 Task: Search one way flight ticket for 1 adult, 6 children, 1 infant in seat and 1 infant on lap in business from Grand Junction: Grand Junction Regional Airport (walker Field) to Jacksonville: Albert J. Ellis Airport on 5-3-2023. Choice of flights is JetBlue. Number of bags: 8 checked bags. Price is upto 95000. Outbound departure time preference is 22:15.
Action: Mouse moved to (388, 163)
Screenshot: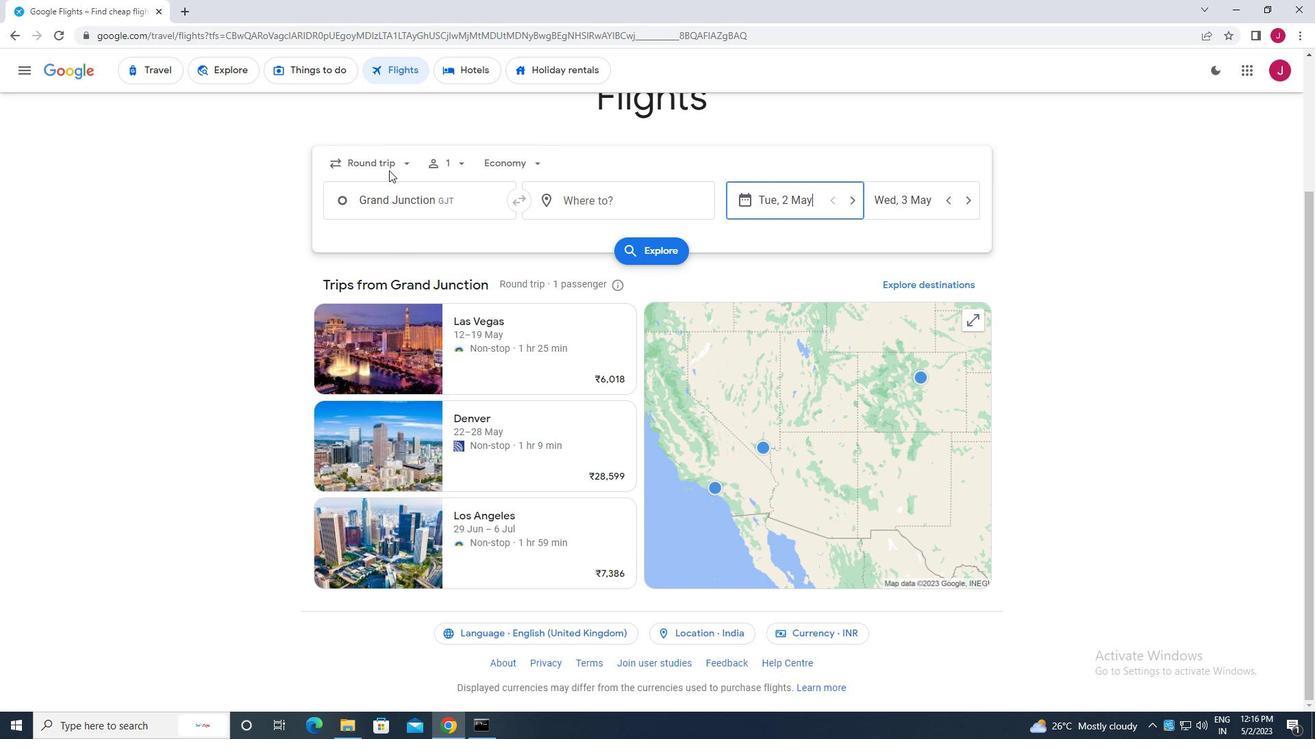 
Action: Mouse pressed left at (388, 163)
Screenshot: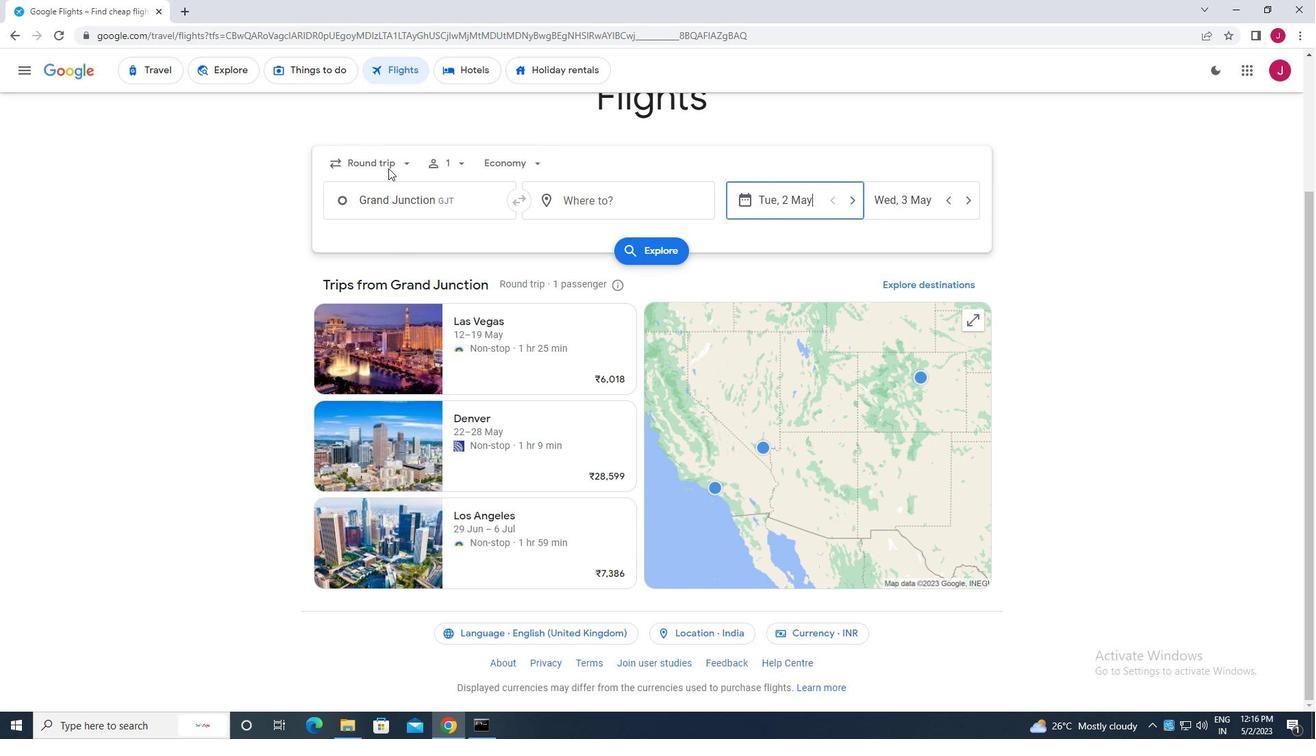 
Action: Mouse moved to (387, 224)
Screenshot: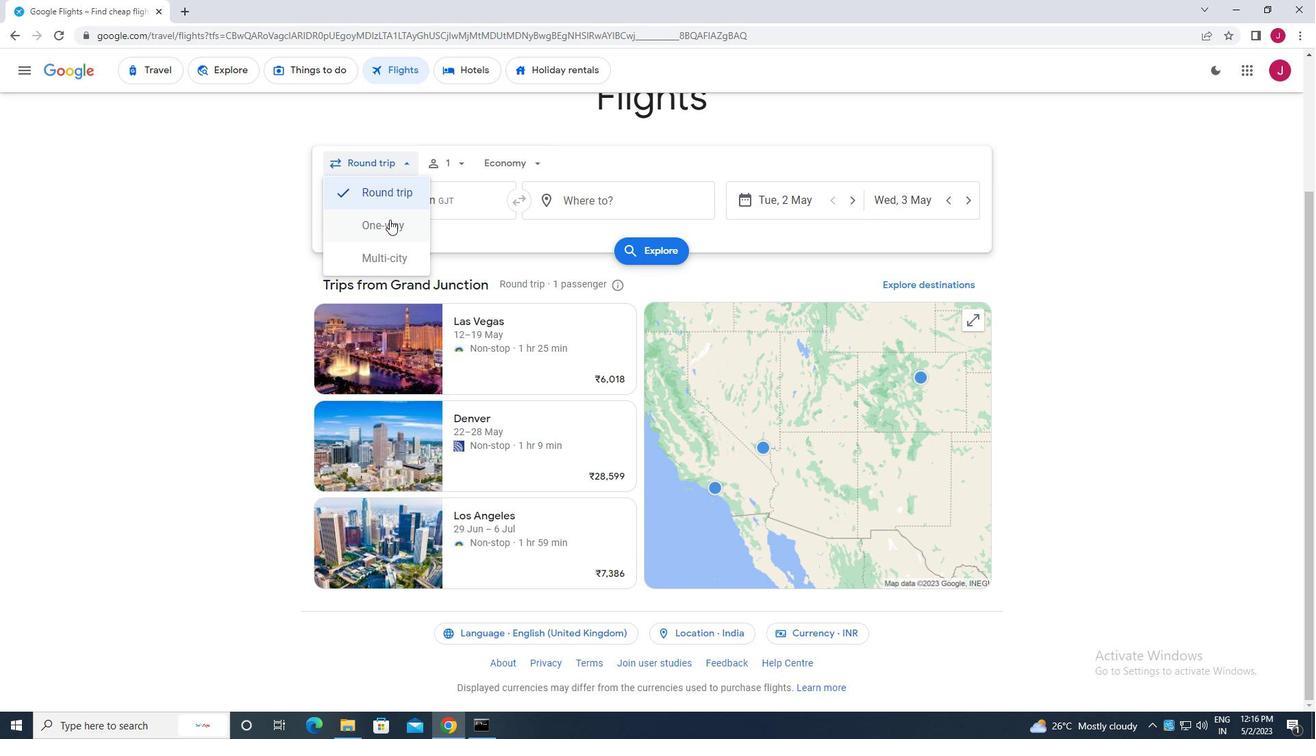 
Action: Mouse pressed left at (387, 224)
Screenshot: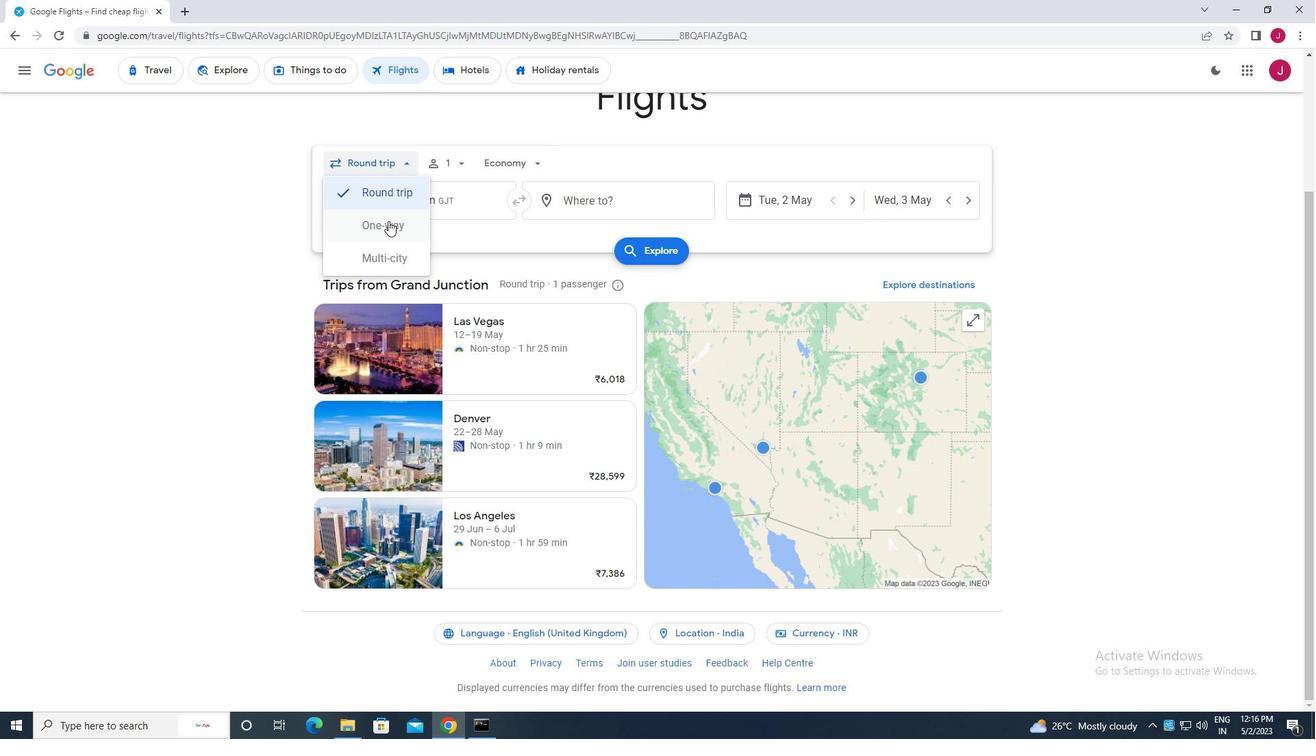 
Action: Mouse moved to (453, 167)
Screenshot: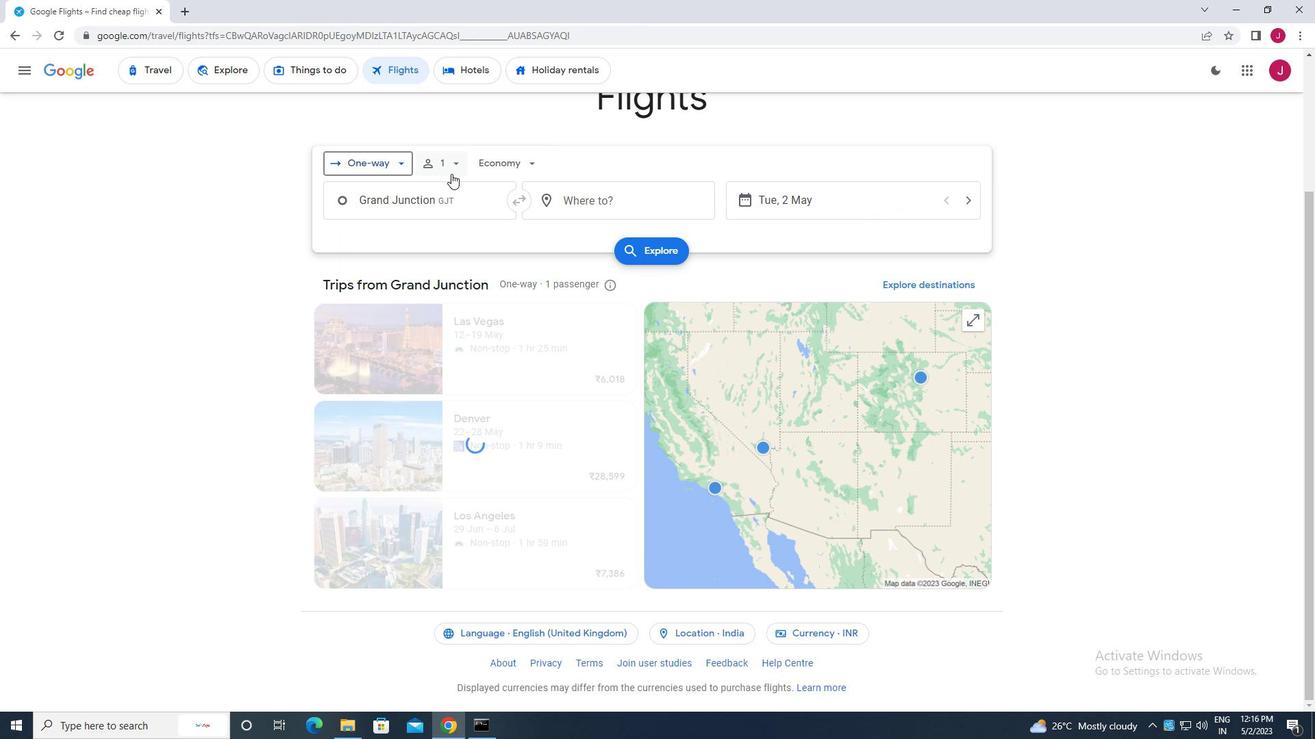 
Action: Mouse pressed left at (453, 167)
Screenshot: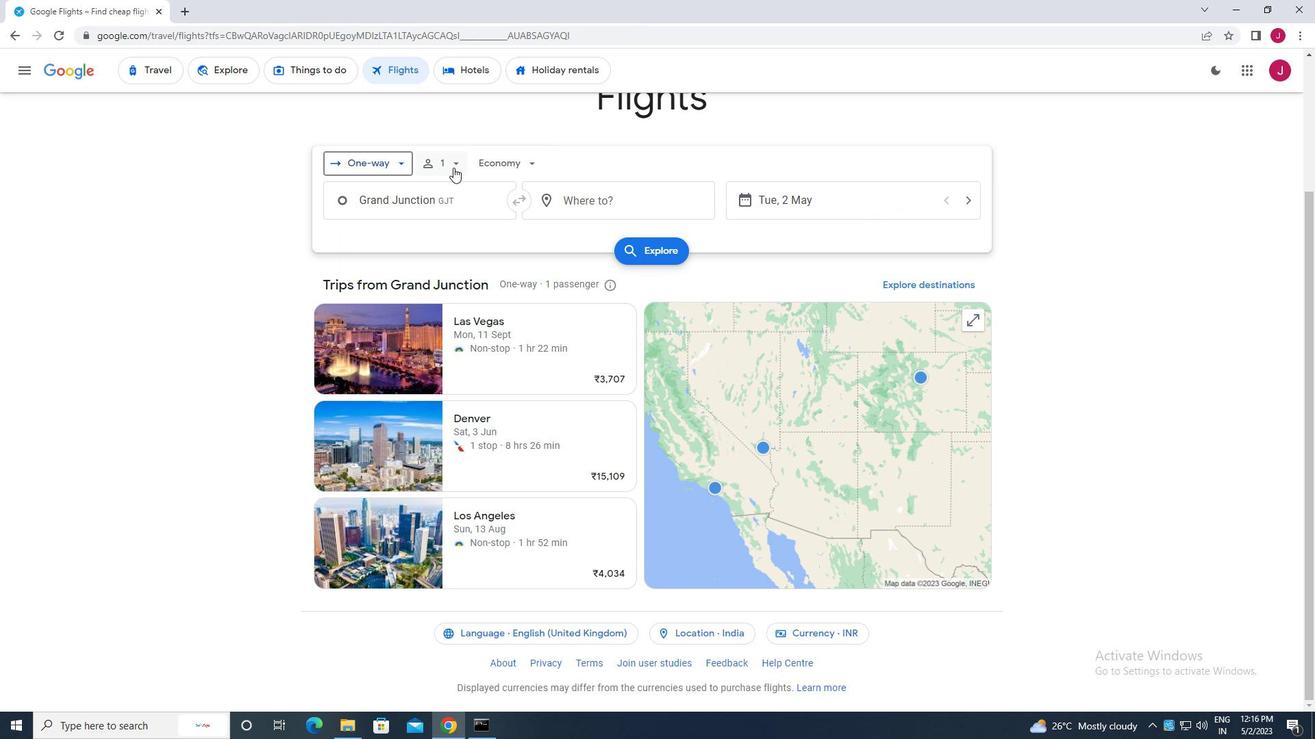 
Action: Mouse moved to (560, 237)
Screenshot: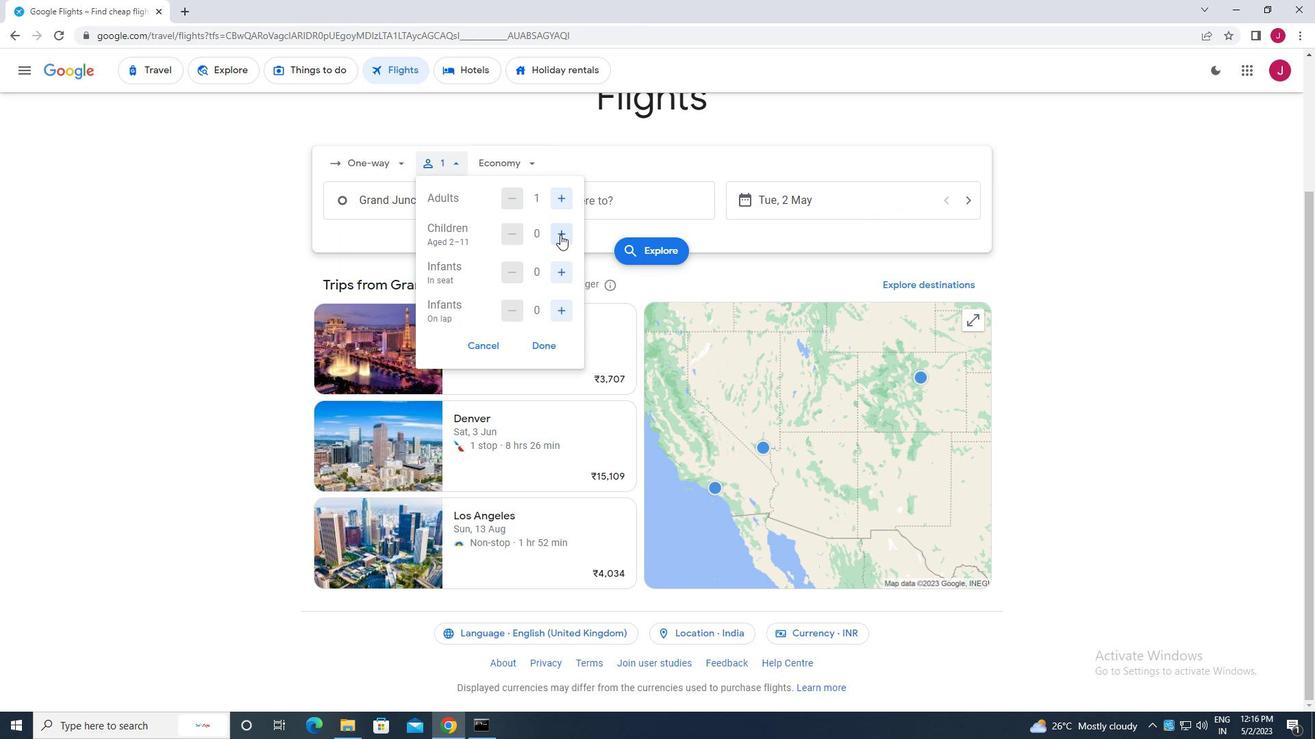 
Action: Mouse pressed left at (560, 237)
Screenshot: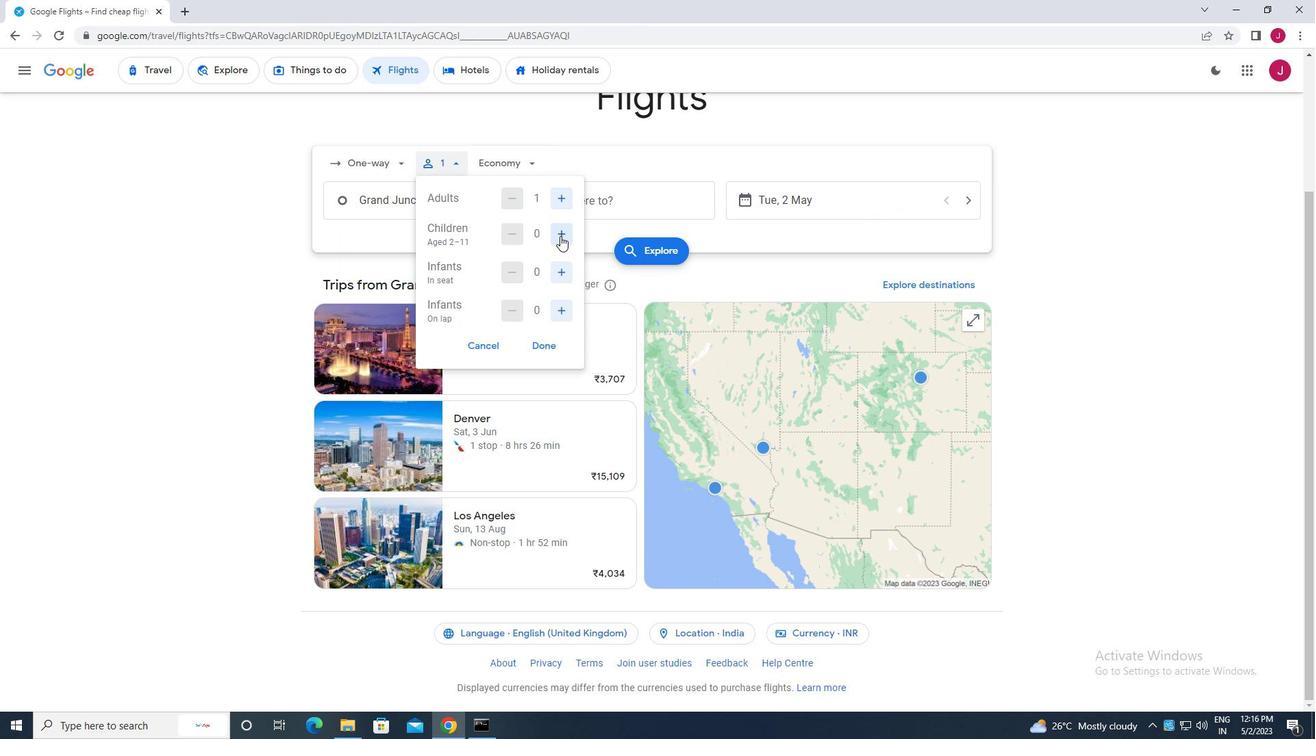 
Action: Mouse pressed left at (560, 237)
Screenshot: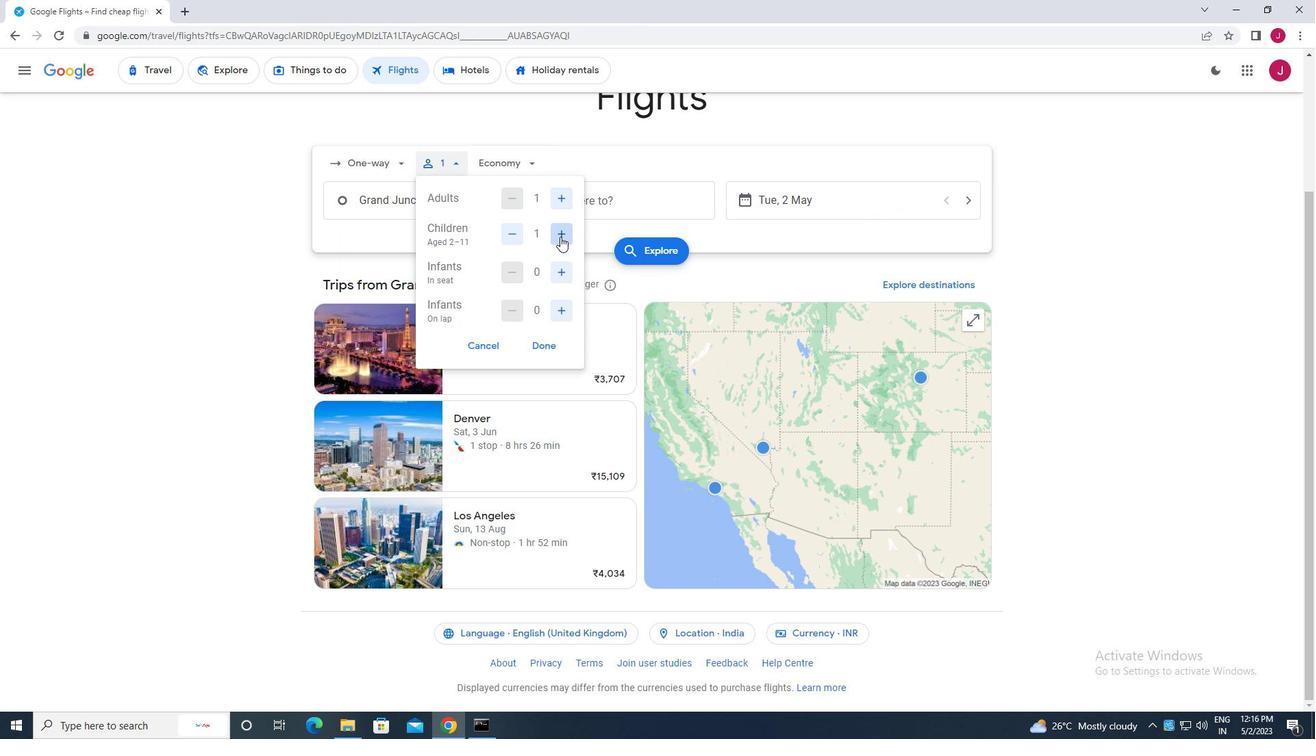 
Action: Mouse pressed left at (560, 237)
Screenshot: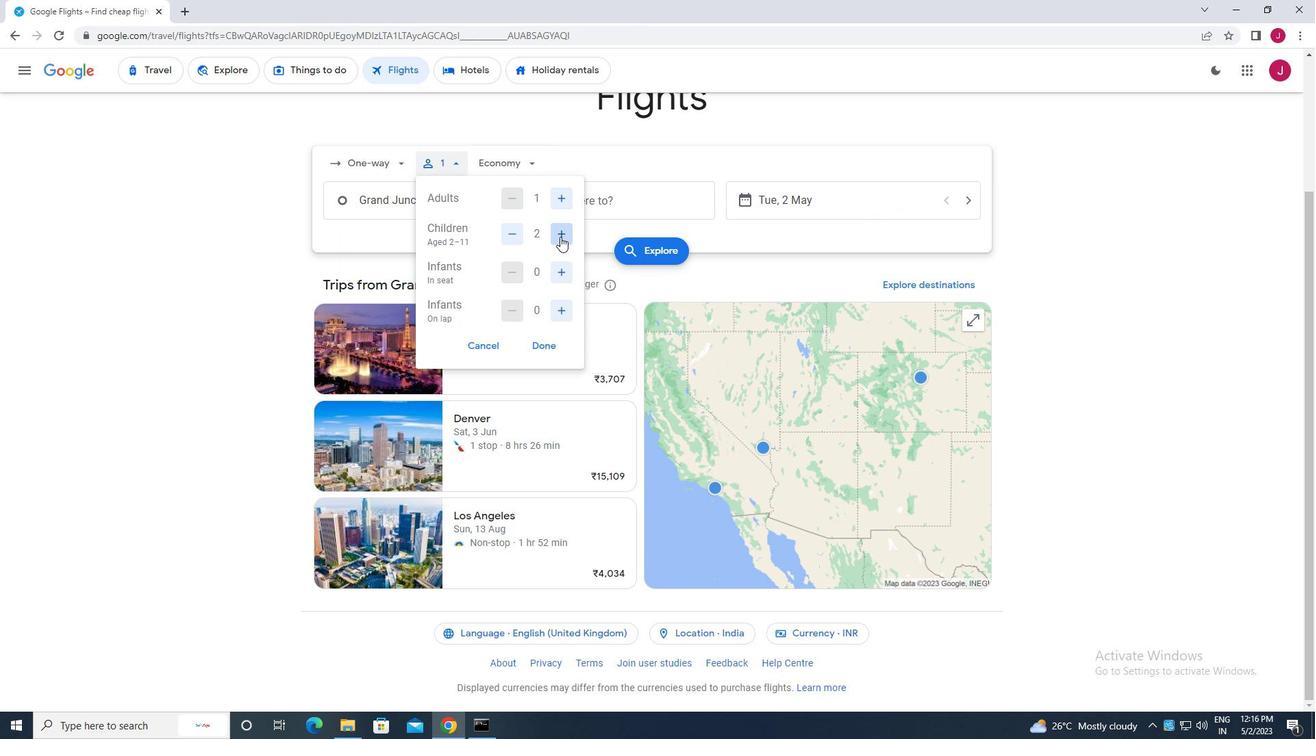 
Action: Mouse pressed left at (560, 237)
Screenshot: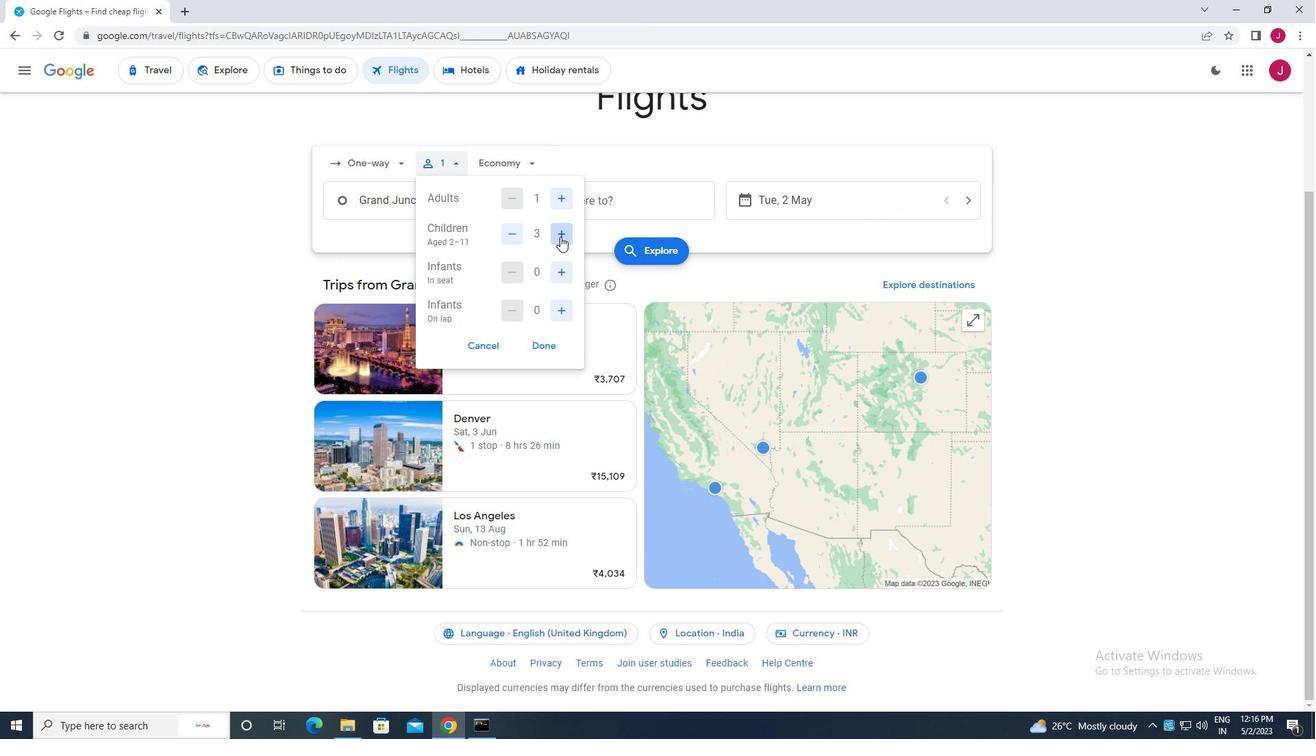 
Action: Mouse pressed left at (560, 237)
Screenshot: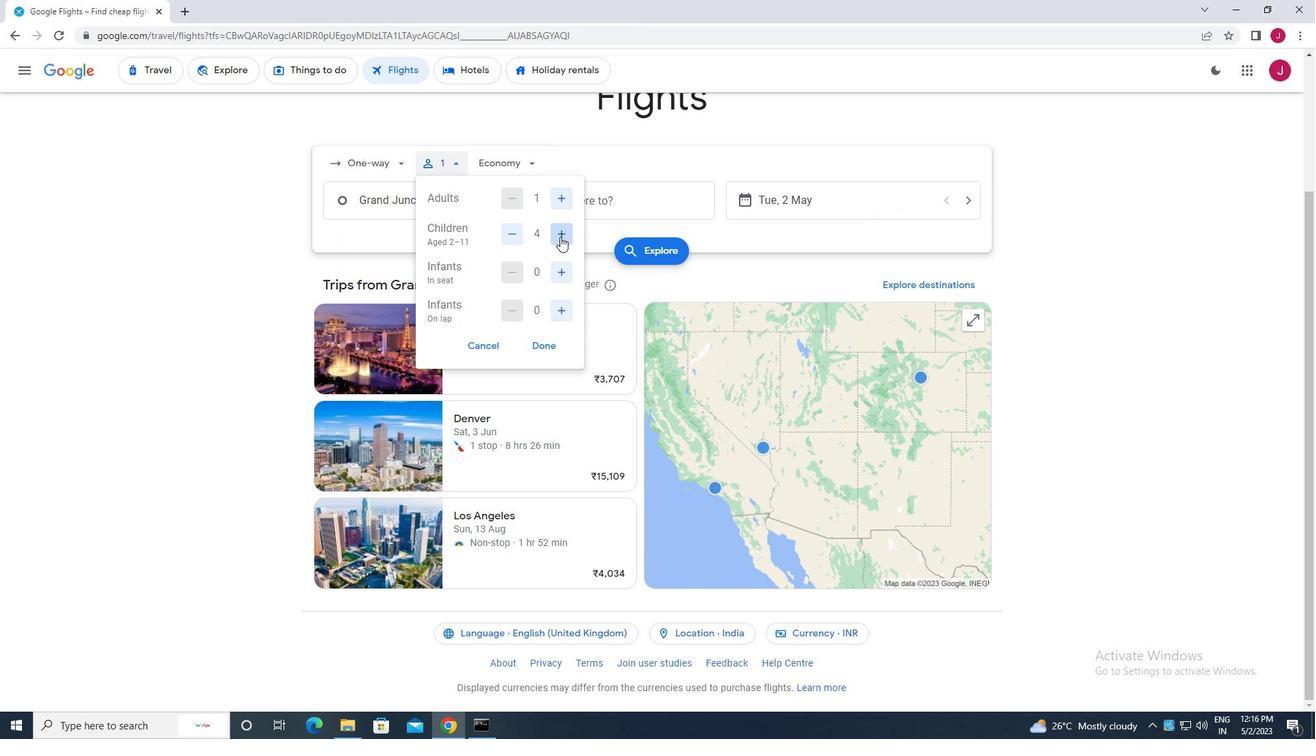 
Action: Mouse pressed left at (560, 237)
Screenshot: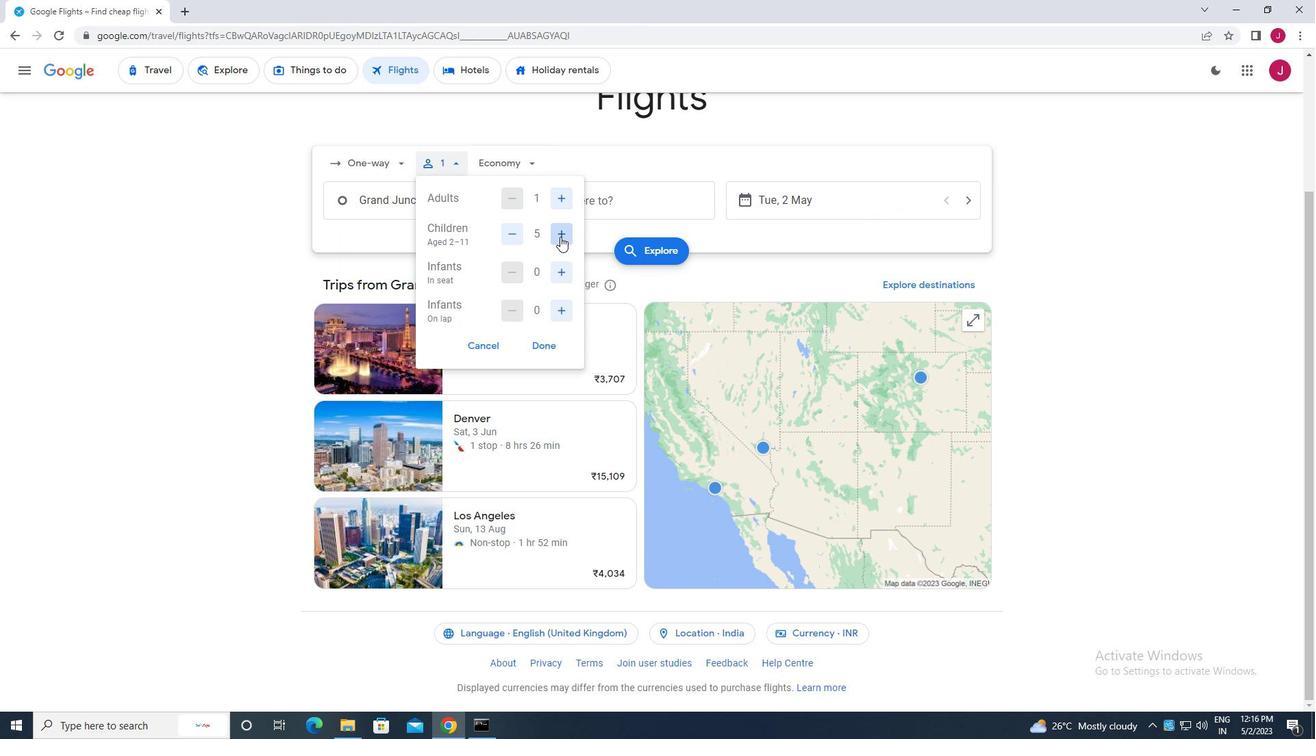 
Action: Mouse moved to (558, 276)
Screenshot: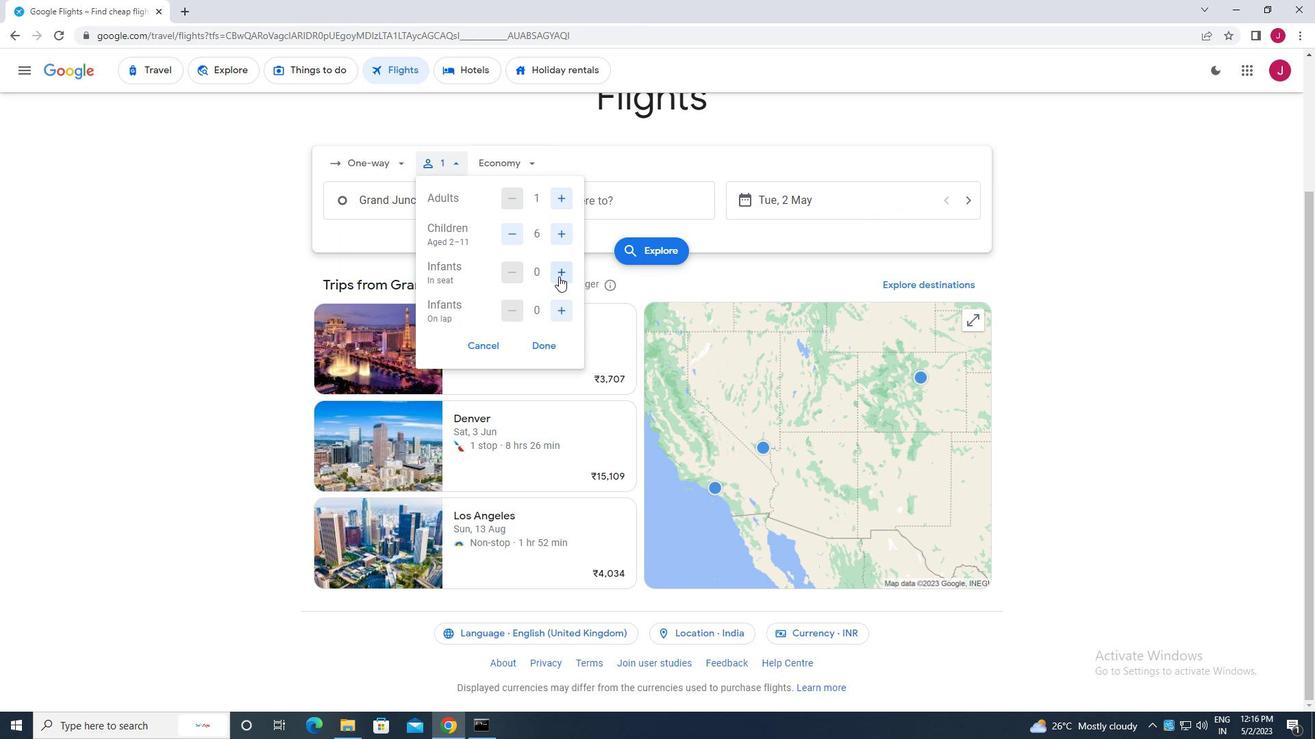 
Action: Mouse pressed left at (558, 276)
Screenshot: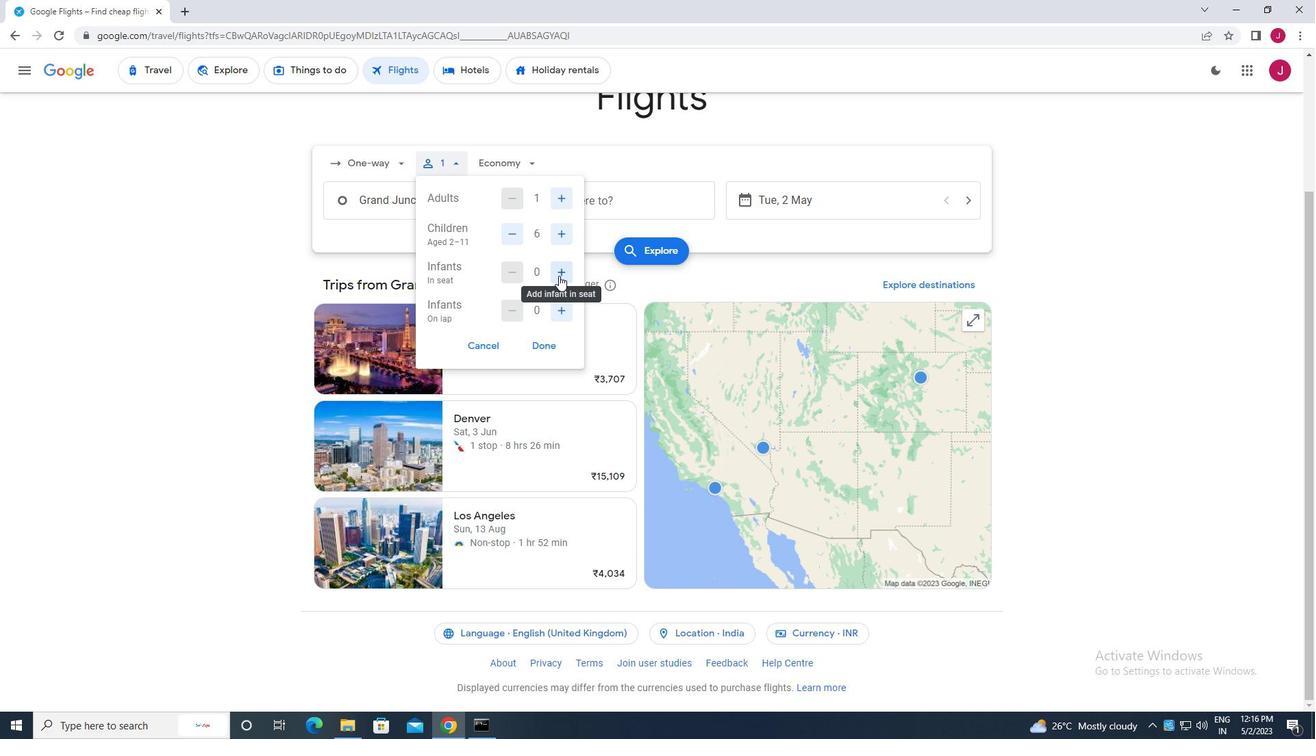 
Action: Mouse moved to (558, 308)
Screenshot: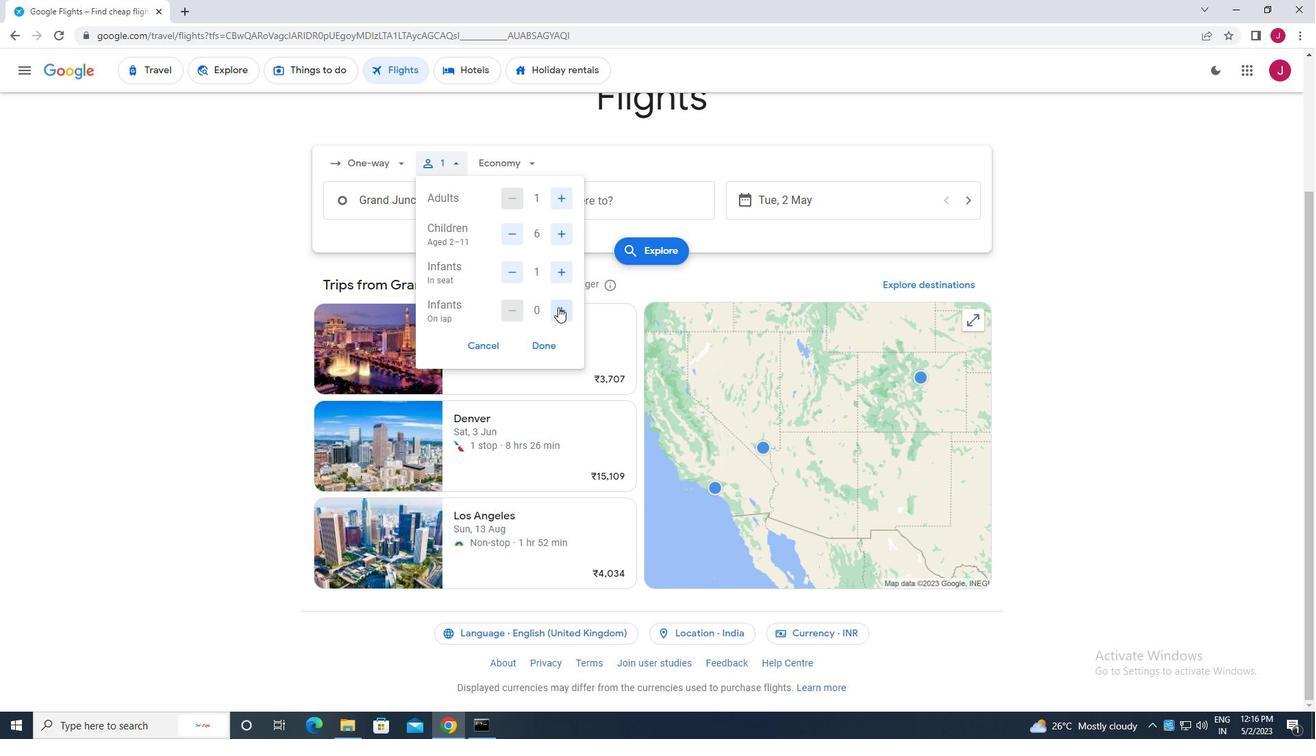 
Action: Mouse pressed left at (558, 308)
Screenshot: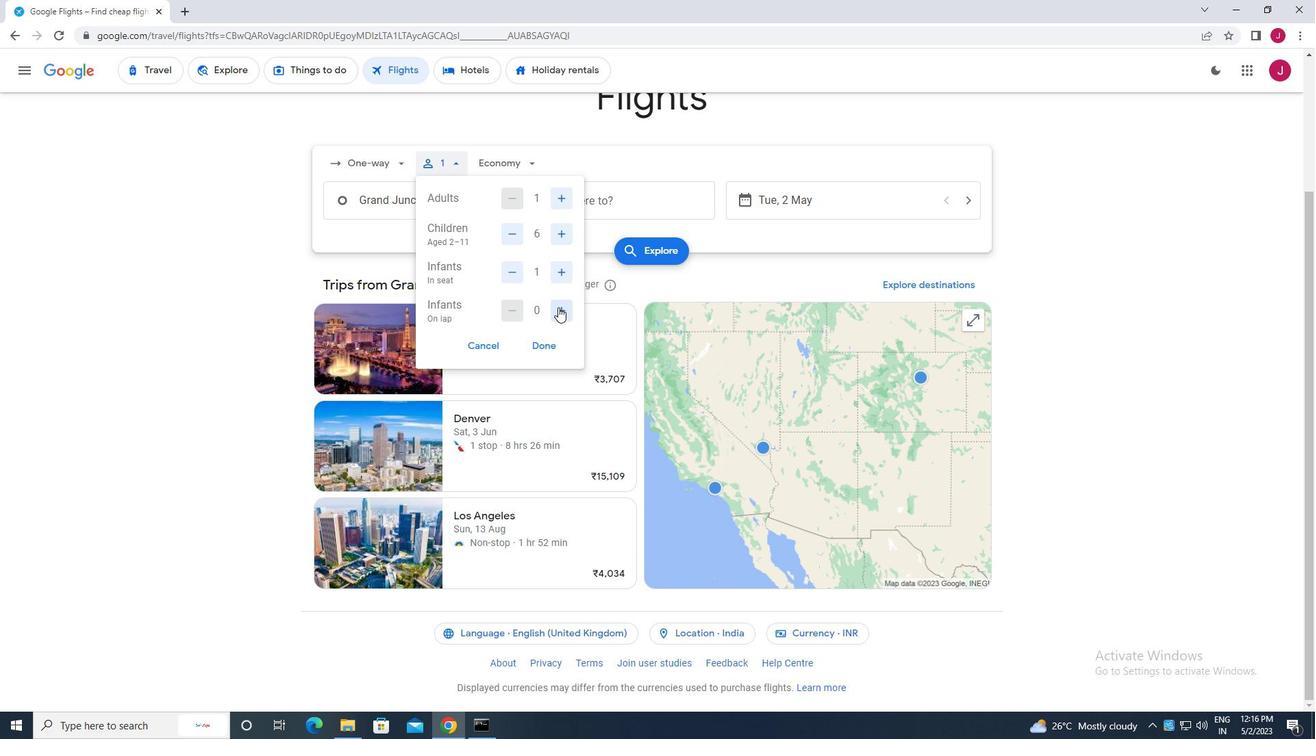 
Action: Mouse moved to (545, 346)
Screenshot: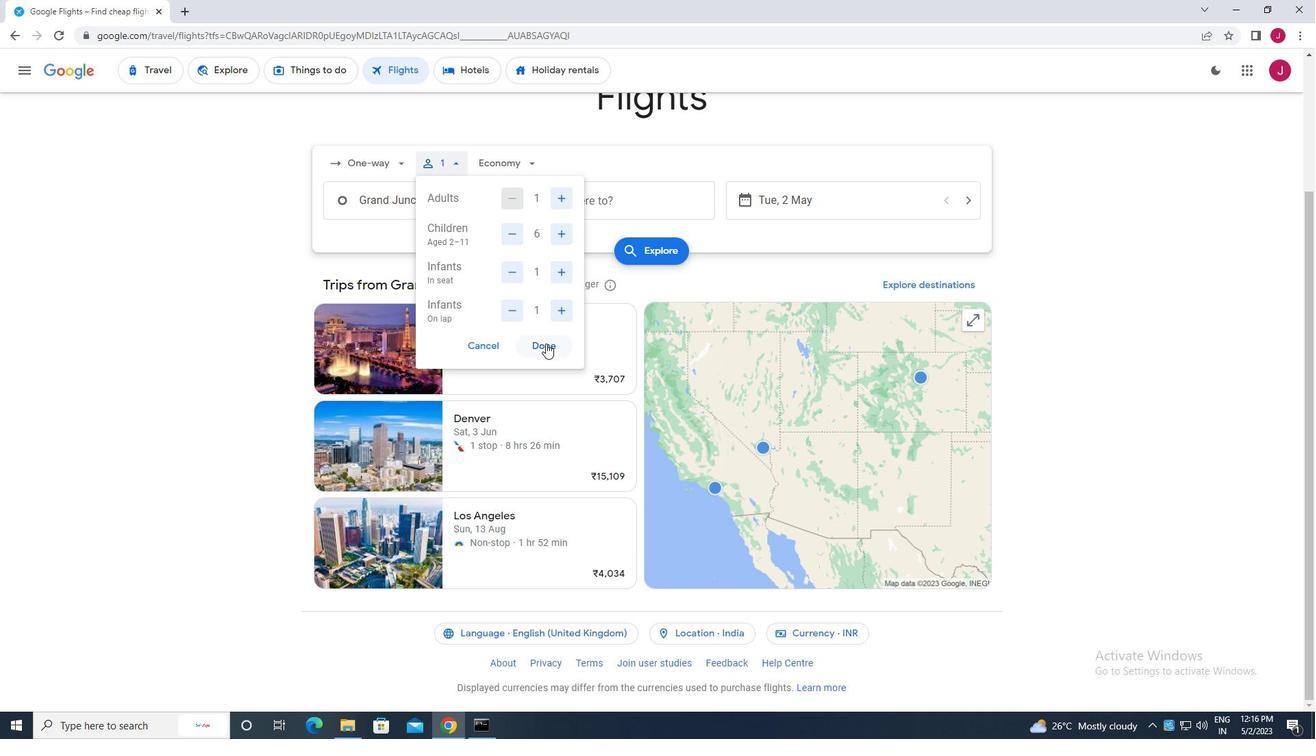 
Action: Mouse pressed left at (545, 346)
Screenshot: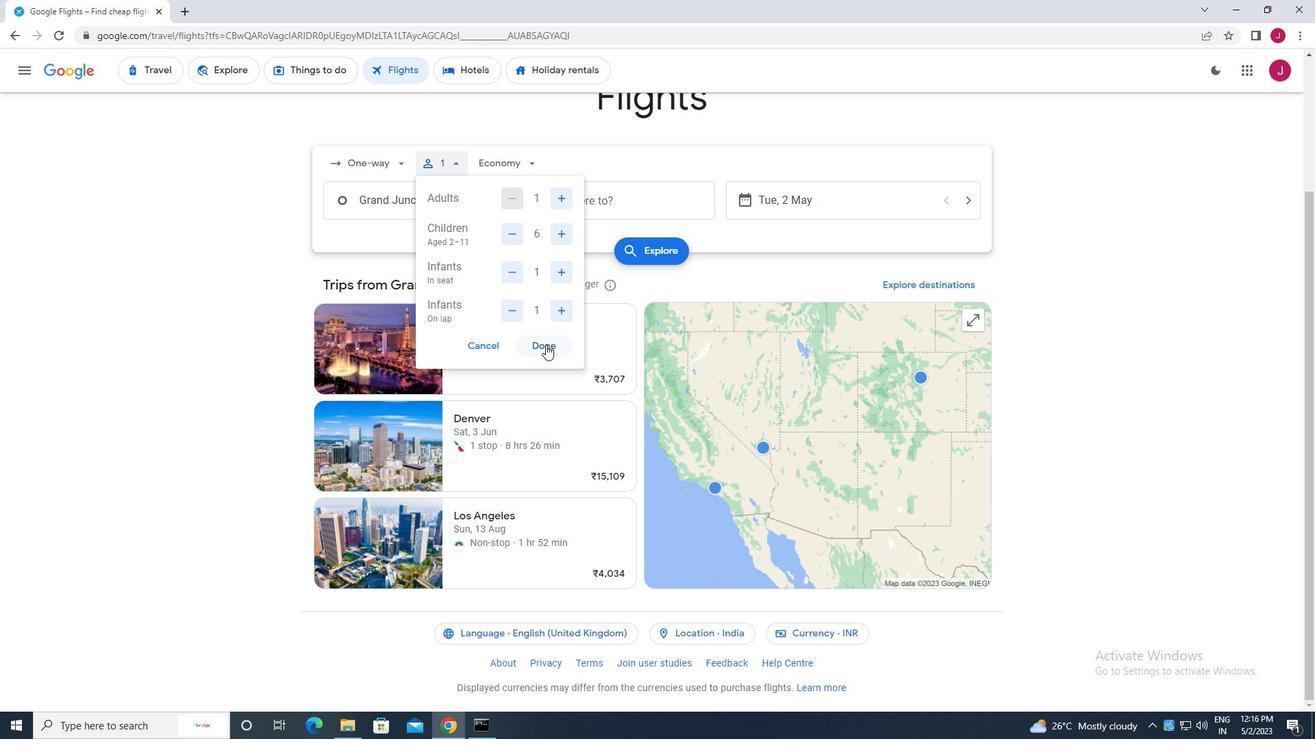 
Action: Mouse moved to (499, 166)
Screenshot: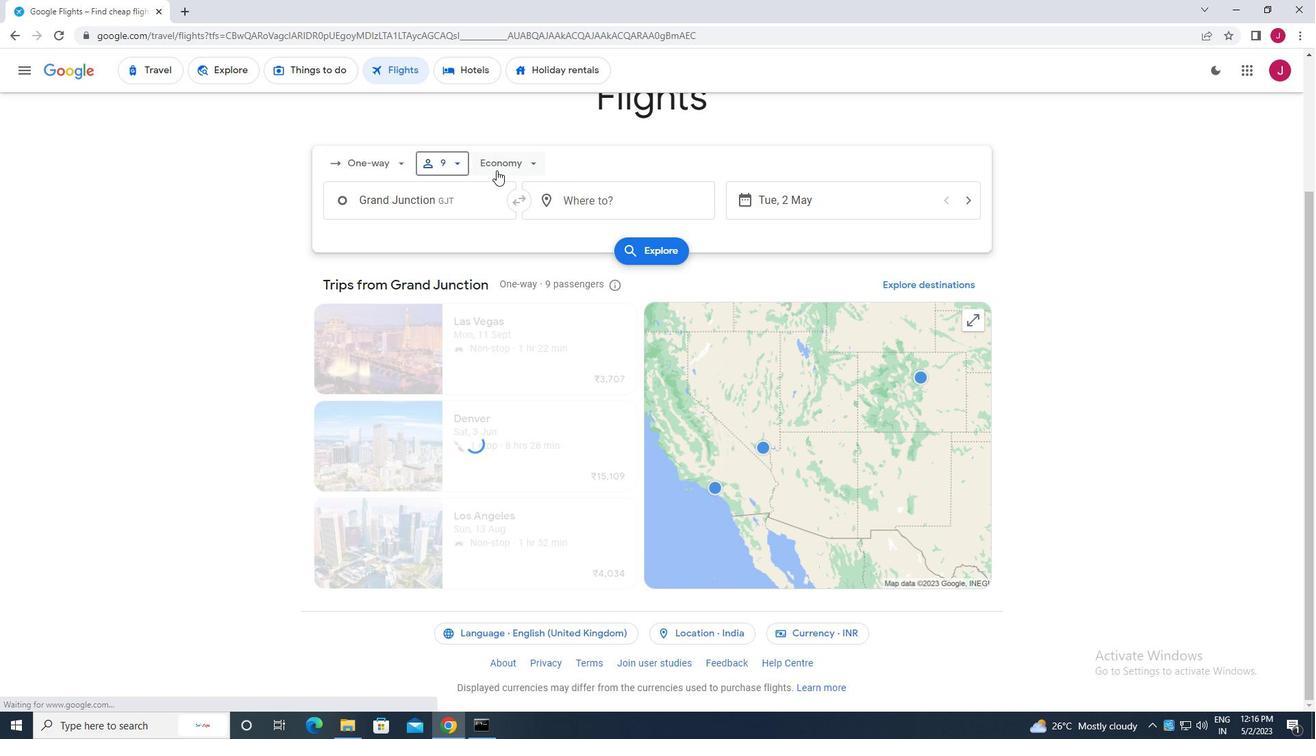 
Action: Mouse pressed left at (499, 166)
Screenshot: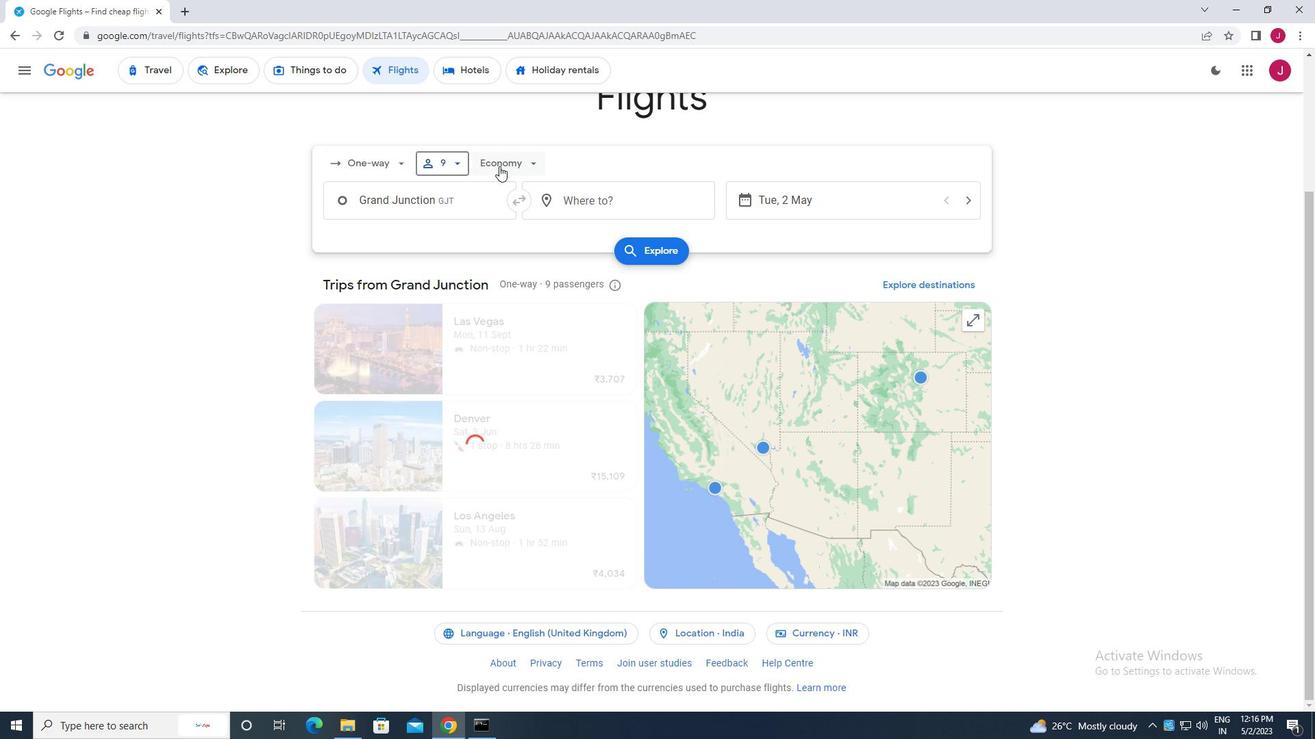 
Action: Mouse moved to (521, 257)
Screenshot: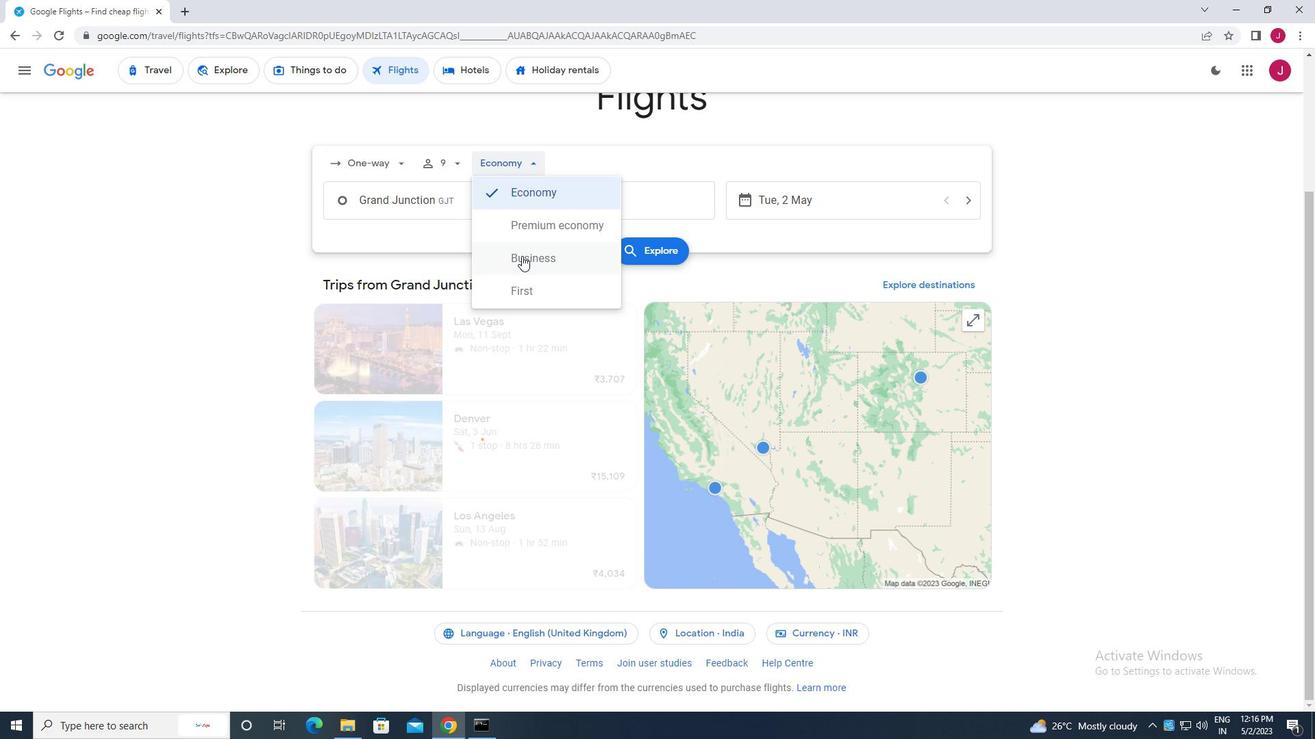 
Action: Mouse pressed left at (521, 257)
Screenshot: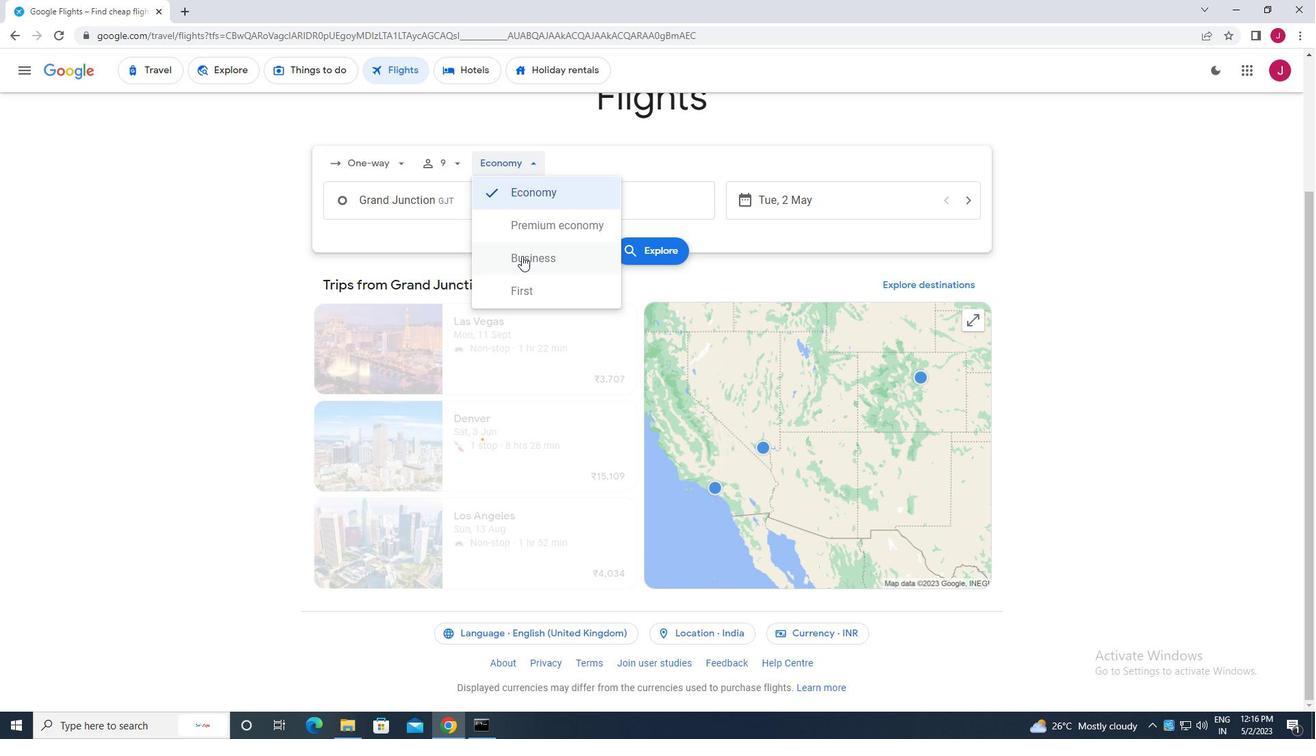 
Action: Mouse moved to (474, 197)
Screenshot: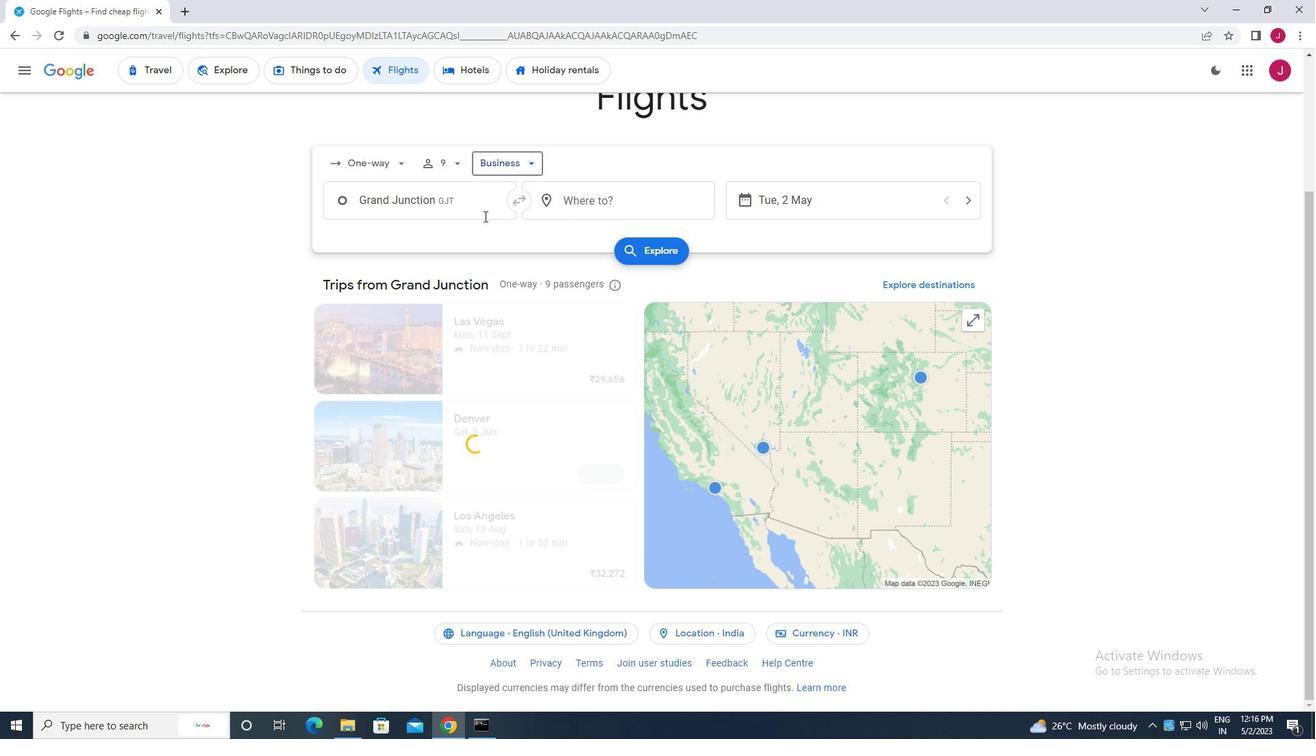 
Action: Mouse pressed left at (474, 197)
Screenshot: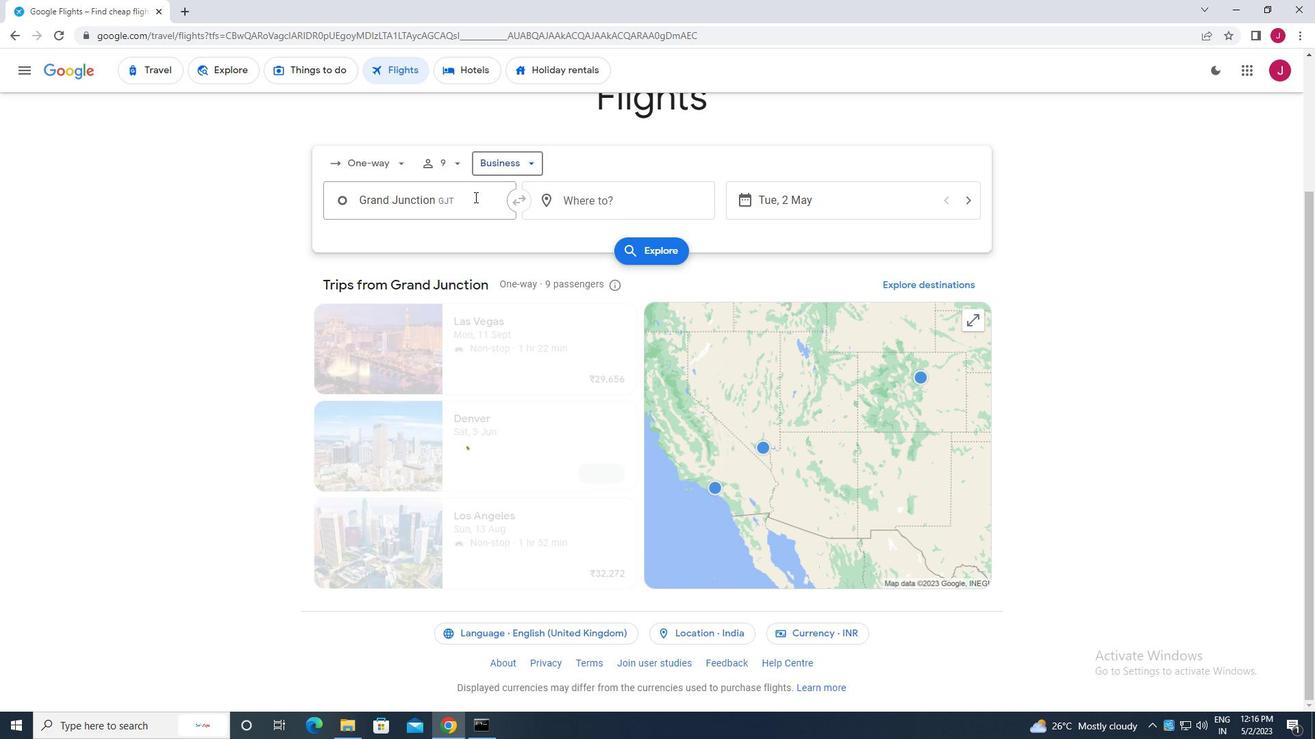 
Action: Mouse moved to (472, 197)
Screenshot: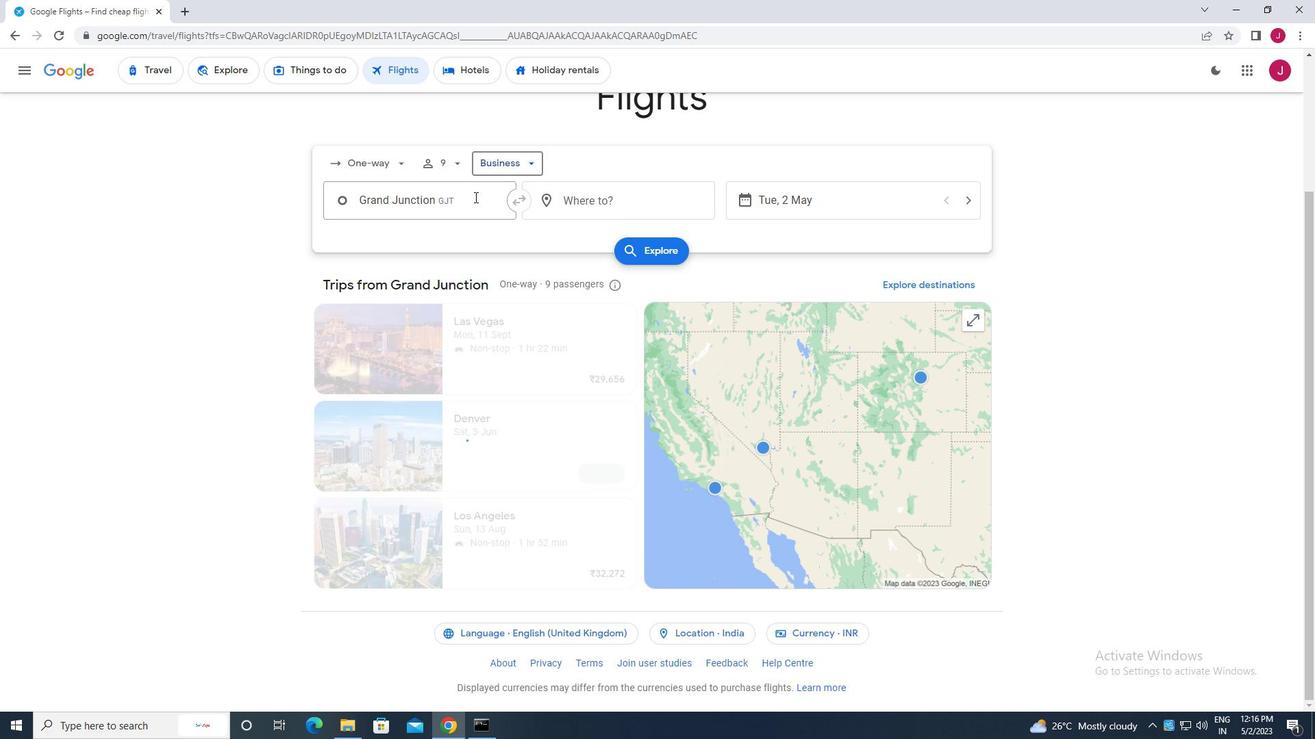 
Action: Key pressed grand
Screenshot: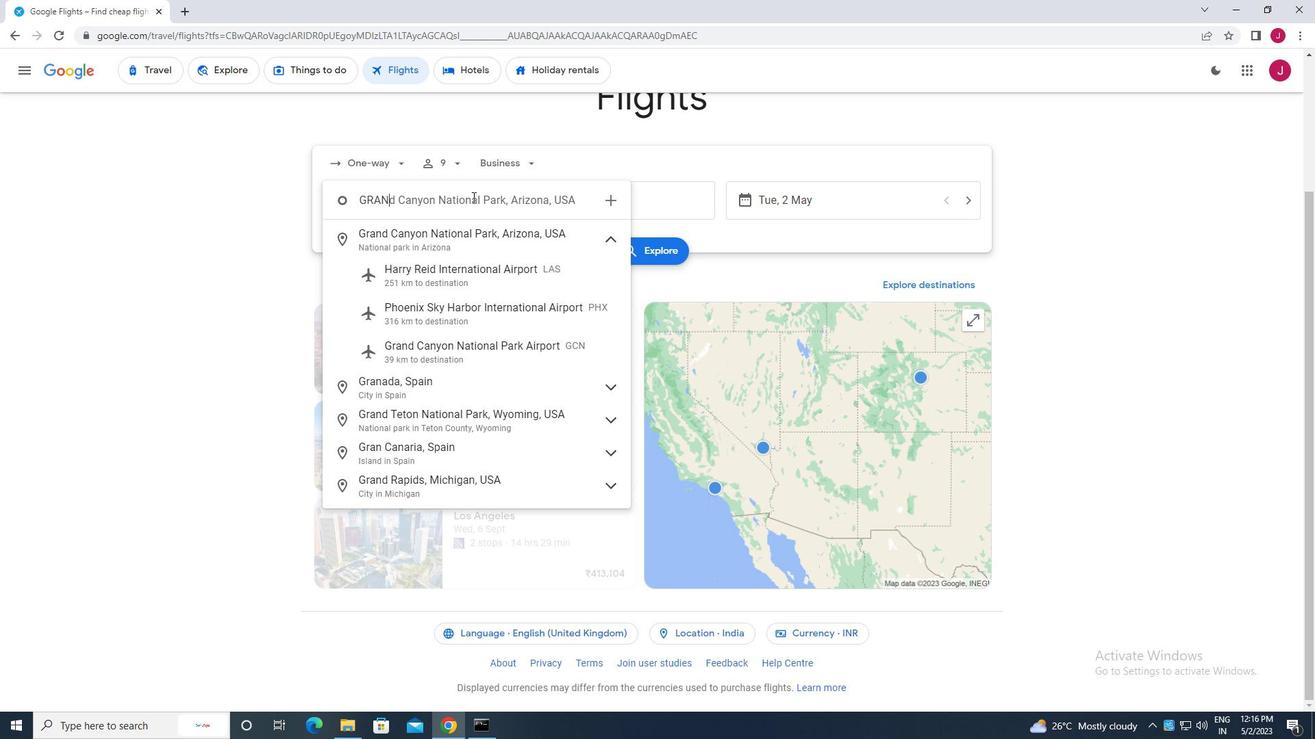 
Action: Mouse moved to (463, 199)
Screenshot: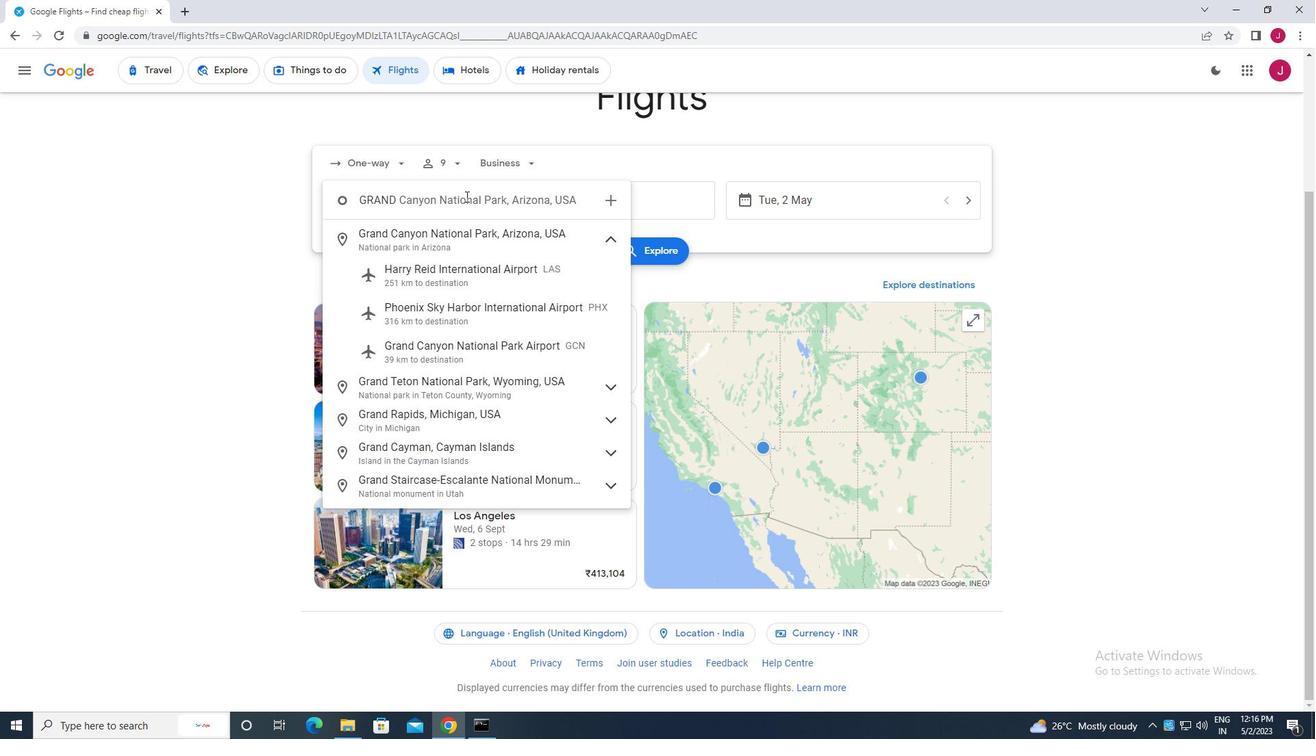 
Action: Key pressed <Key.space>j
Screenshot: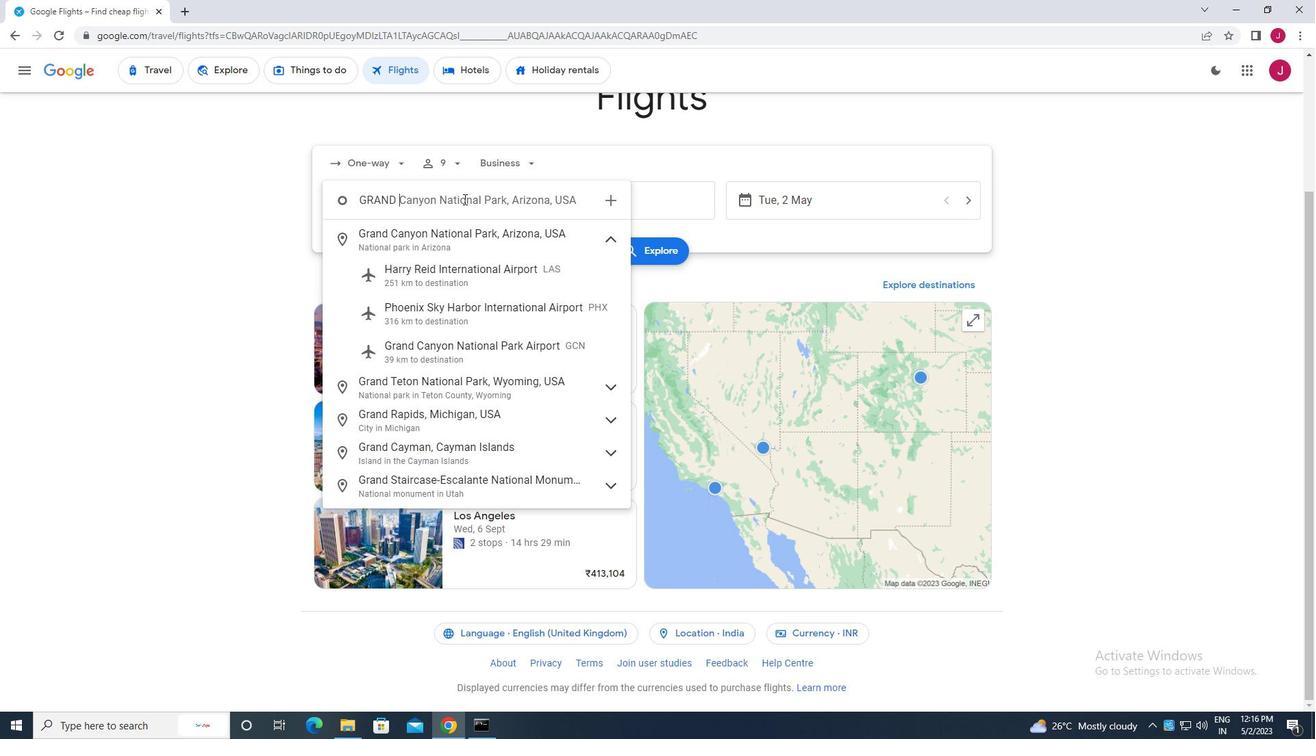 
Action: Mouse moved to (515, 269)
Screenshot: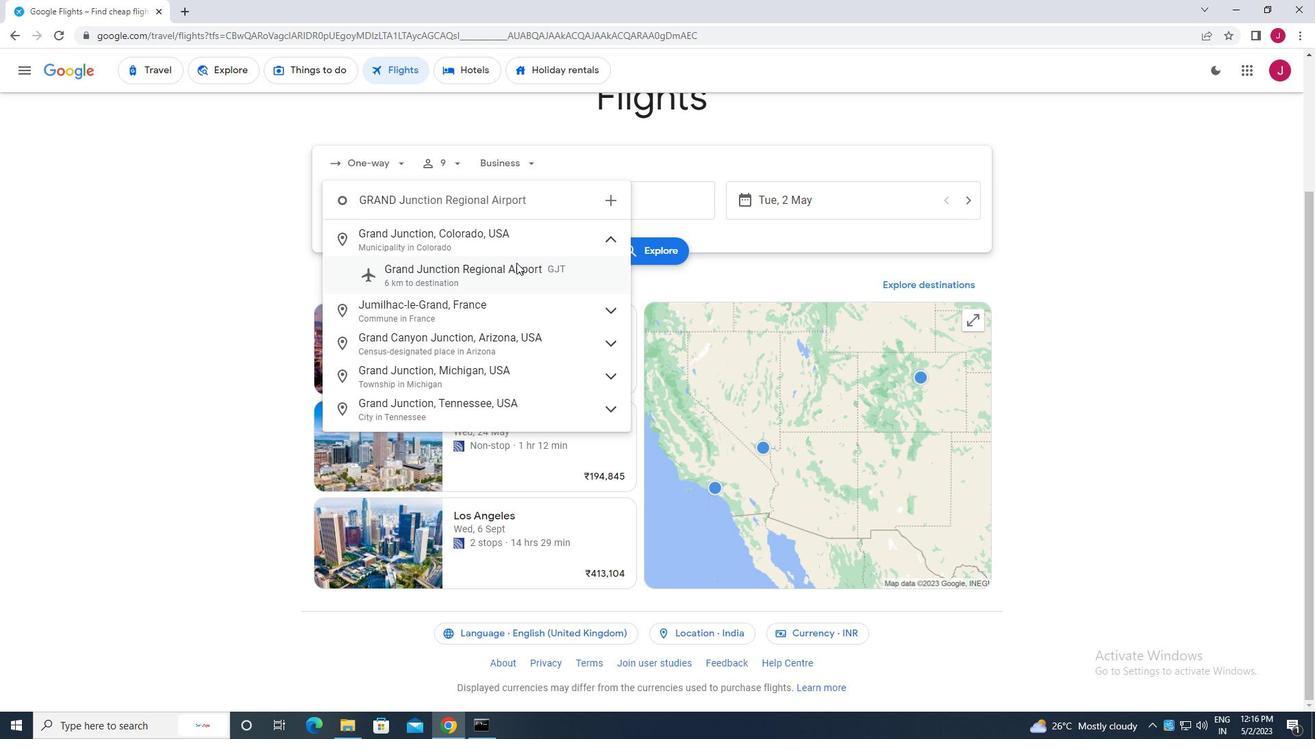 
Action: Mouse pressed left at (515, 269)
Screenshot: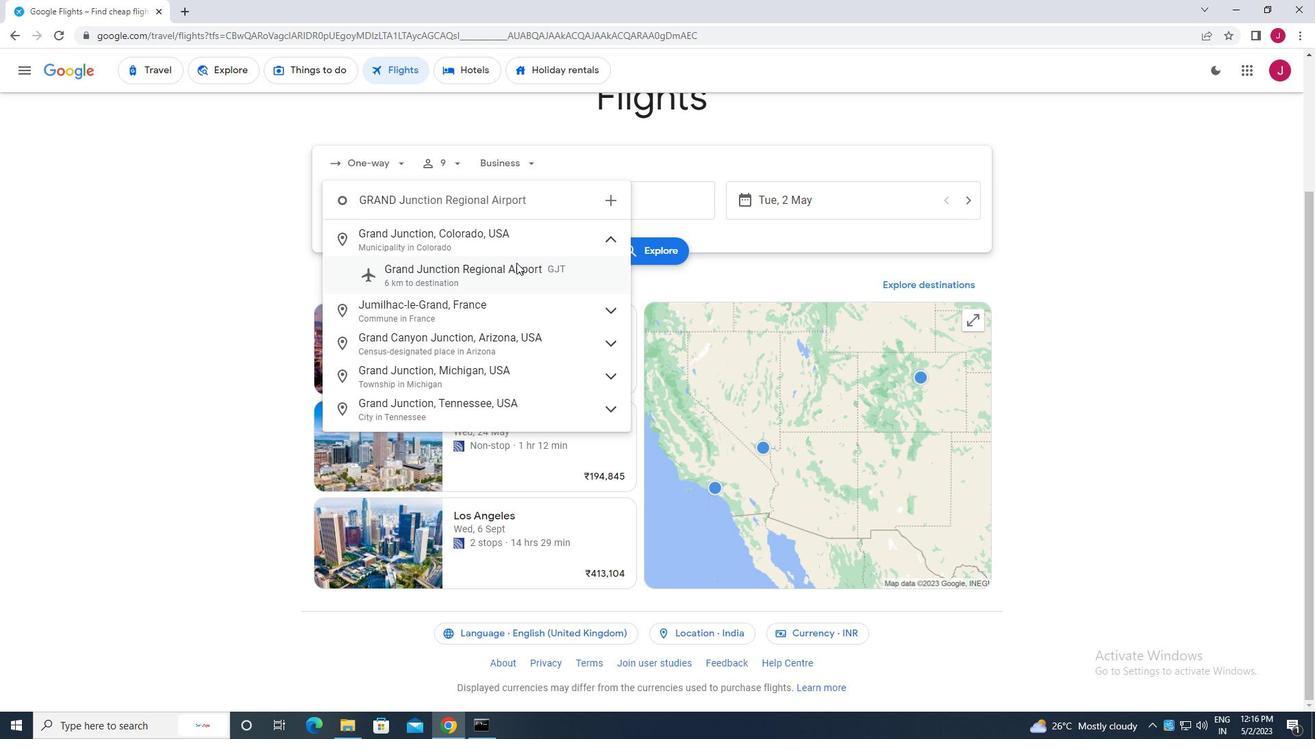 
Action: Mouse moved to (606, 206)
Screenshot: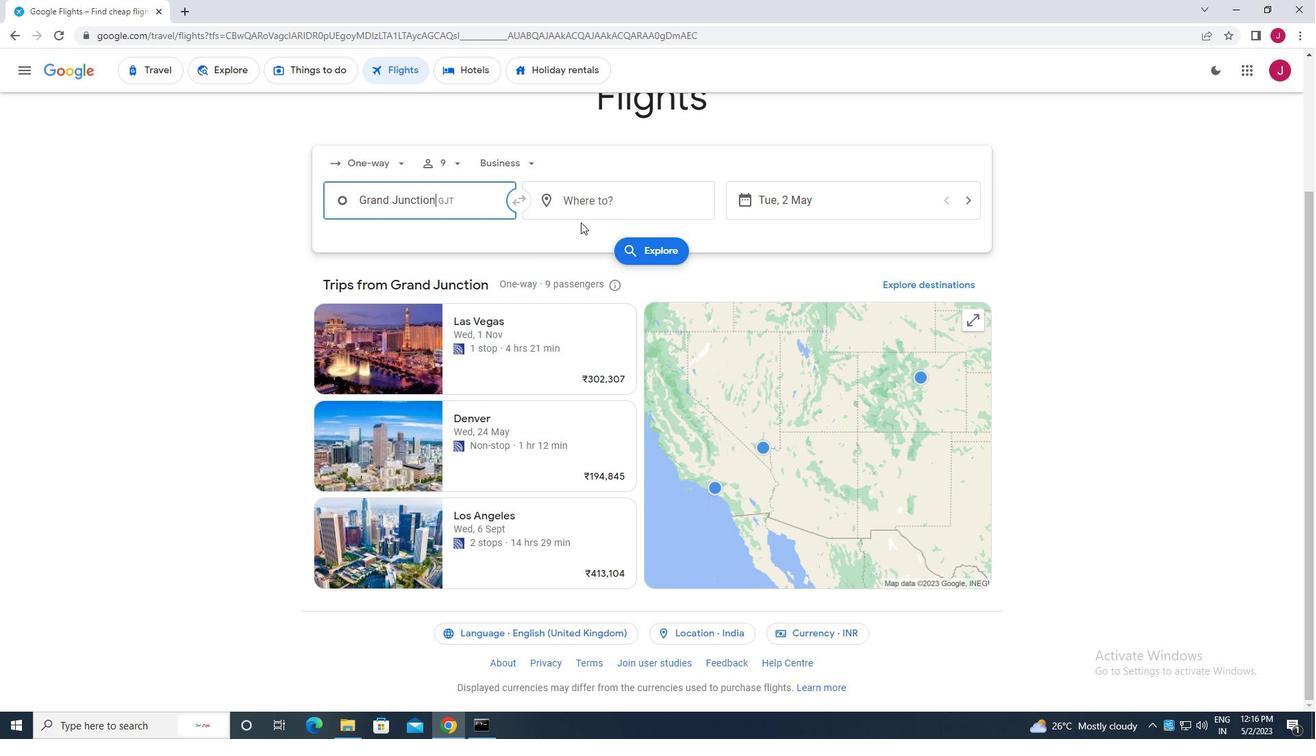 
Action: Mouse pressed left at (606, 206)
Screenshot: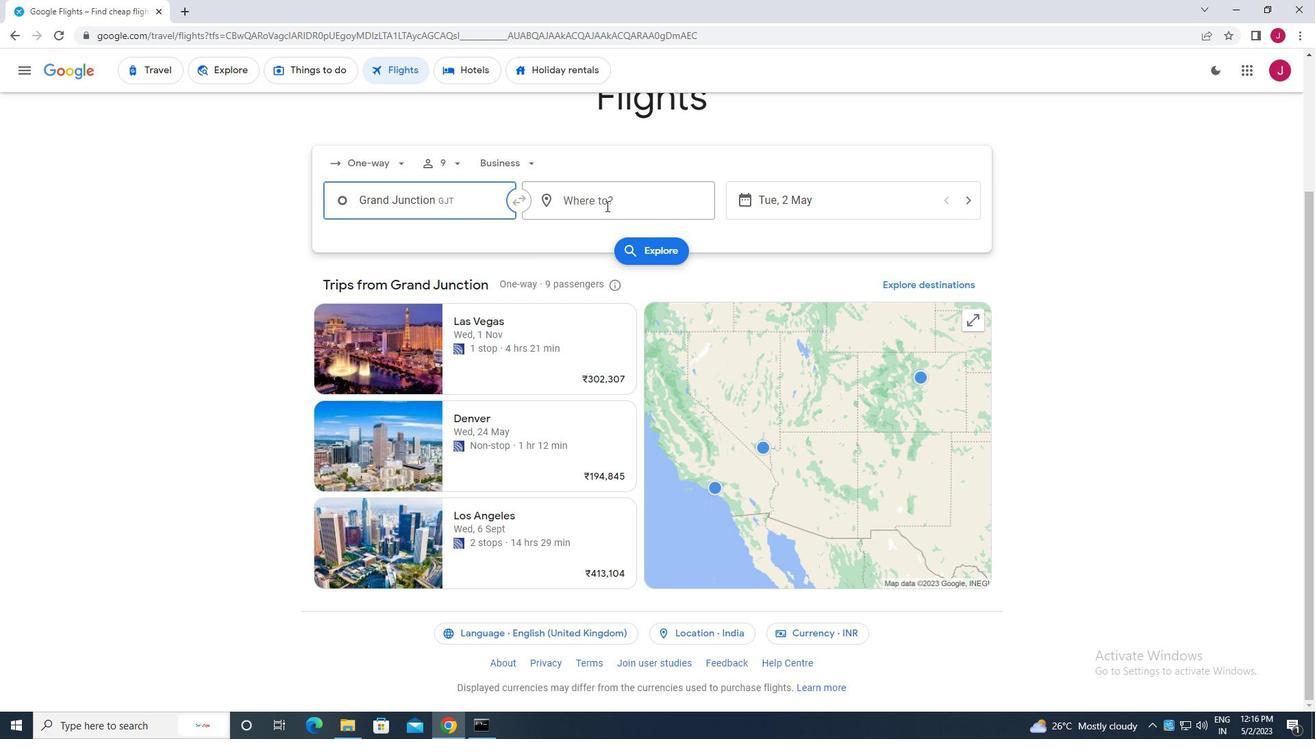 
Action: Mouse moved to (606, 205)
Screenshot: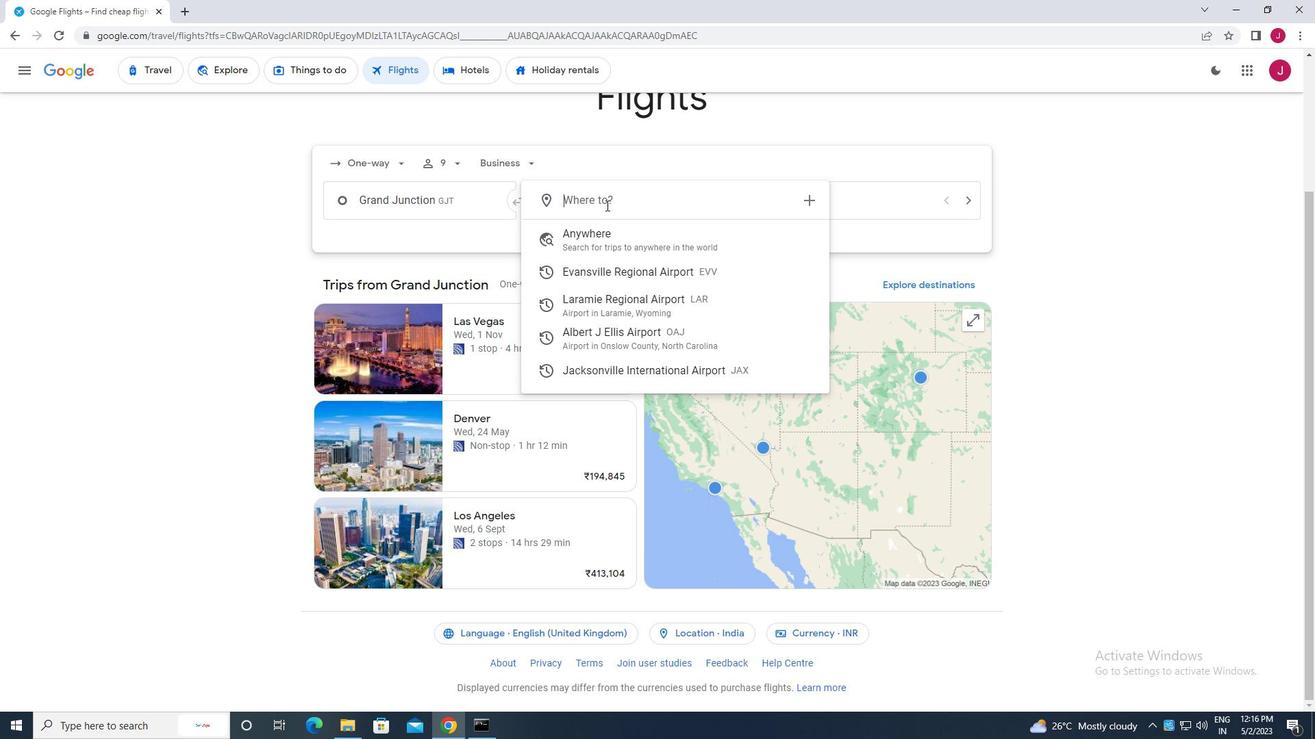 
Action: Key pressed albert<Key.space>j
Screenshot: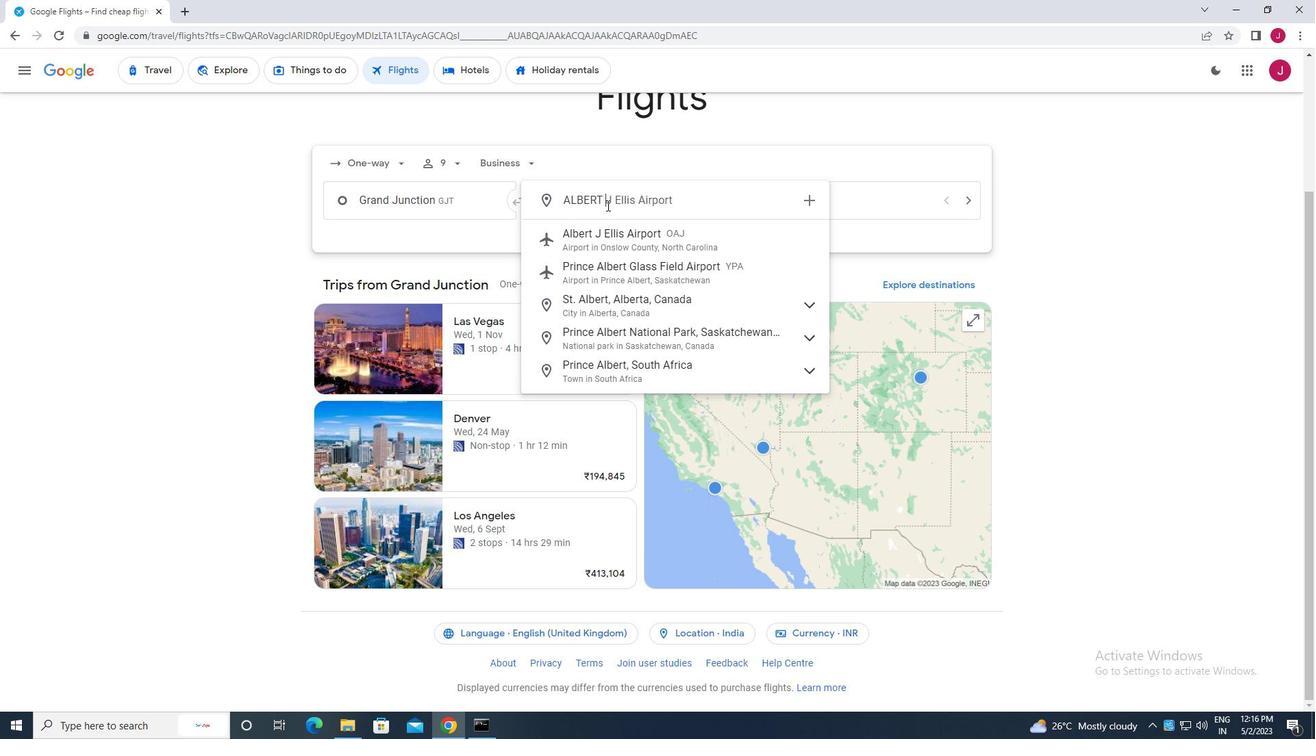 
Action: Mouse moved to (608, 237)
Screenshot: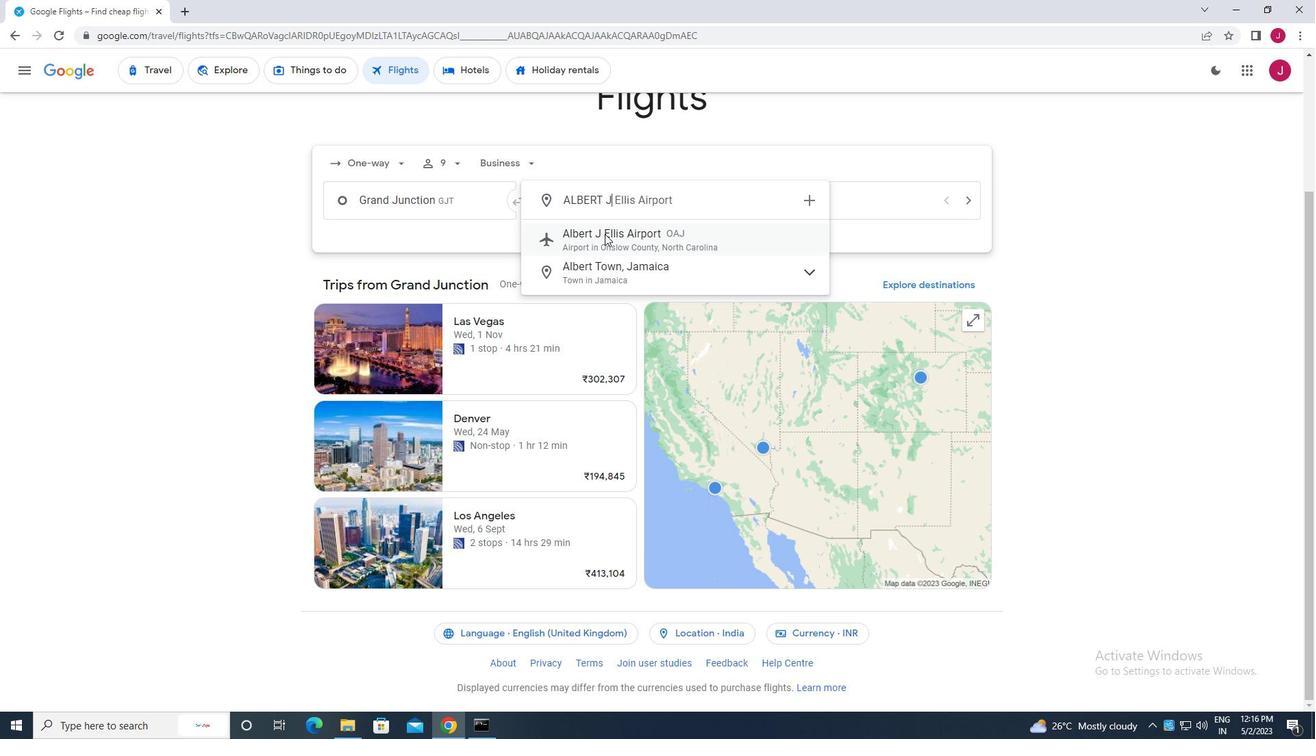 
Action: Mouse pressed left at (608, 237)
Screenshot: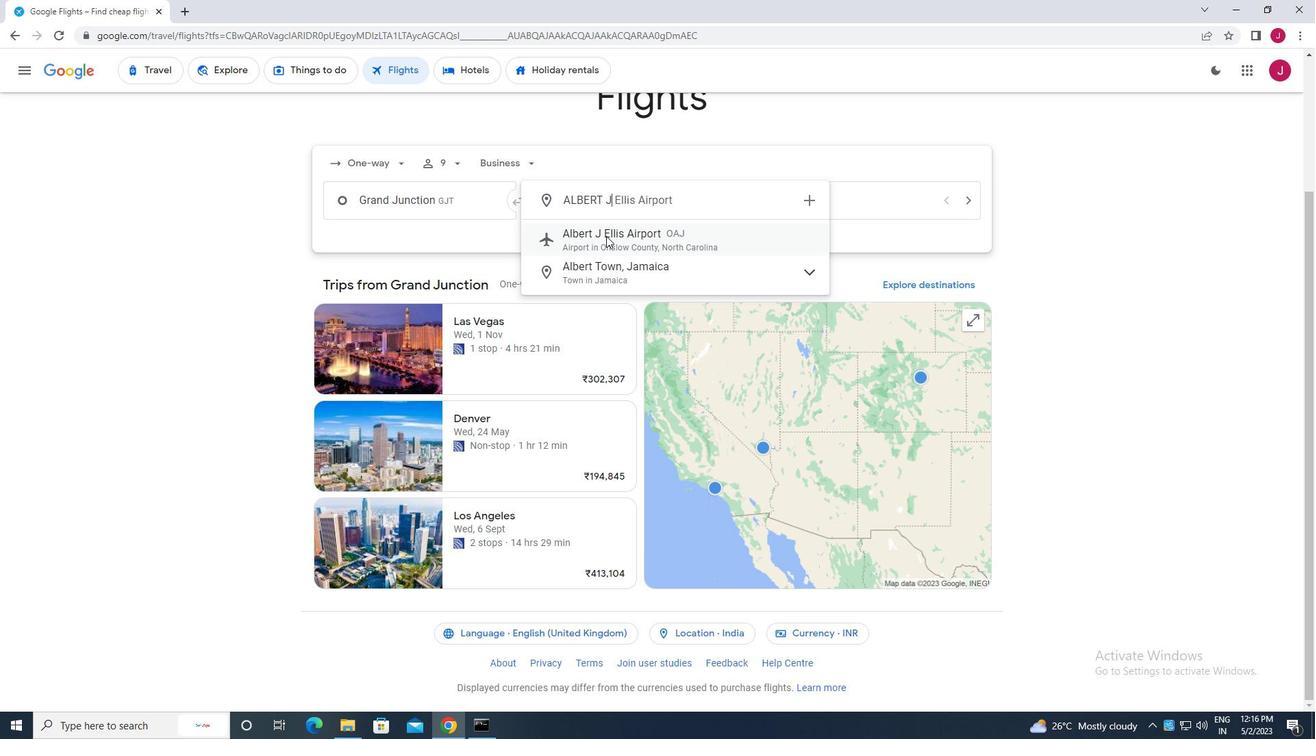 
Action: Mouse moved to (807, 203)
Screenshot: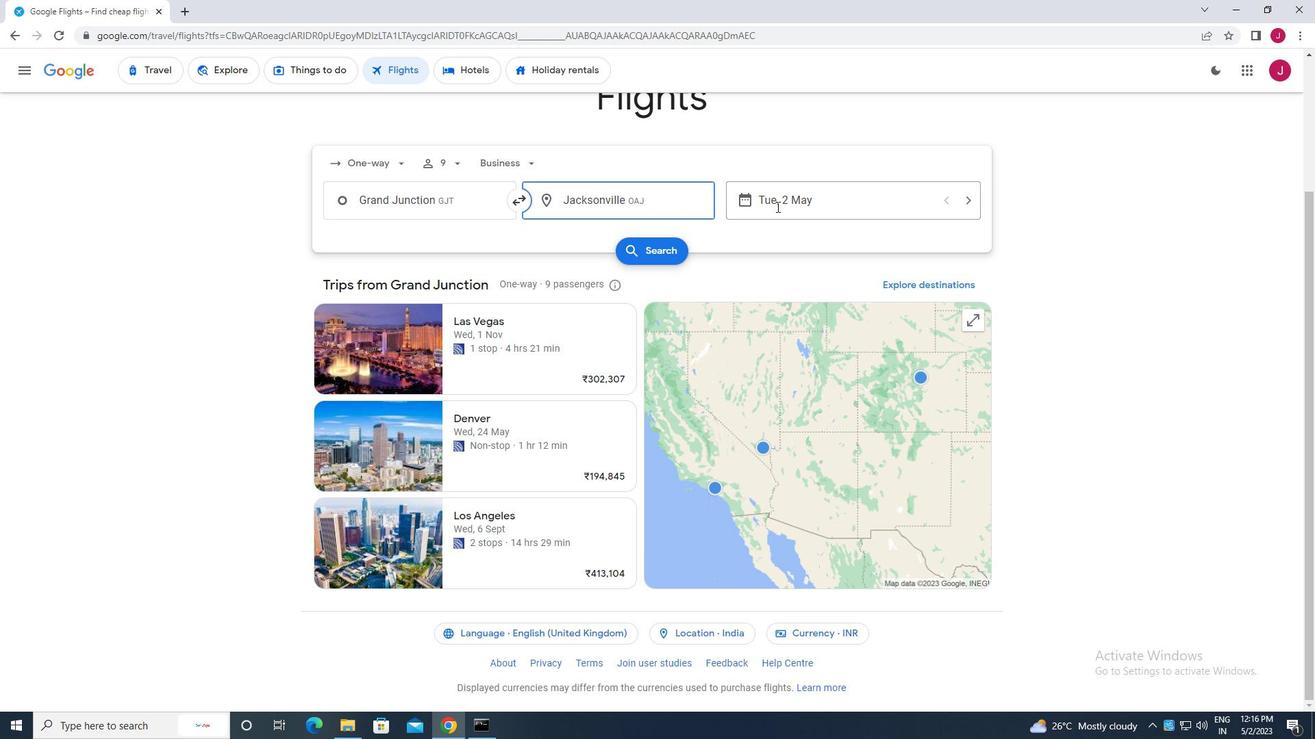 
Action: Mouse pressed left at (807, 203)
Screenshot: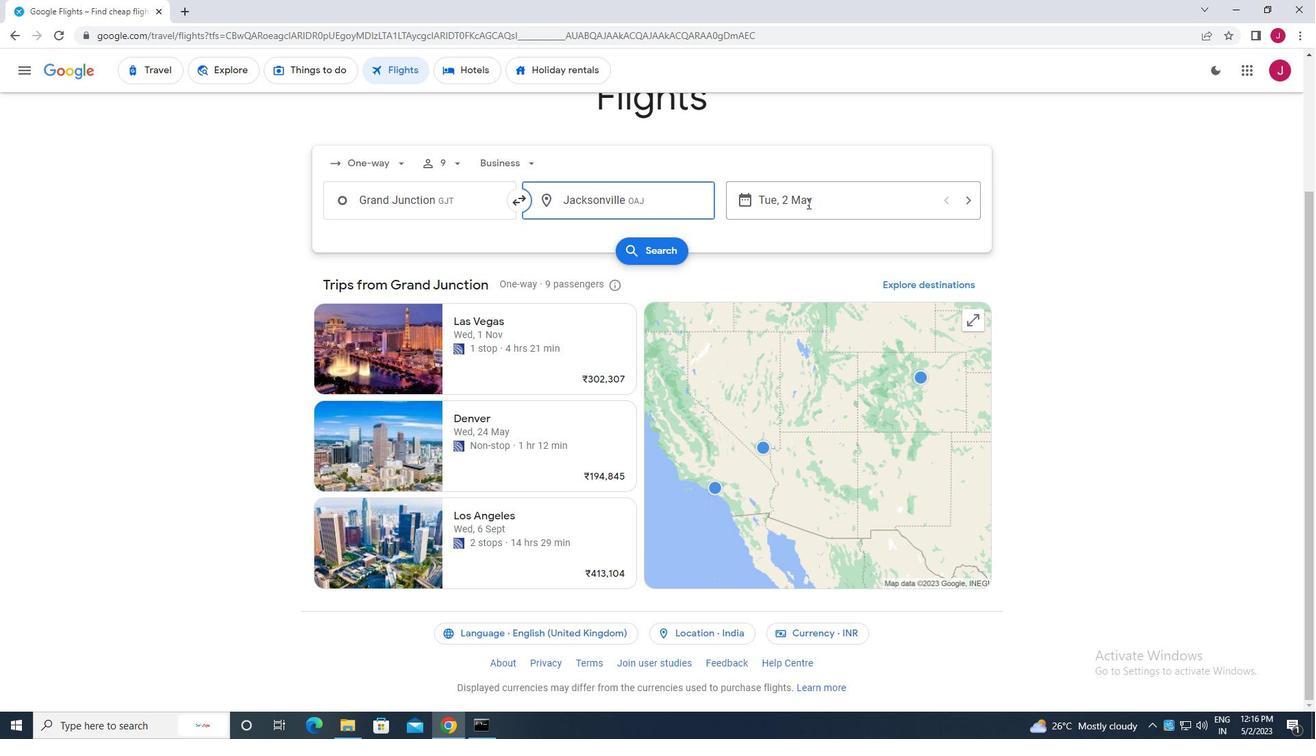 
Action: Mouse moved to (594, 306)
Screenshot: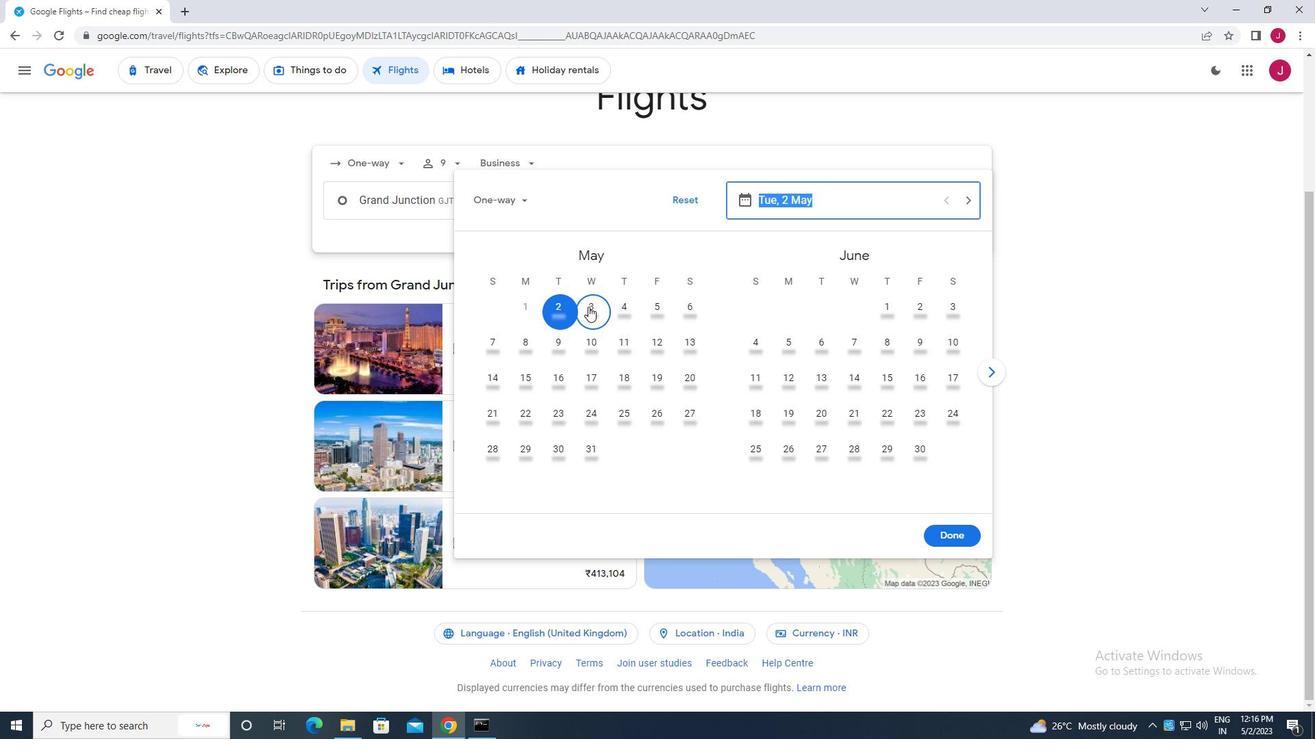 
Action: Mouse pressed left at (594, 306)
Screenshot: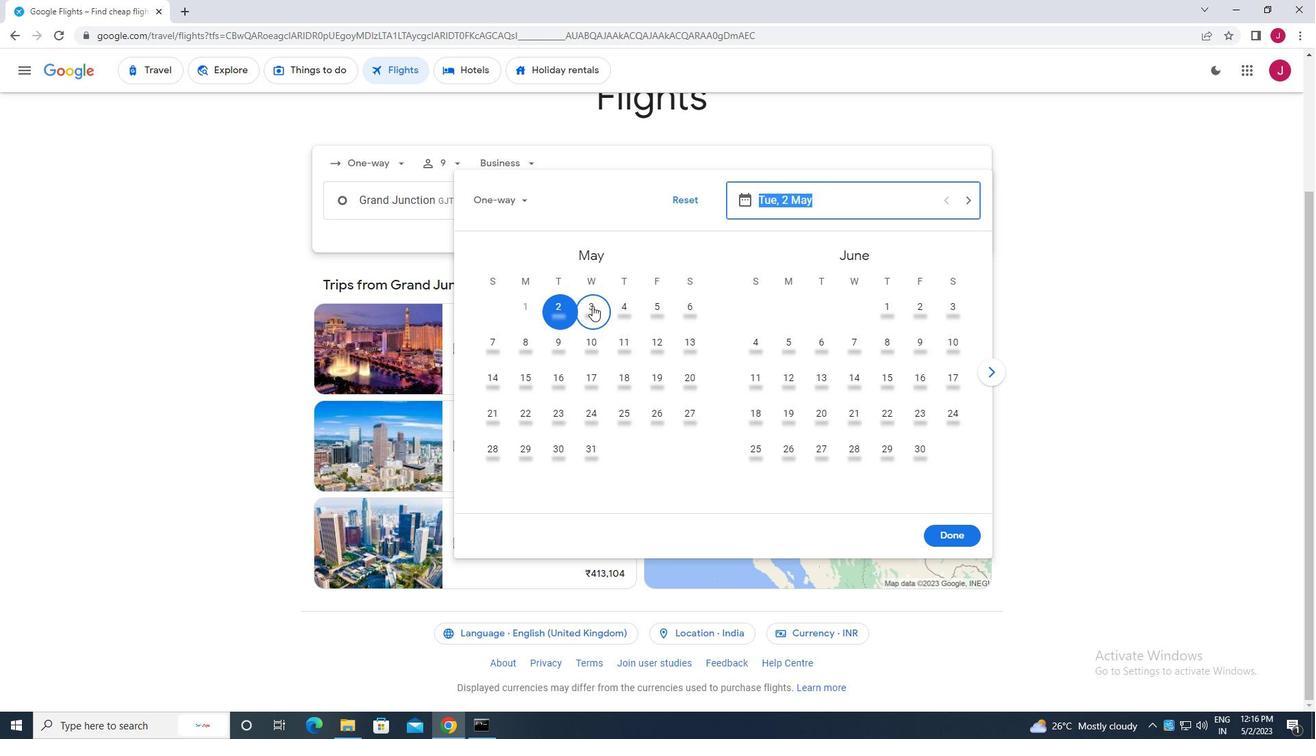
Action: Mouse moved to (949, 536)
Screenshot: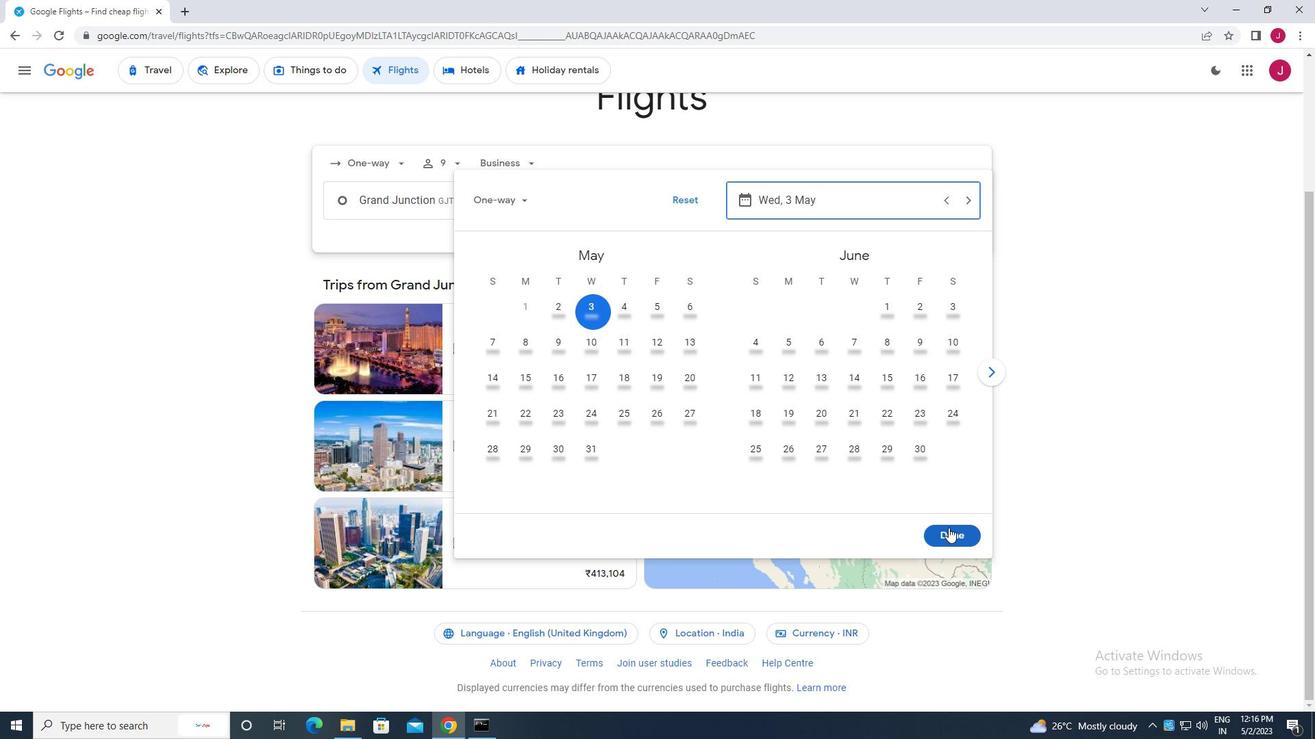 
Action: Mouse pressed left at (949, 536)
Screenshot: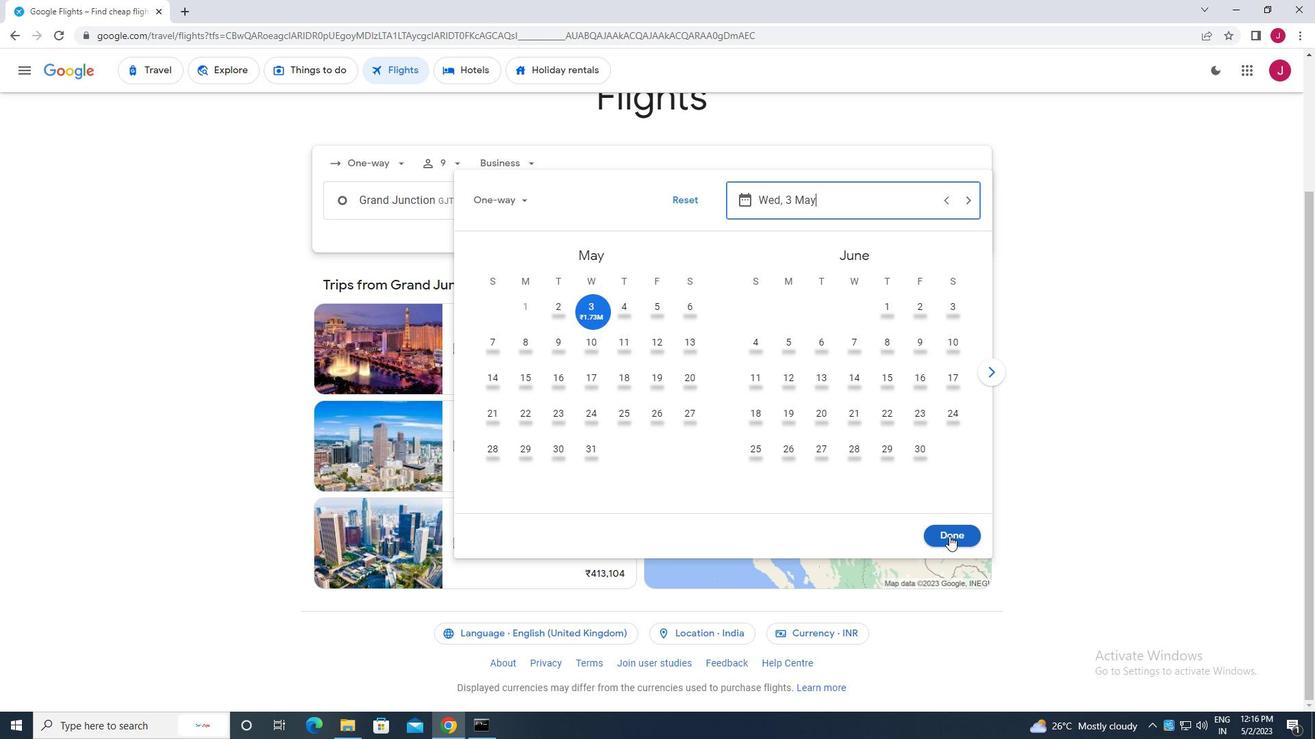 
Action: Mouse moved to (672, 255)
Screenshot: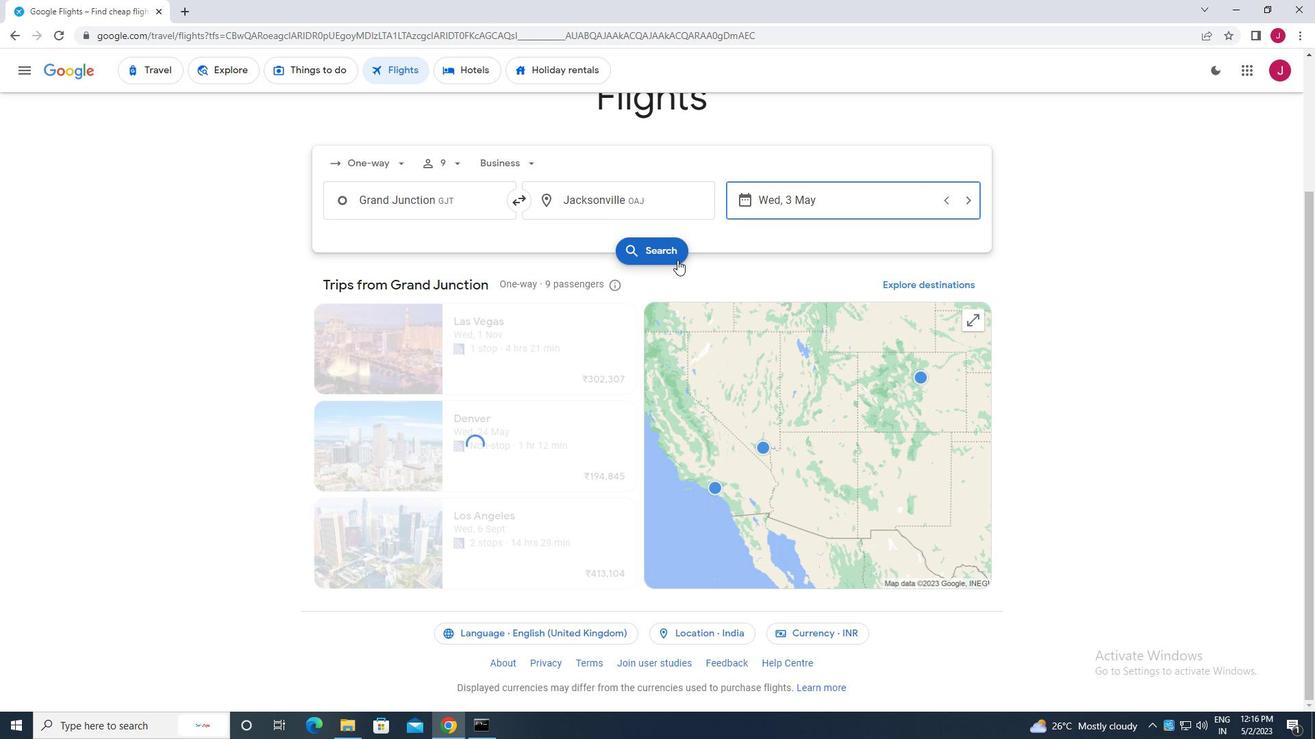 
Action: Mouse pressed left at (672, 255)
Screenshot: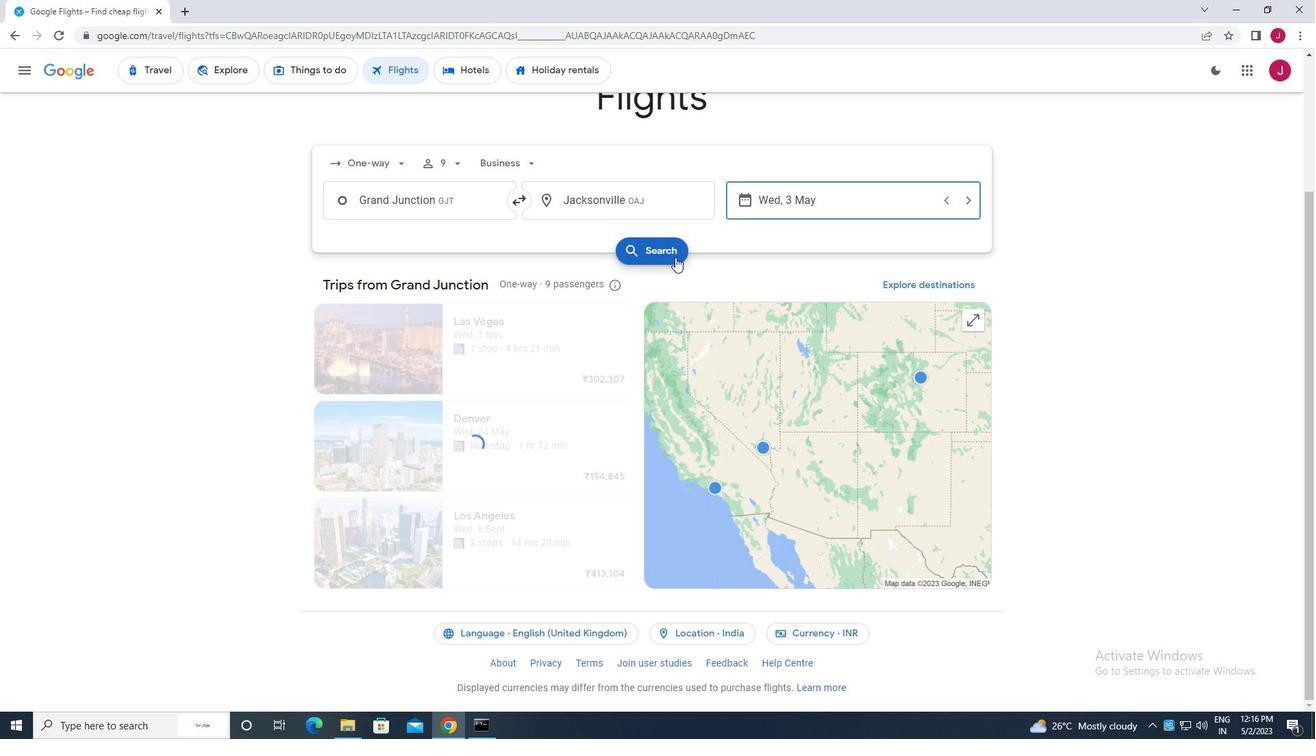 
Action: Mouse moved to (361, 197)
Screenshot: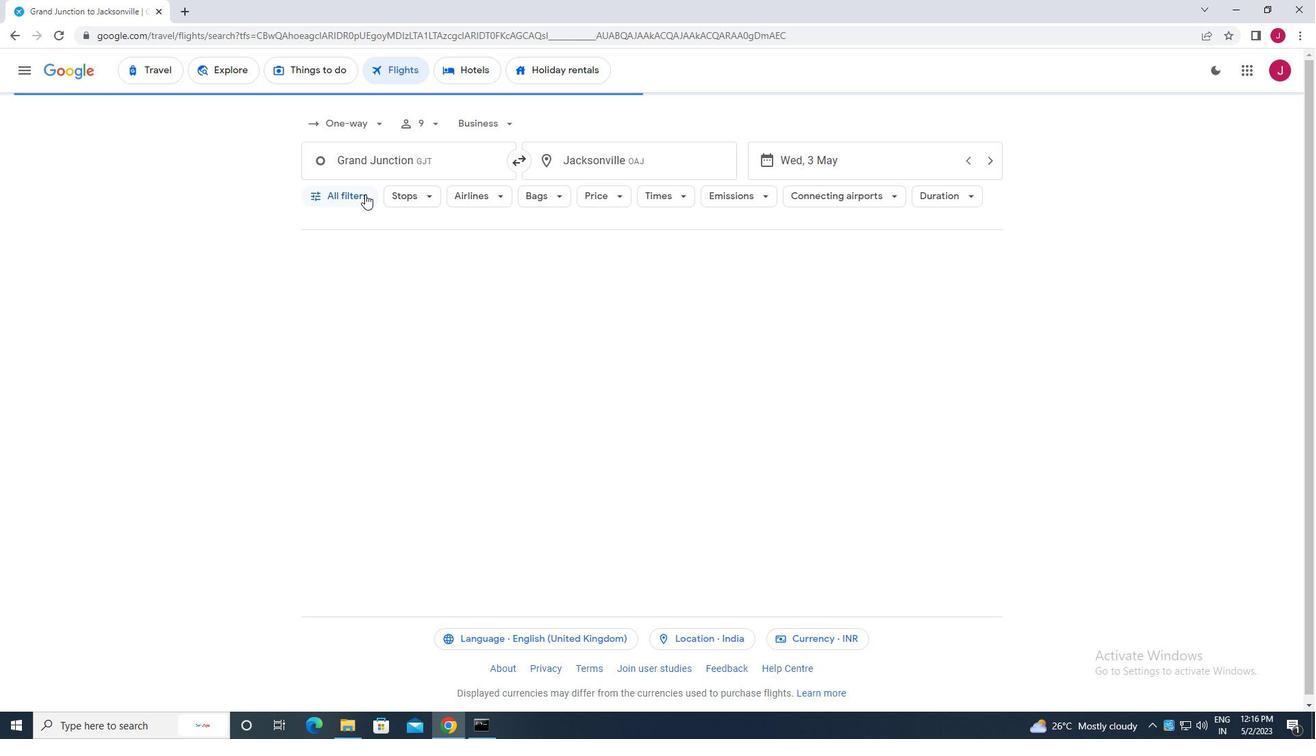 
Action: Mouse pressed left at (361, 197)
Screenshot: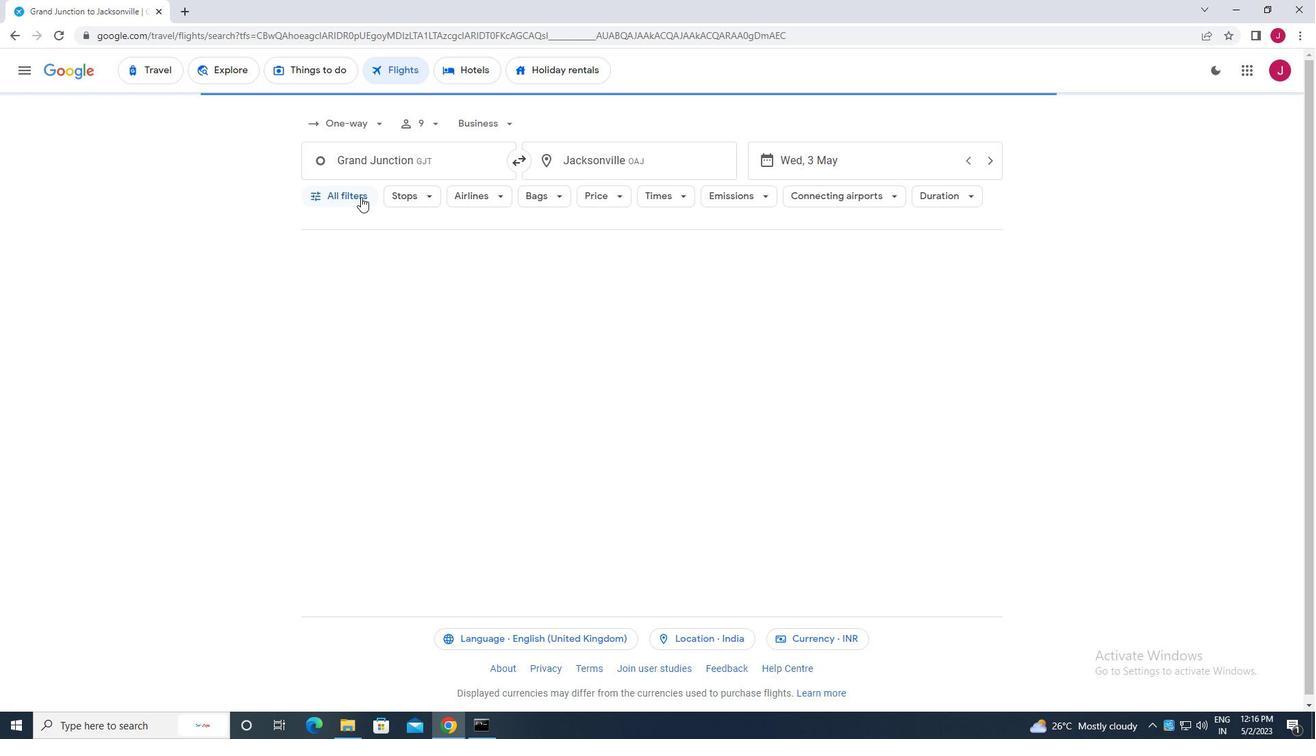 
Action: Mouse moved to (424, 359)
Screenshot: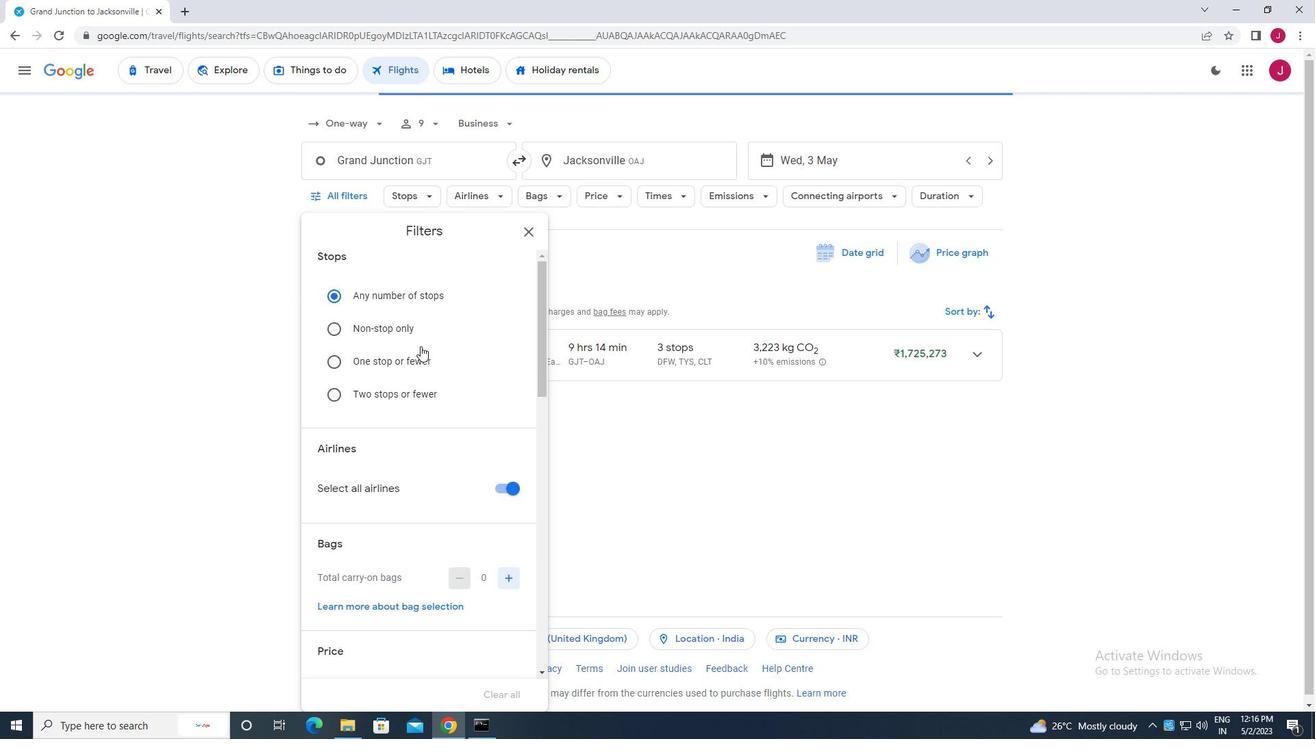 
Action: Mouse scrolled (424, 358) with delta (0, 0)
Screenshot: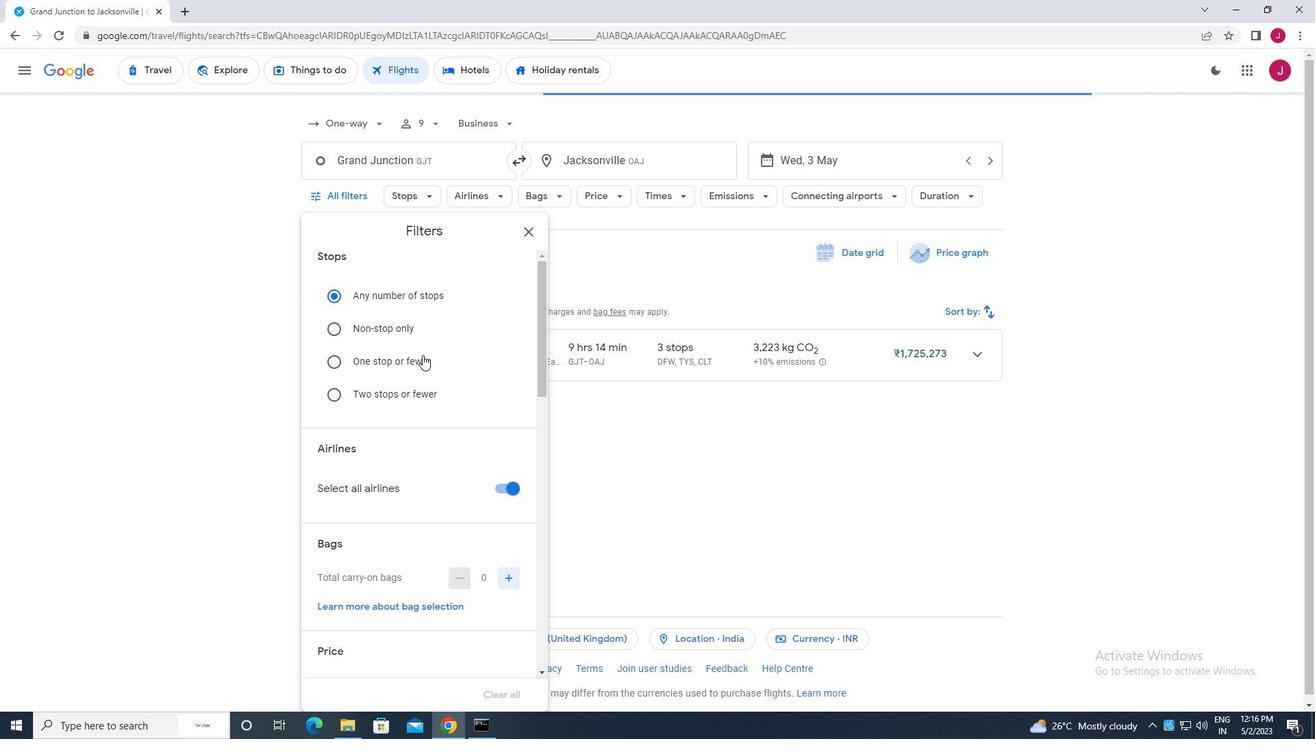 
Action: Mouse scrolled (424, 358) with delta (0, 0)
Screenshot: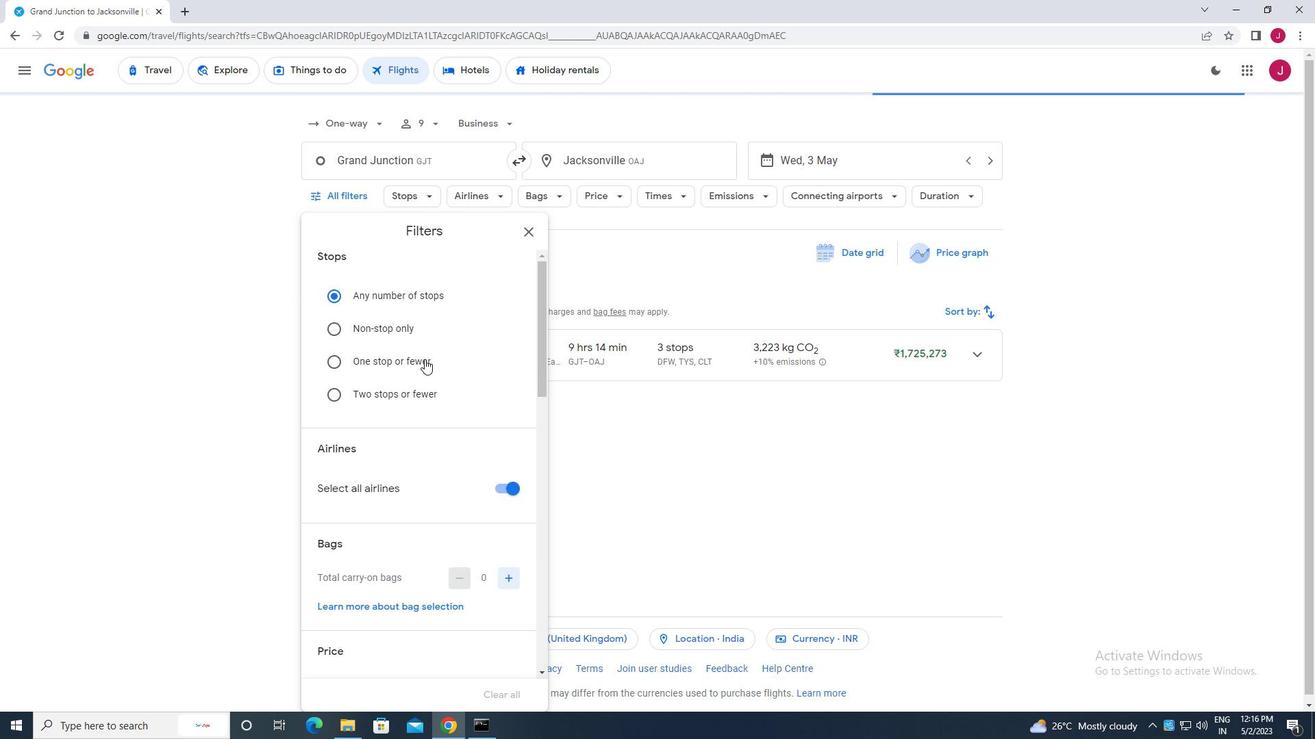 
Action: Mouse moved to (504, 347)
Screenshot: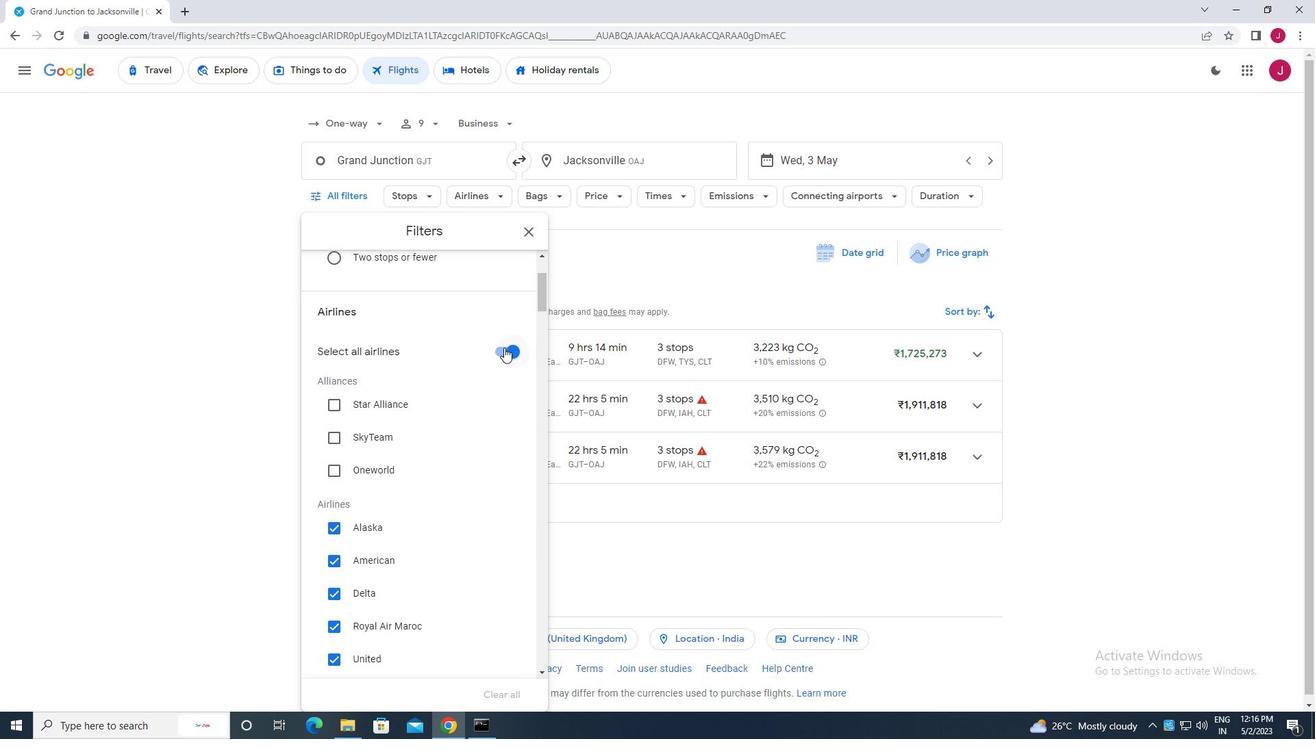 
Action: Mouse pressed left at (504, 347)
Screenshot: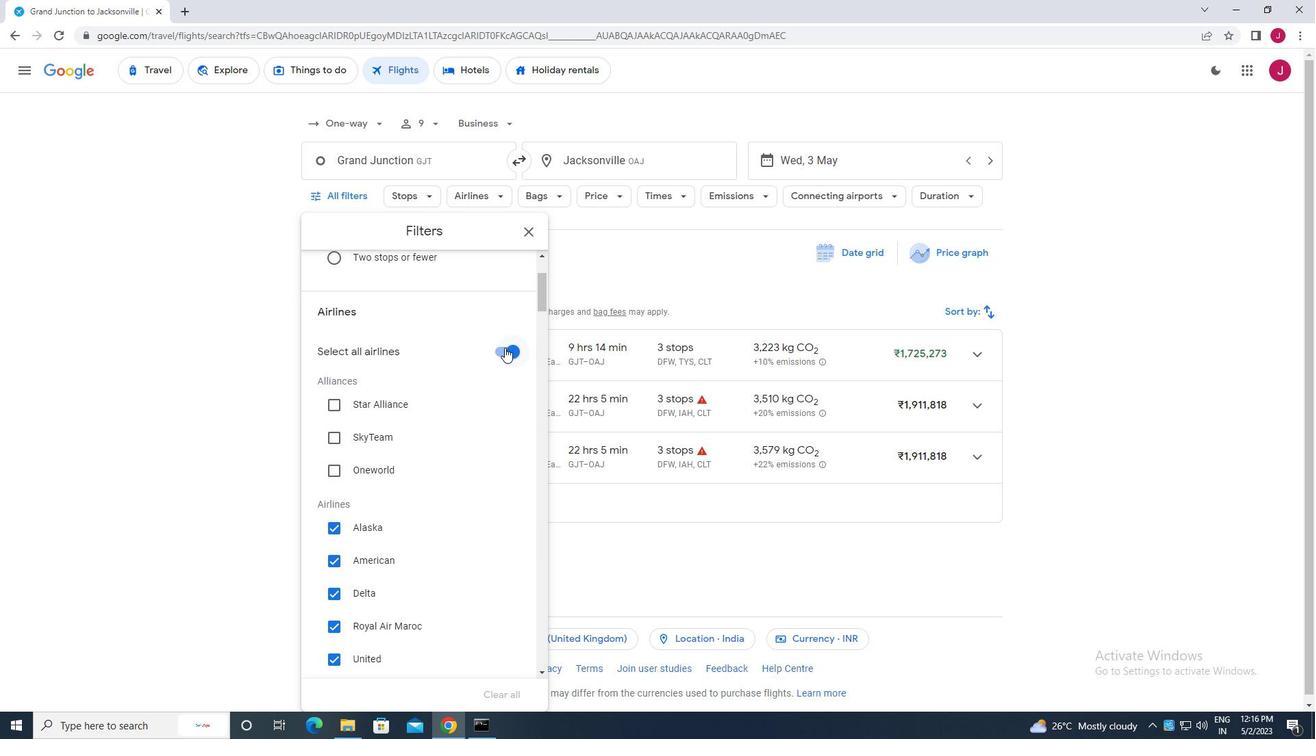 
Action: Mouse moved to (452, 365)
Screenshot: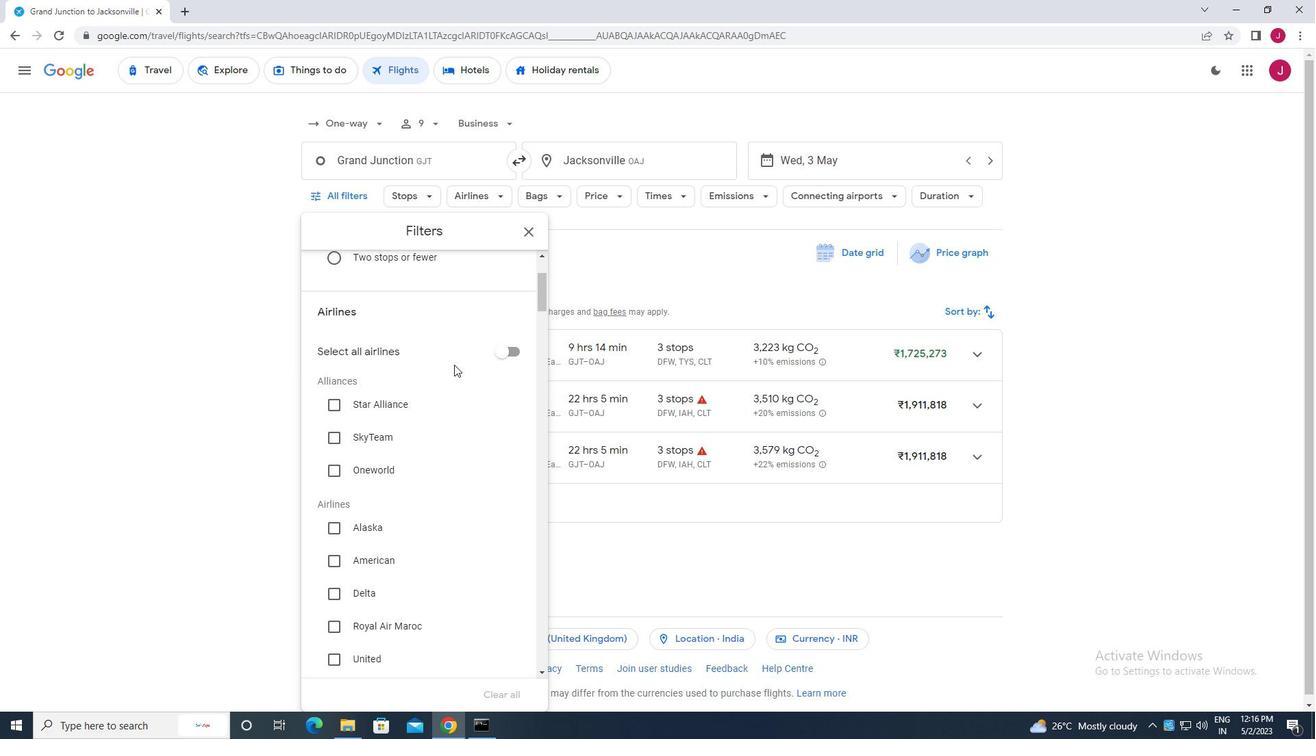 
Action: Mouse scrolled (452, 364) with delta (0, 0)
Screenshot: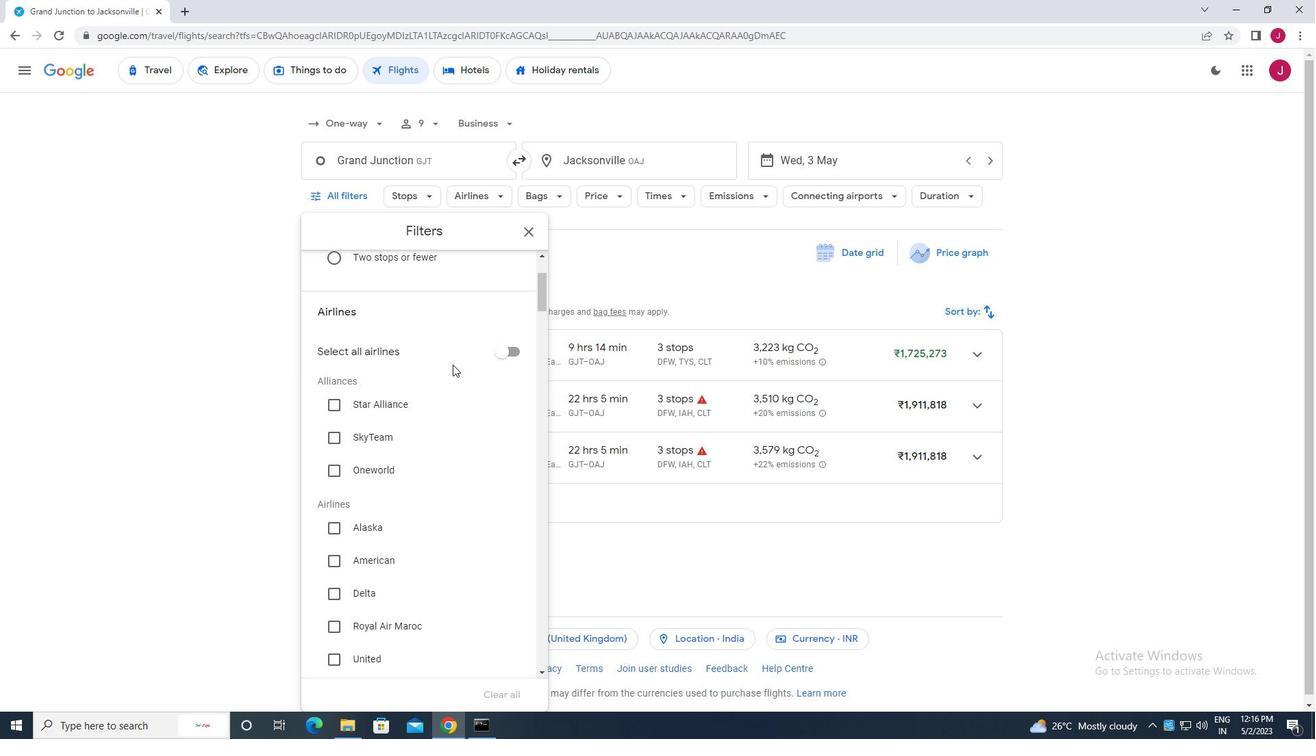 
Action: Mouse moved to (452, 365)
Screenshot: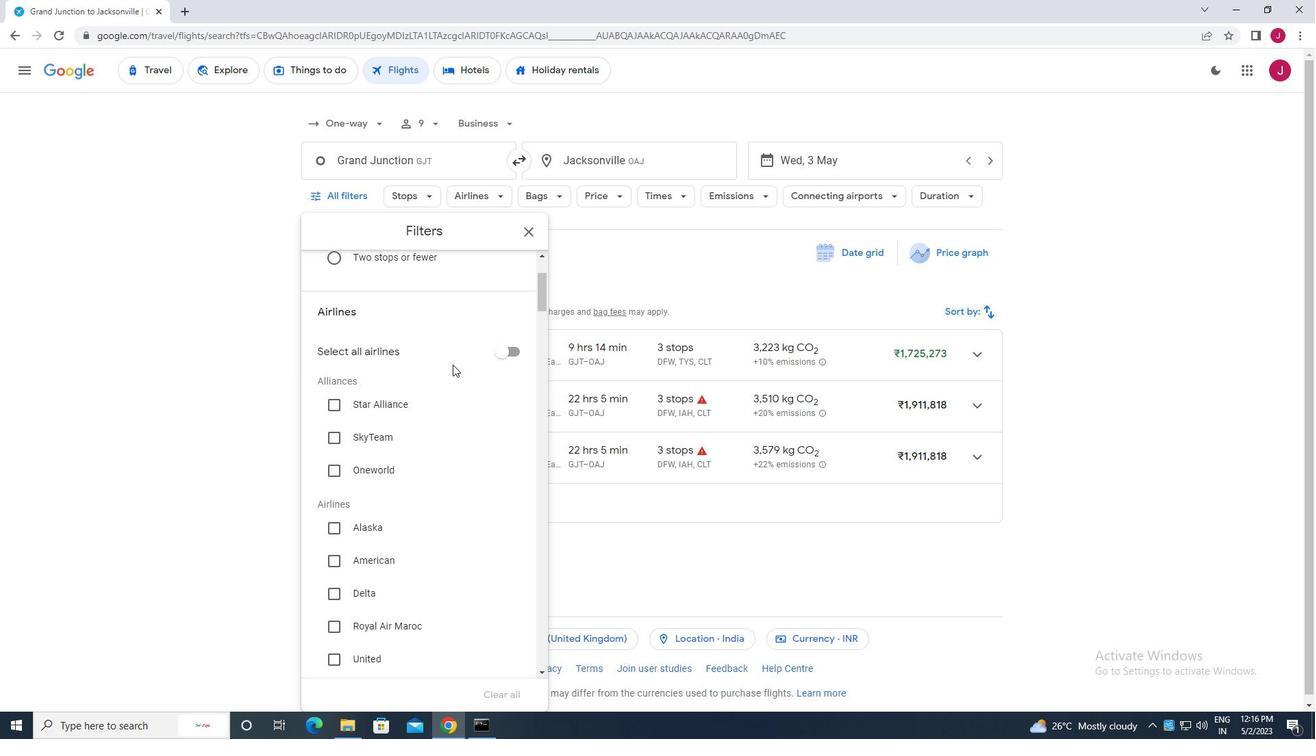 
Action: Mouse scrolled (452, 364) with delta (0, 0)
Screenshot: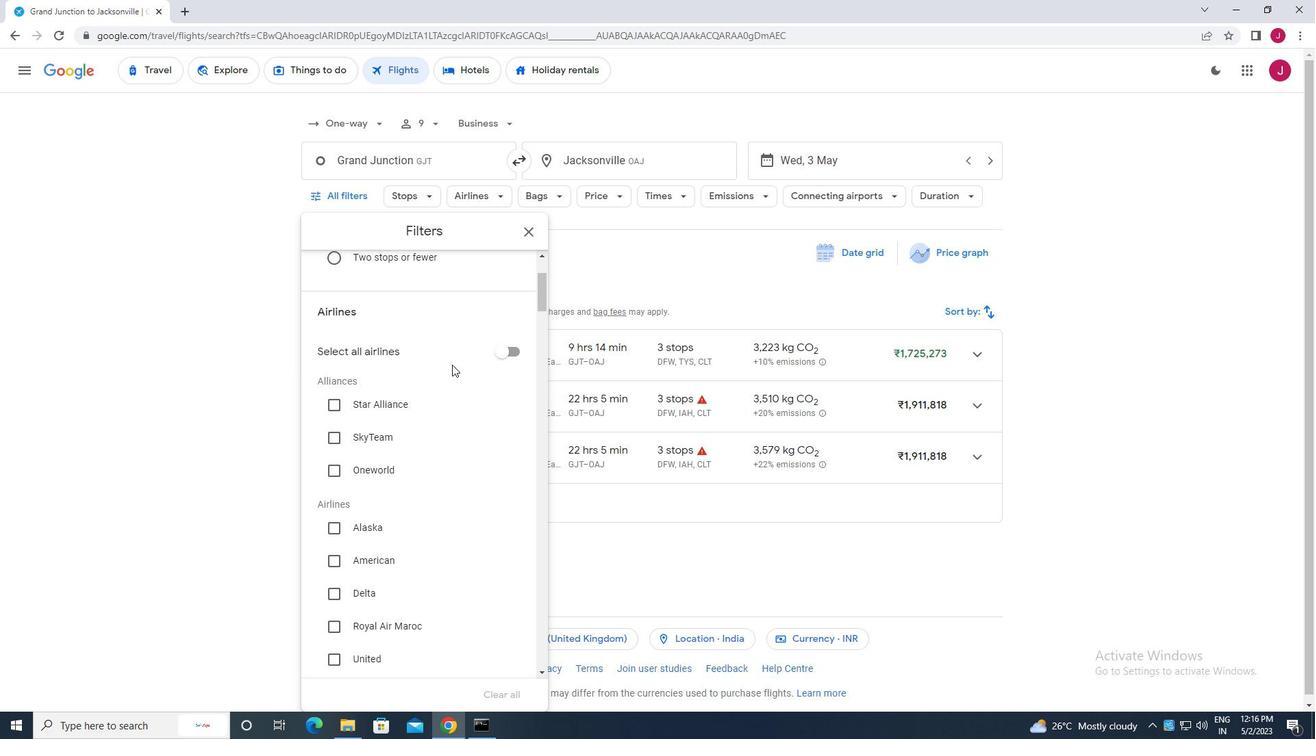
Action: Mouse moved to (363, 444)
Screenshot: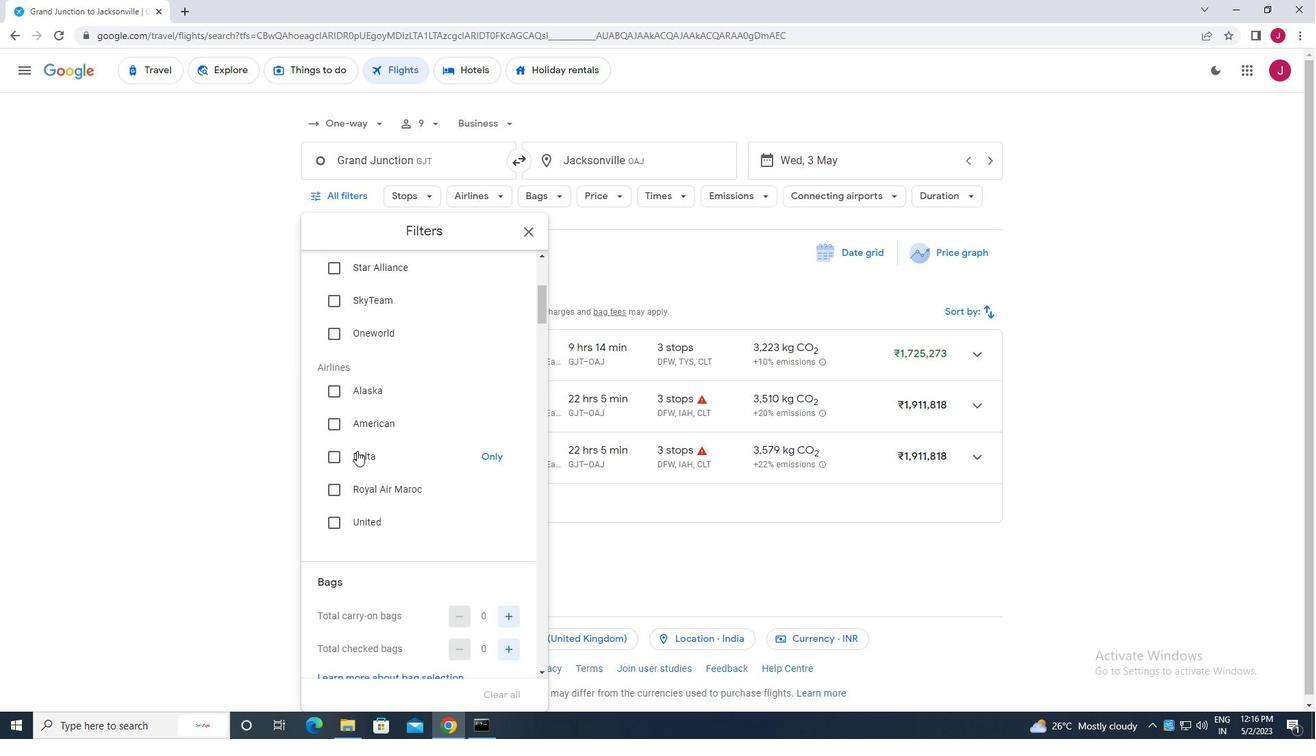 
Action: Mouse scrolled (363, 445) with delta (0, 0)
Screenshot: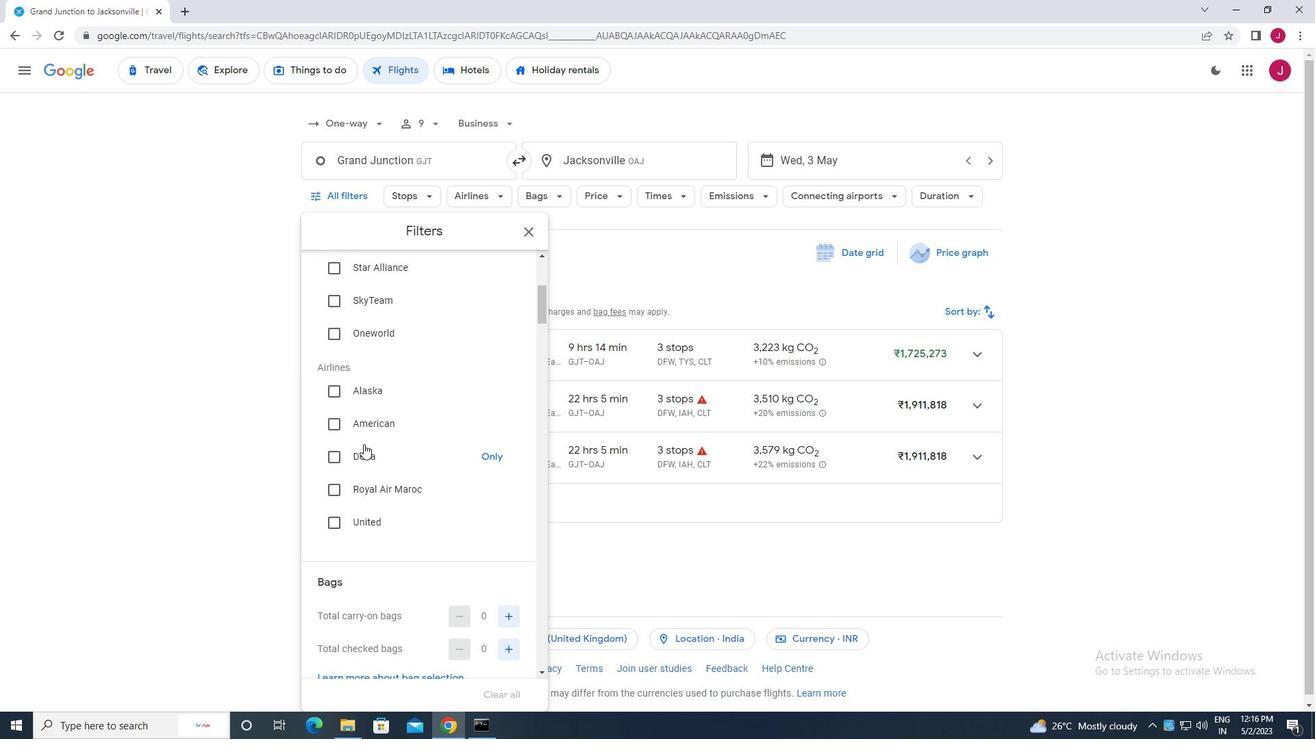 
Action: Mouse moved to (365, 447)
Screenshot: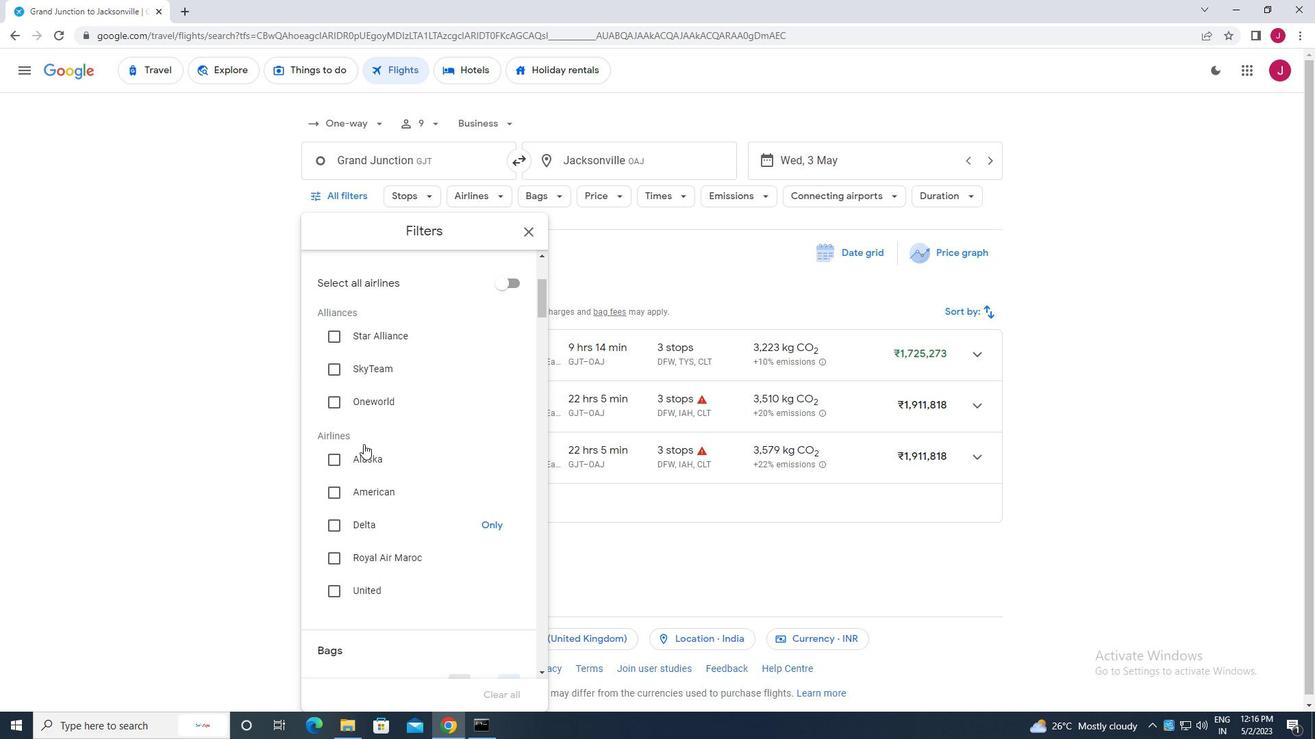 
Action: Mouse scrolled (365, 448) with delta (0, 0)
Screenshot: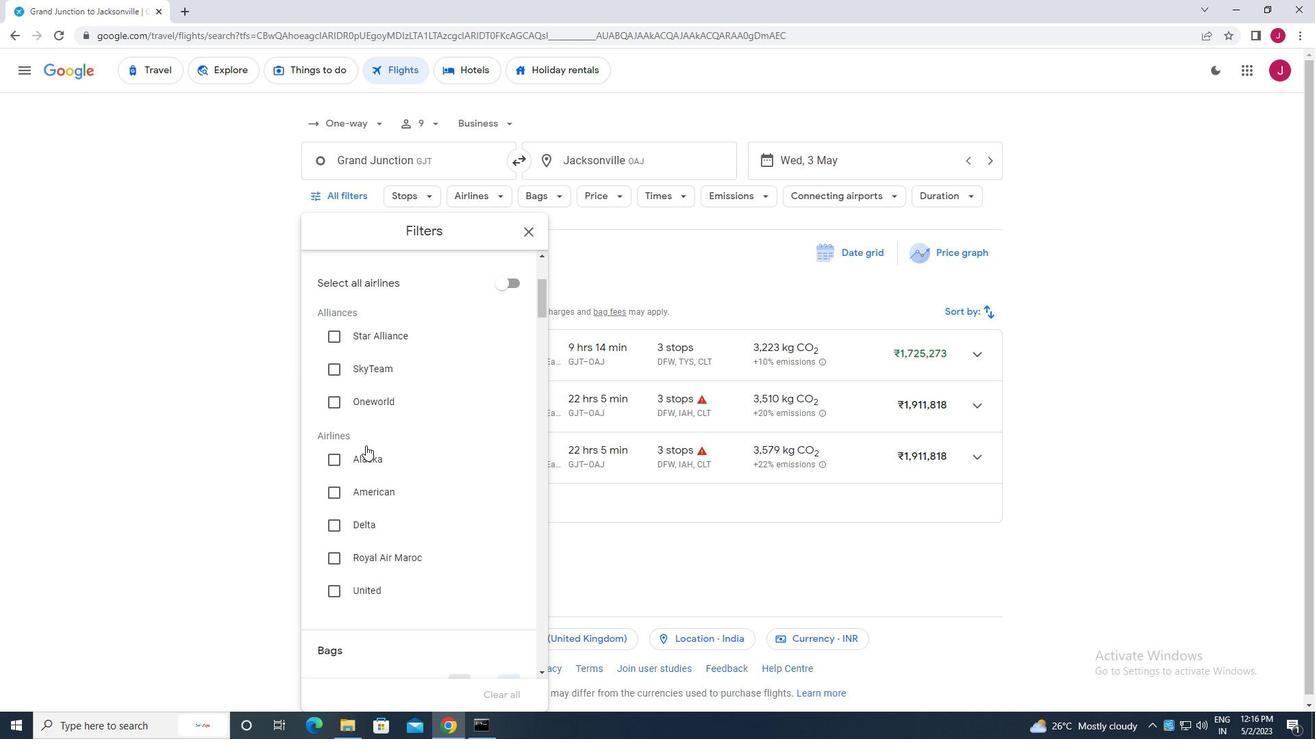 
Action: Mouse moved to (402, 400)
Screenshot: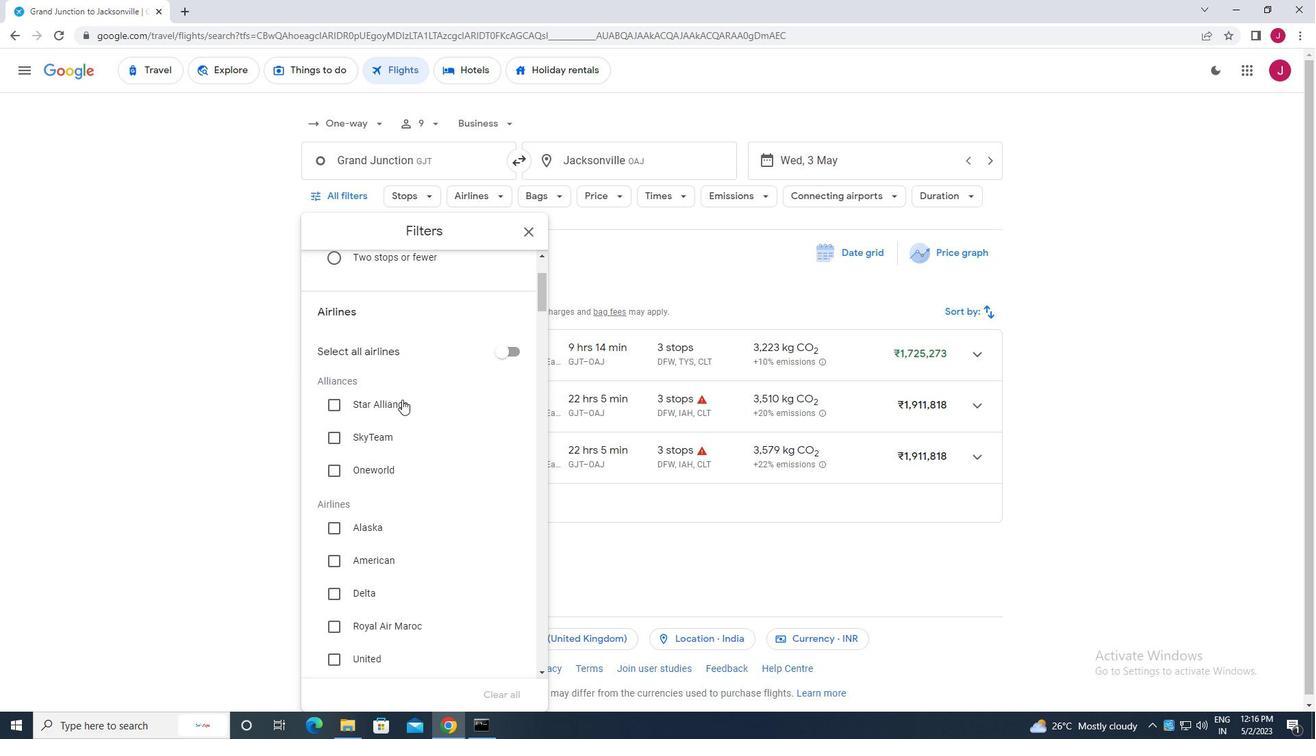 
Action: Mouse scrolled (402, 400) with delta (0, 0)
Screenshot: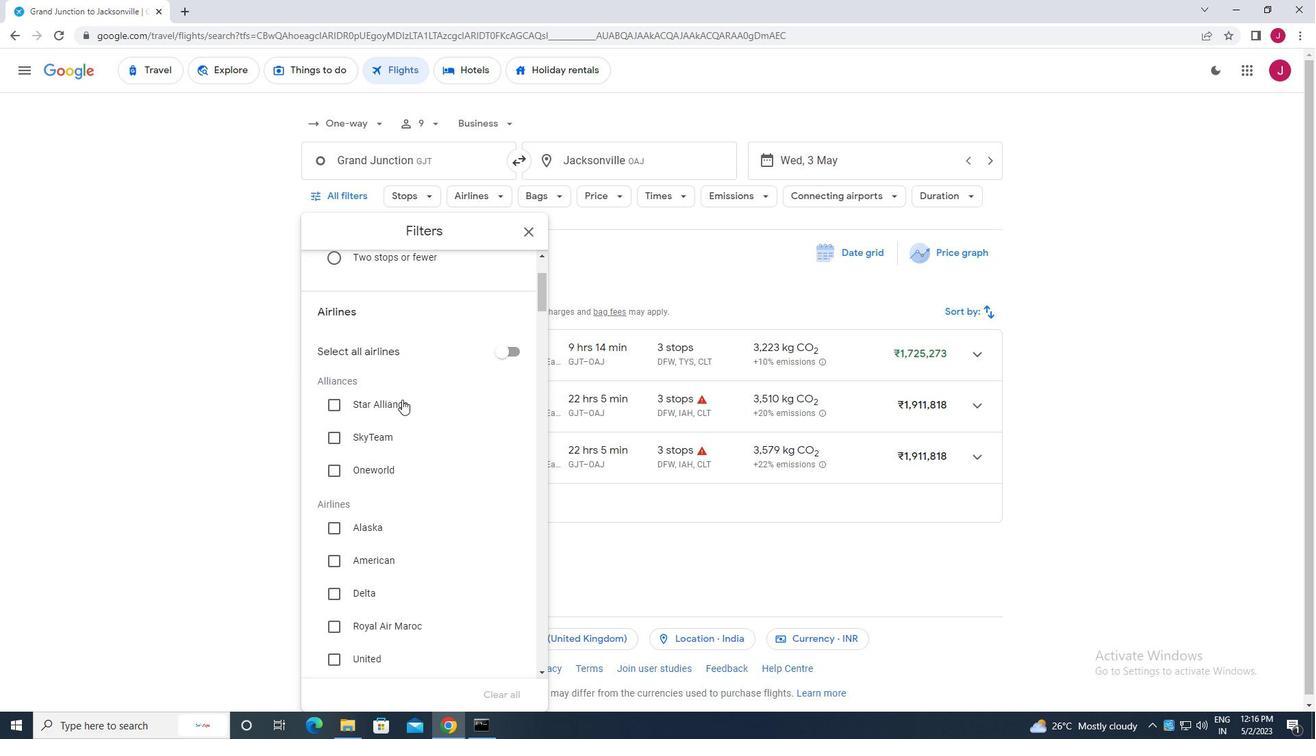 
Action: Mouse scrolled (402, 399) with delta (0, 0)
Screenshot: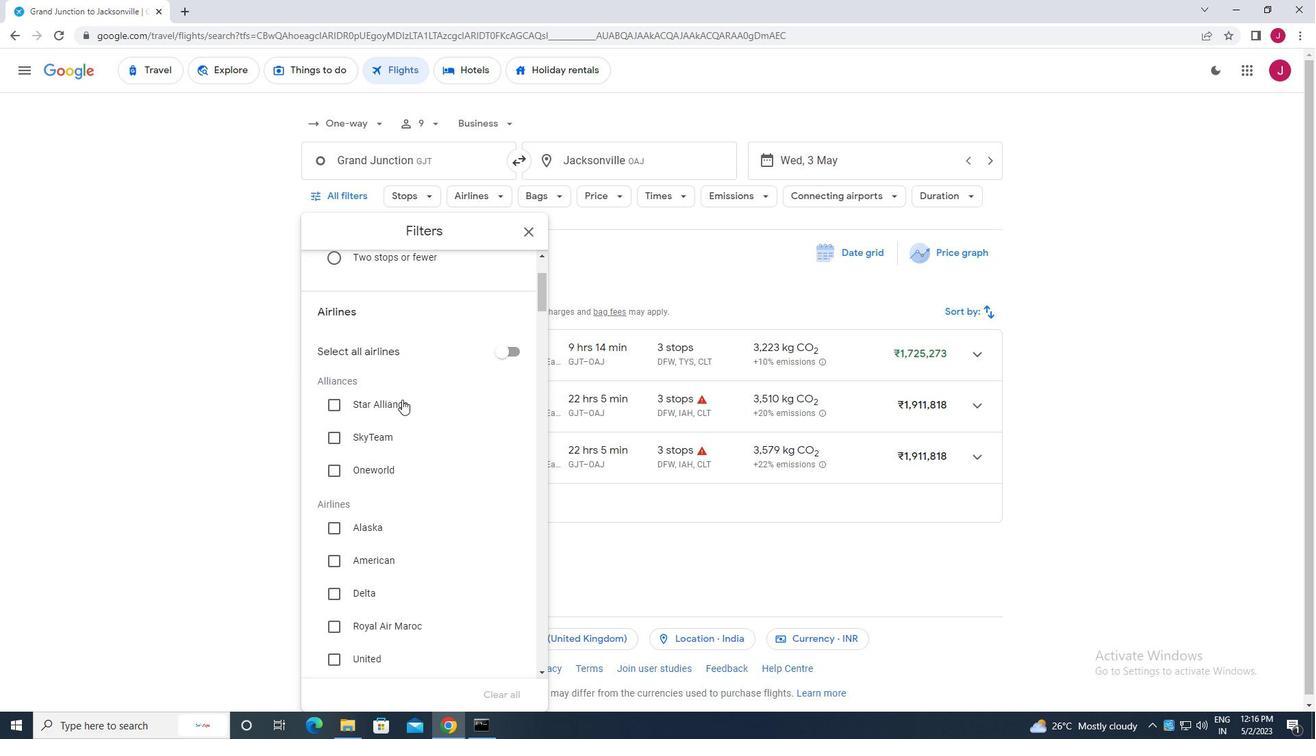 
Action: Mouse moved to (402, 400)
Screenshot: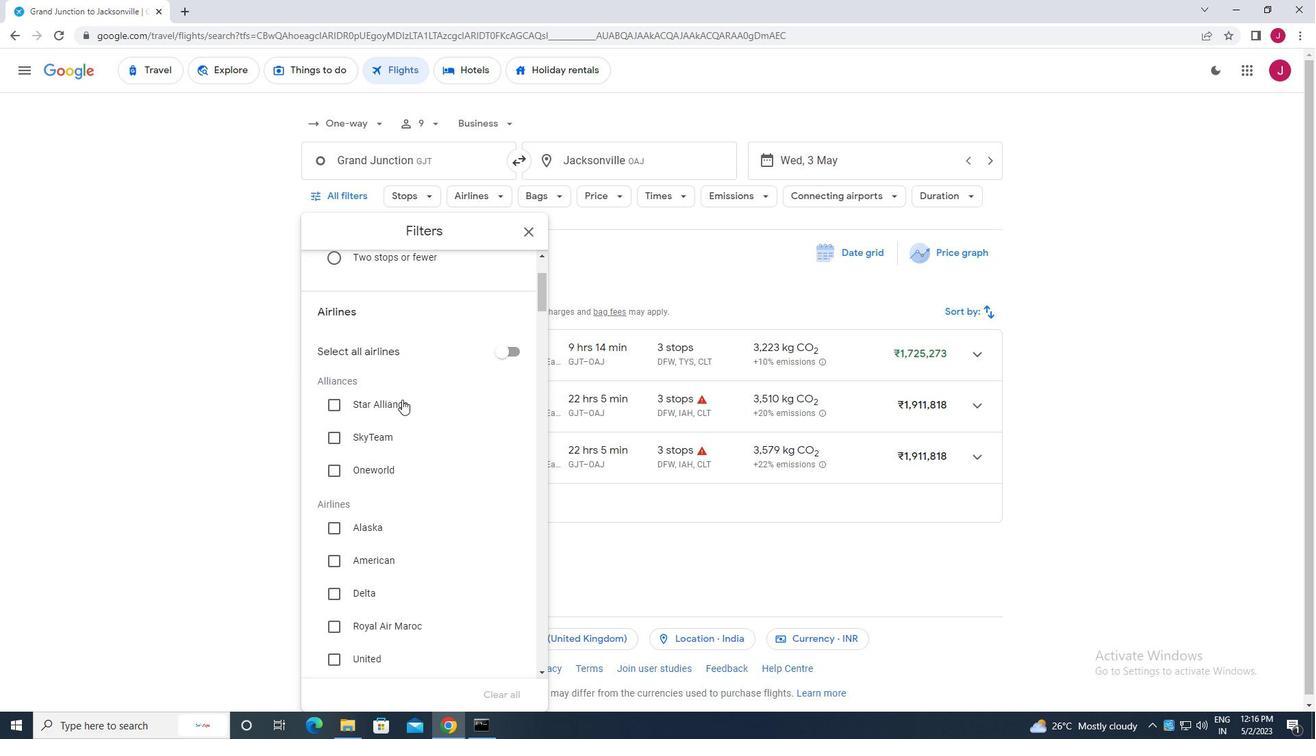 
Action: Mouse scrolled (402, 399) with delta (0, 0)
Screenshot: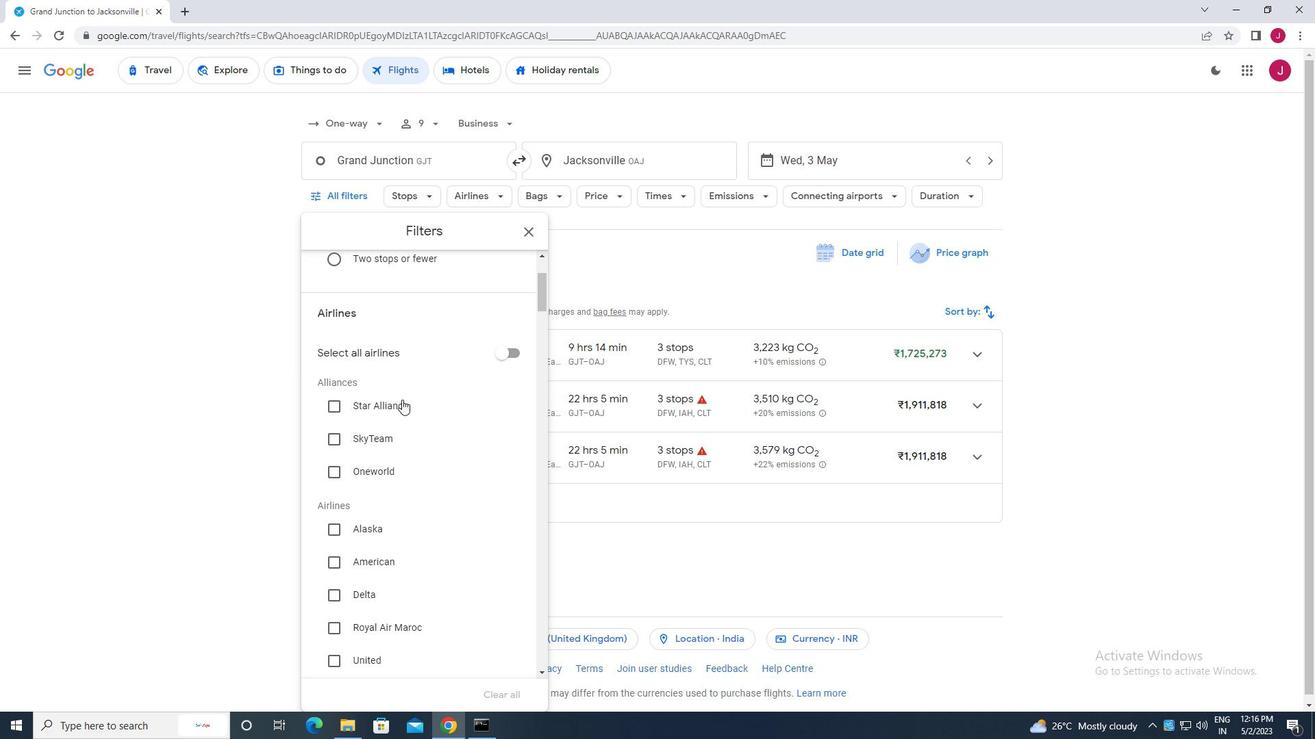 
Action: Mouse moved to (402, 403)
Screenshot: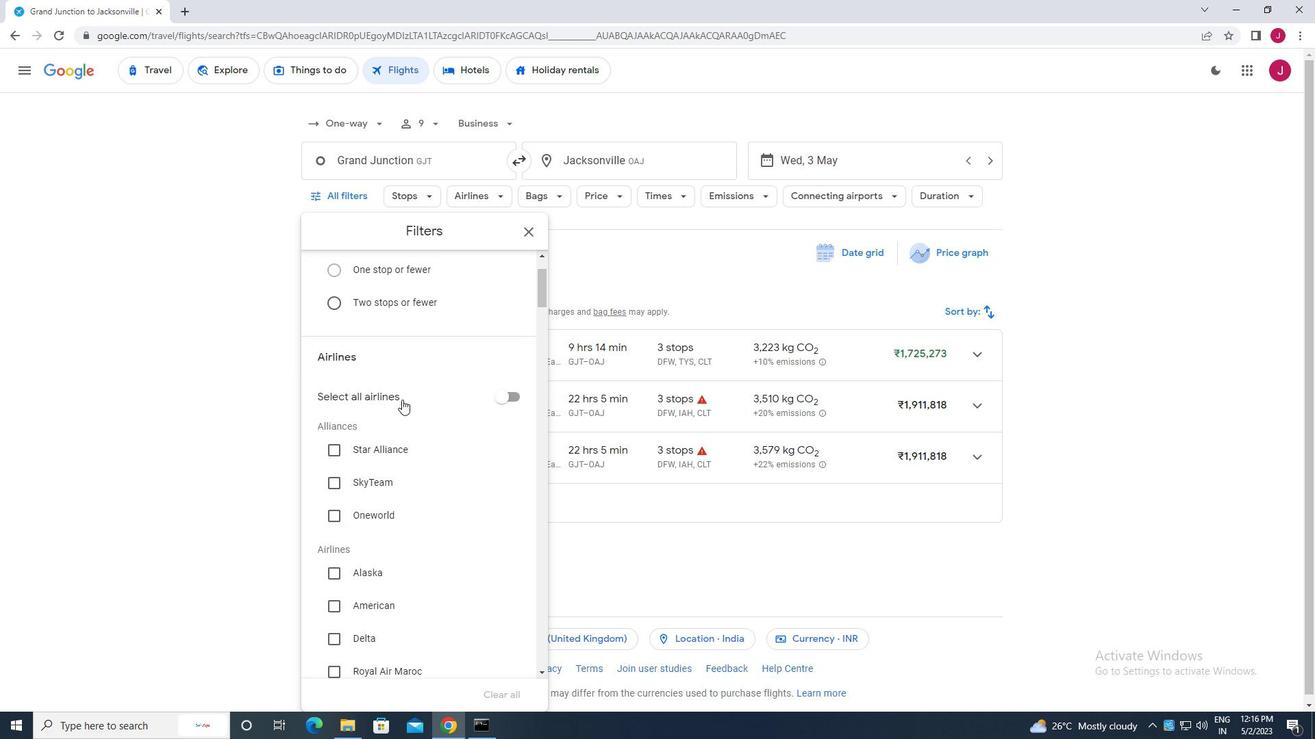 
Action: Mouse scrolled (402, 402) with delta (0, 0)
Screenshot: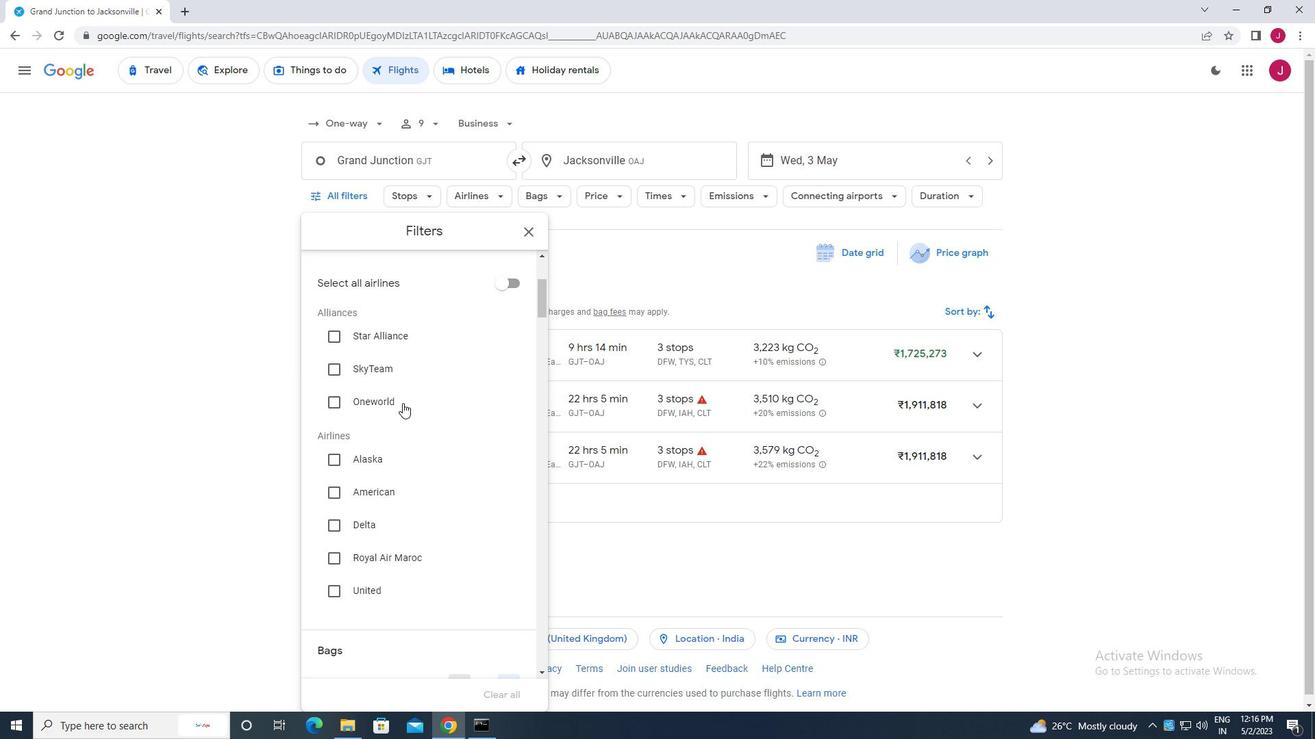 
Action: Mouse scrolled (402, 402) with delta (0, 0)
Screenshot: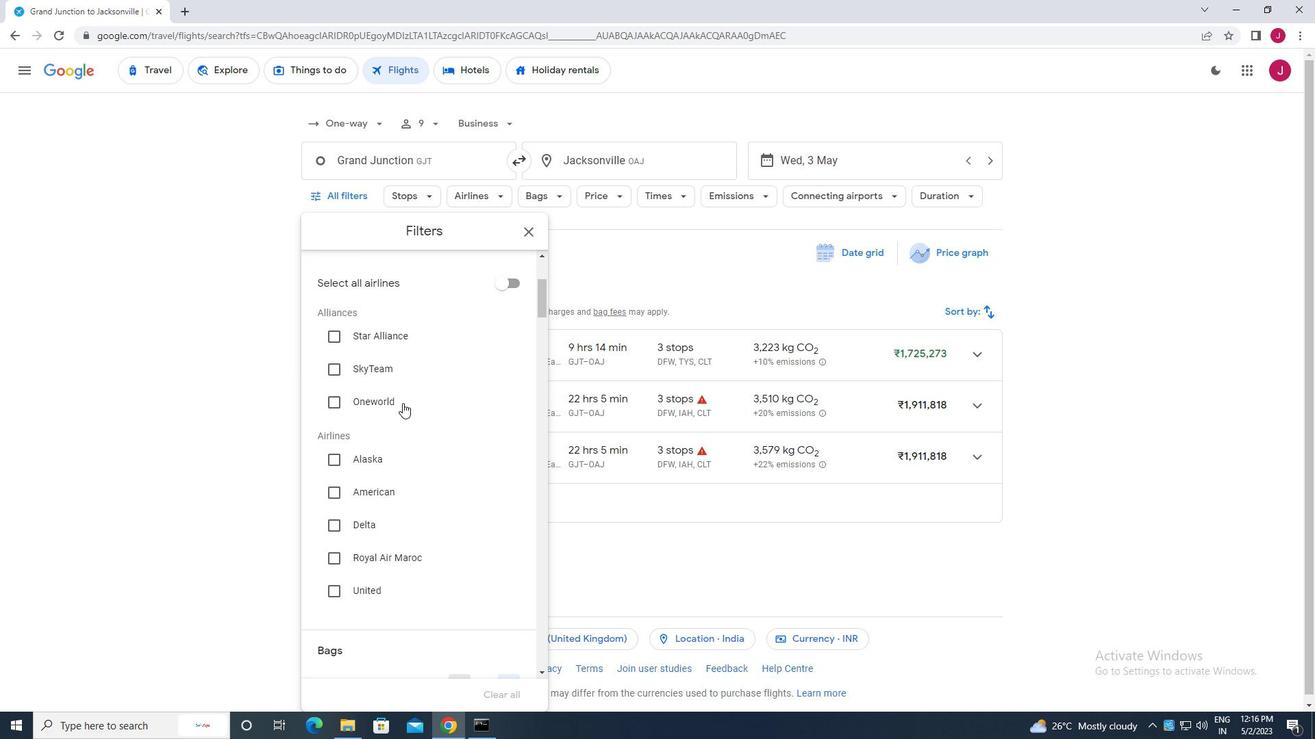
Action: Mouse moved to (385, 372)
Screenshot: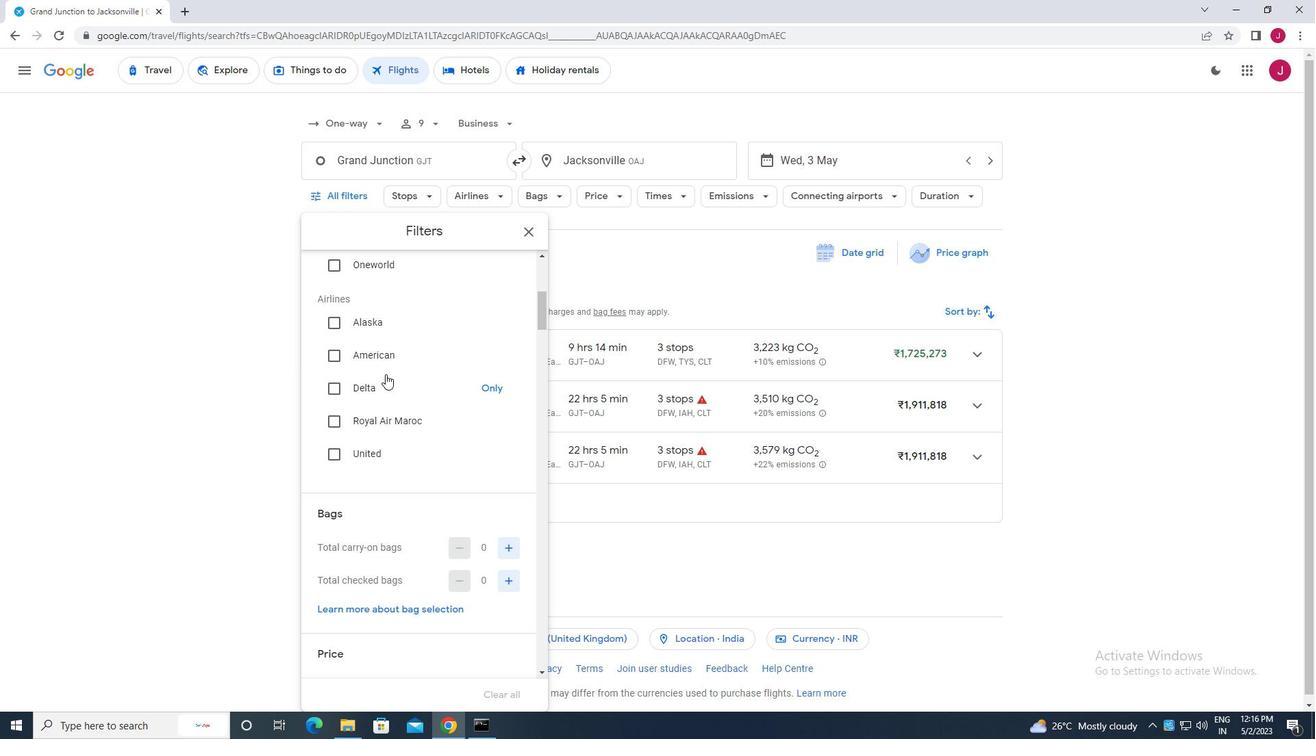 
Action: Mouse scrolled (385, 371) with delta (0, 0)
Screenshot: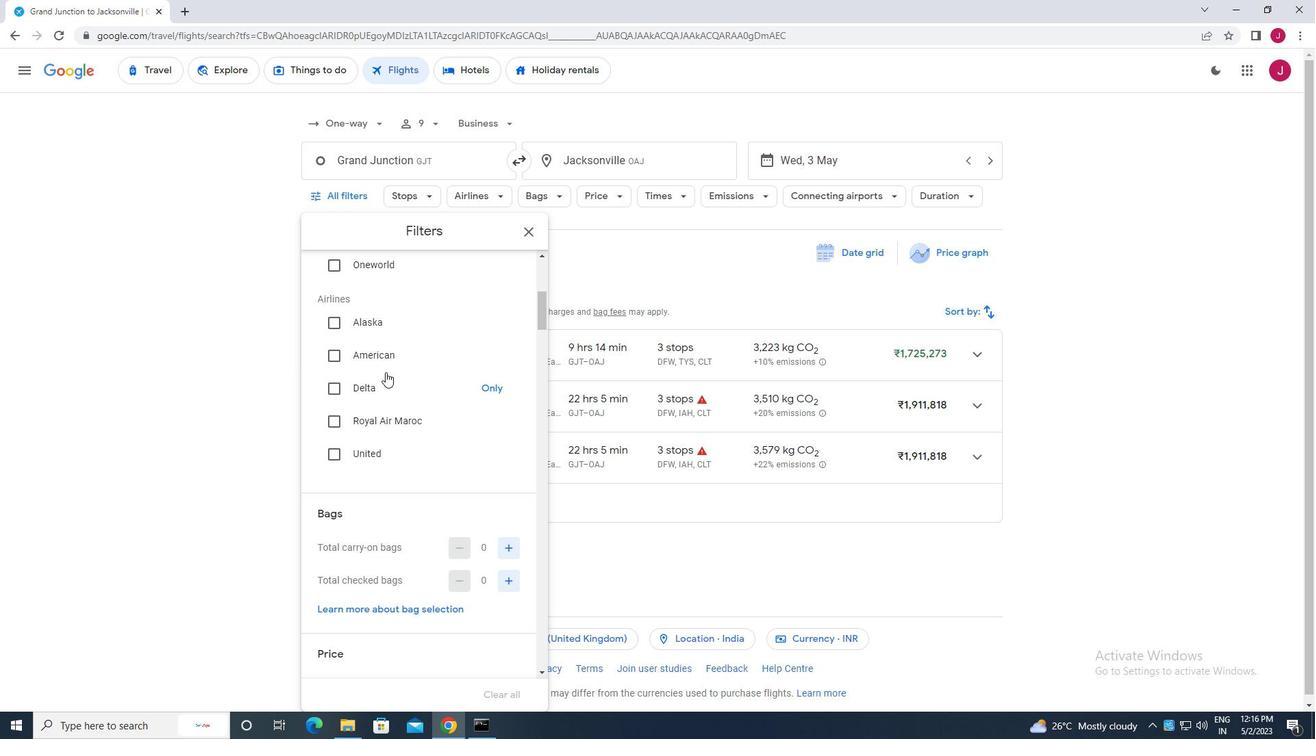 
Action: Mouse scrolled (385, 371) with delta (0, 0)
Screenshot: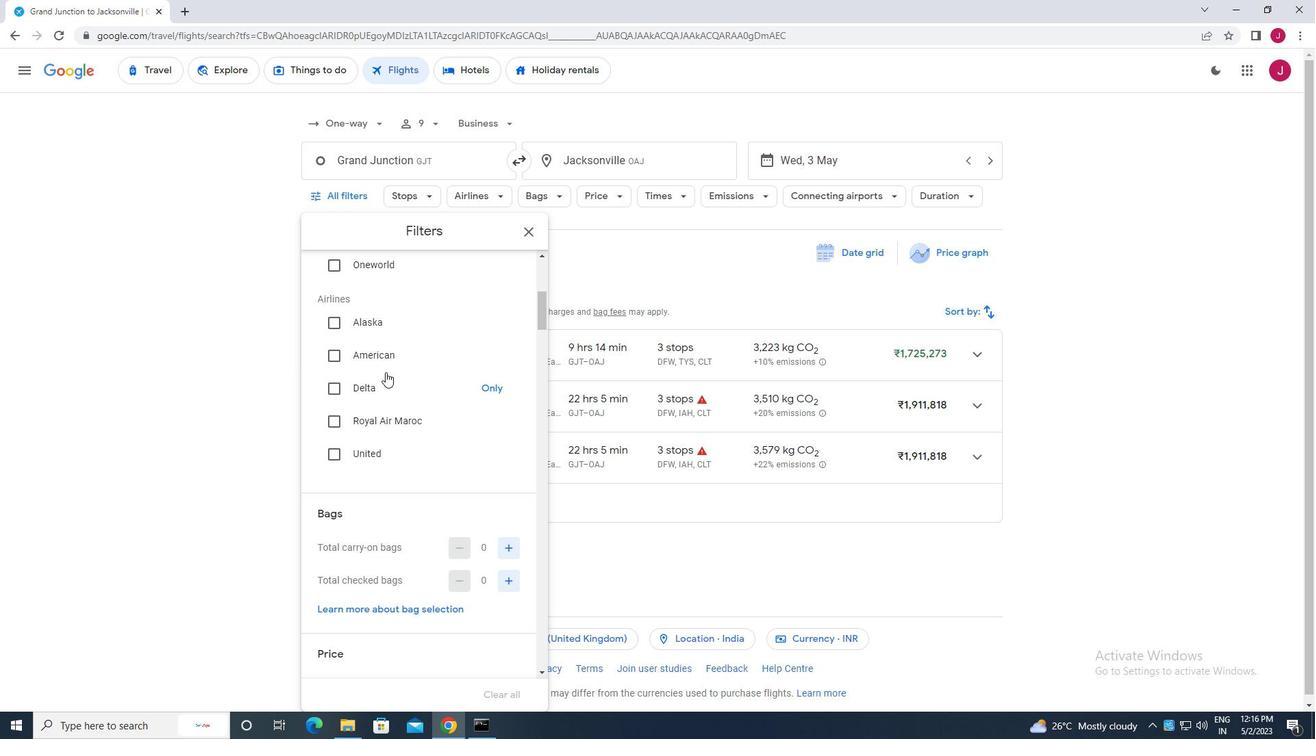 
Action: Mouse moved to (386, 374)
Screenshot: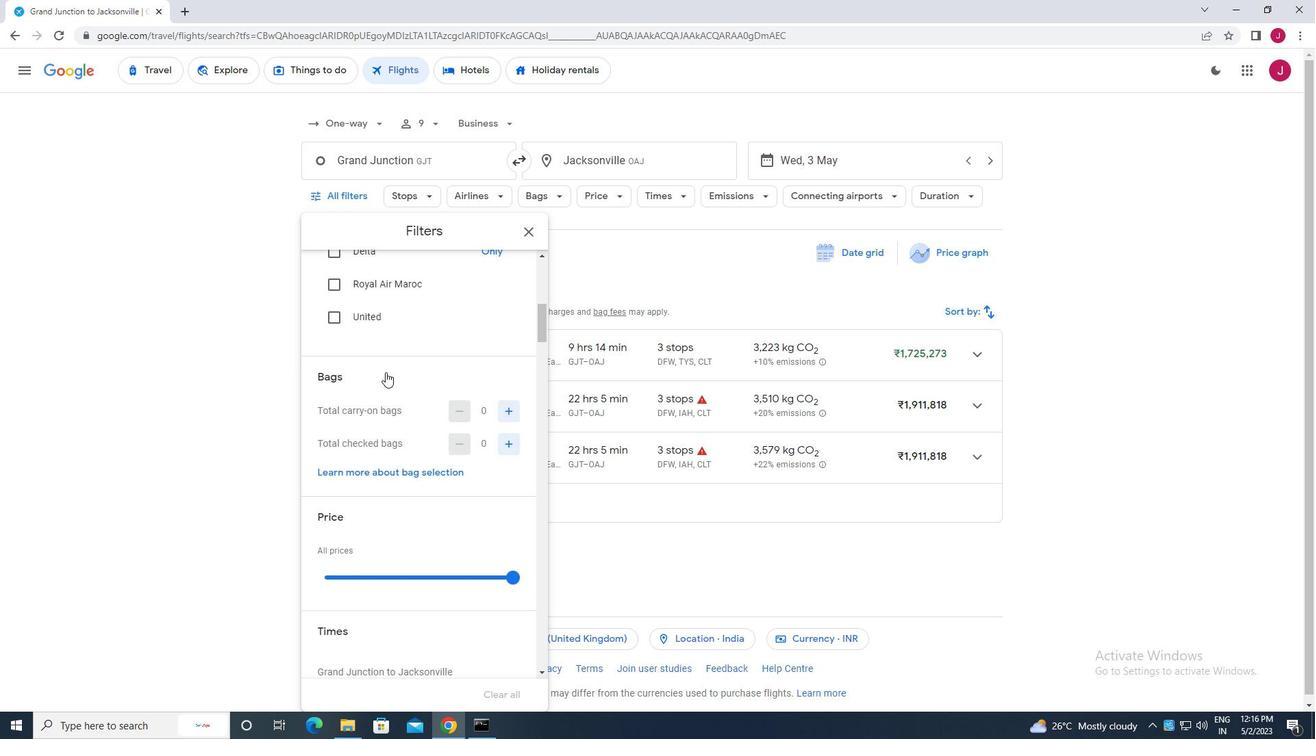 
Action: Mouse scrolled (386, 373) with delta (0, 0)
Screenshot: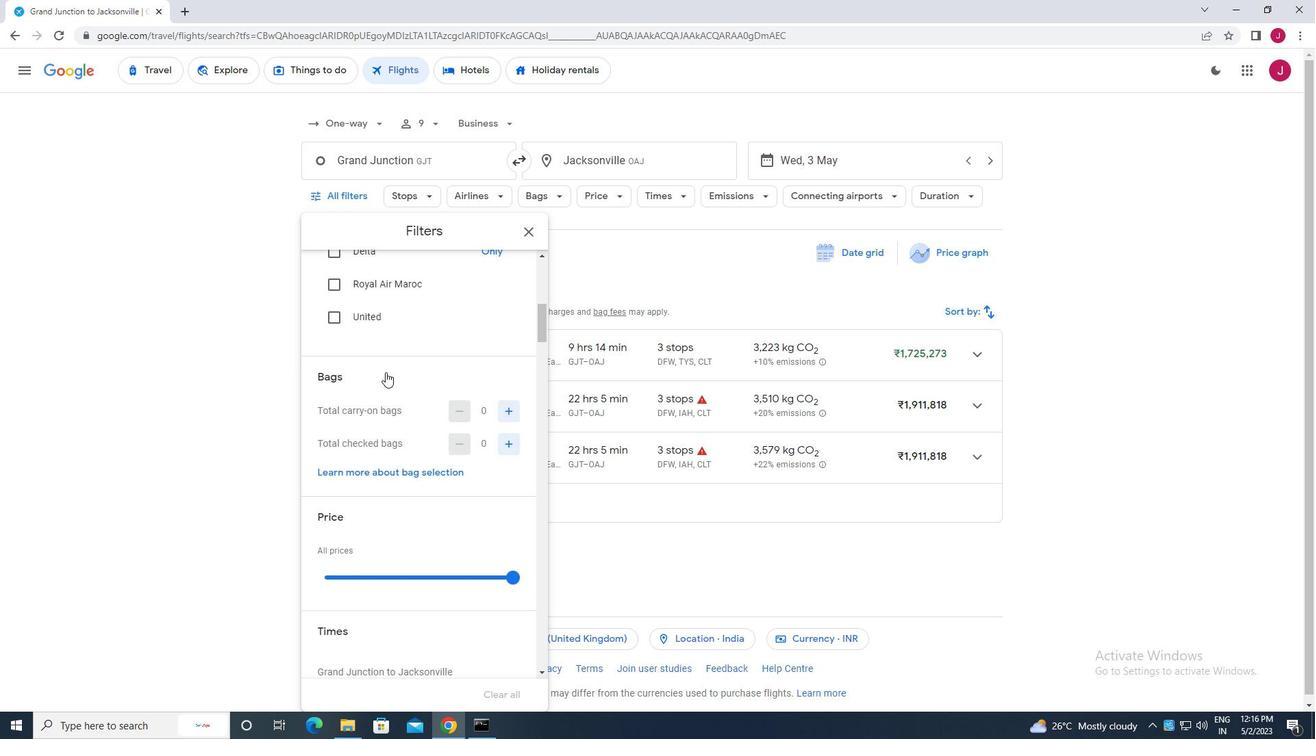 
Action: Mouse moved to (508, 381)
Screenshot: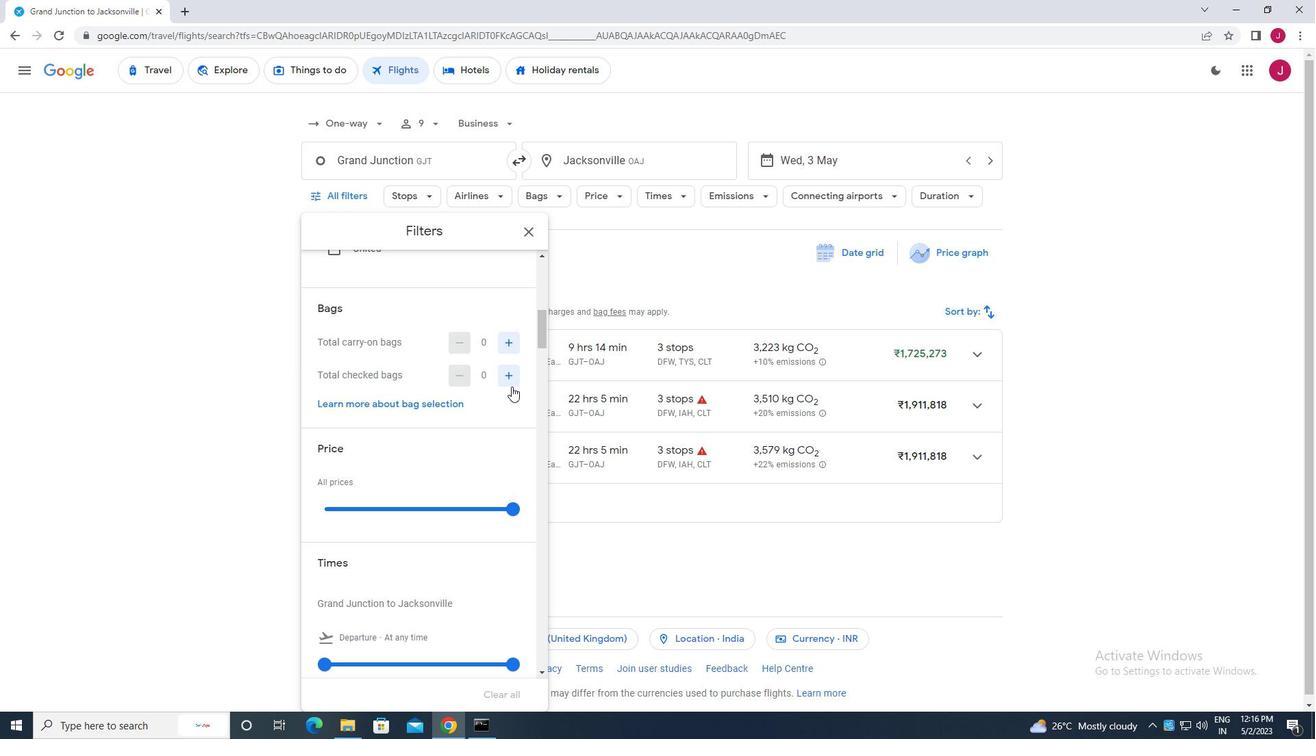 
Action: Mouse pressed left at (508, 381)
Screenshot: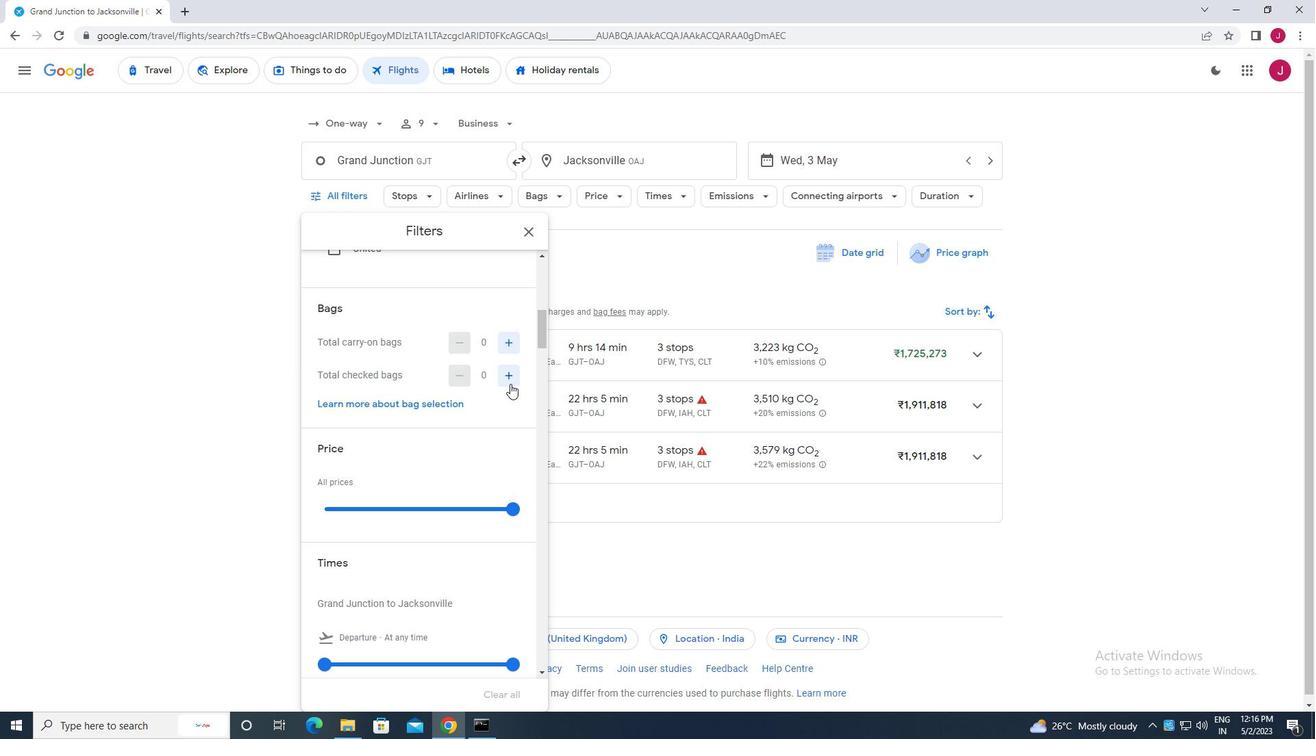 
Action: Mouse pressed left at (508, 381)
Screenshot: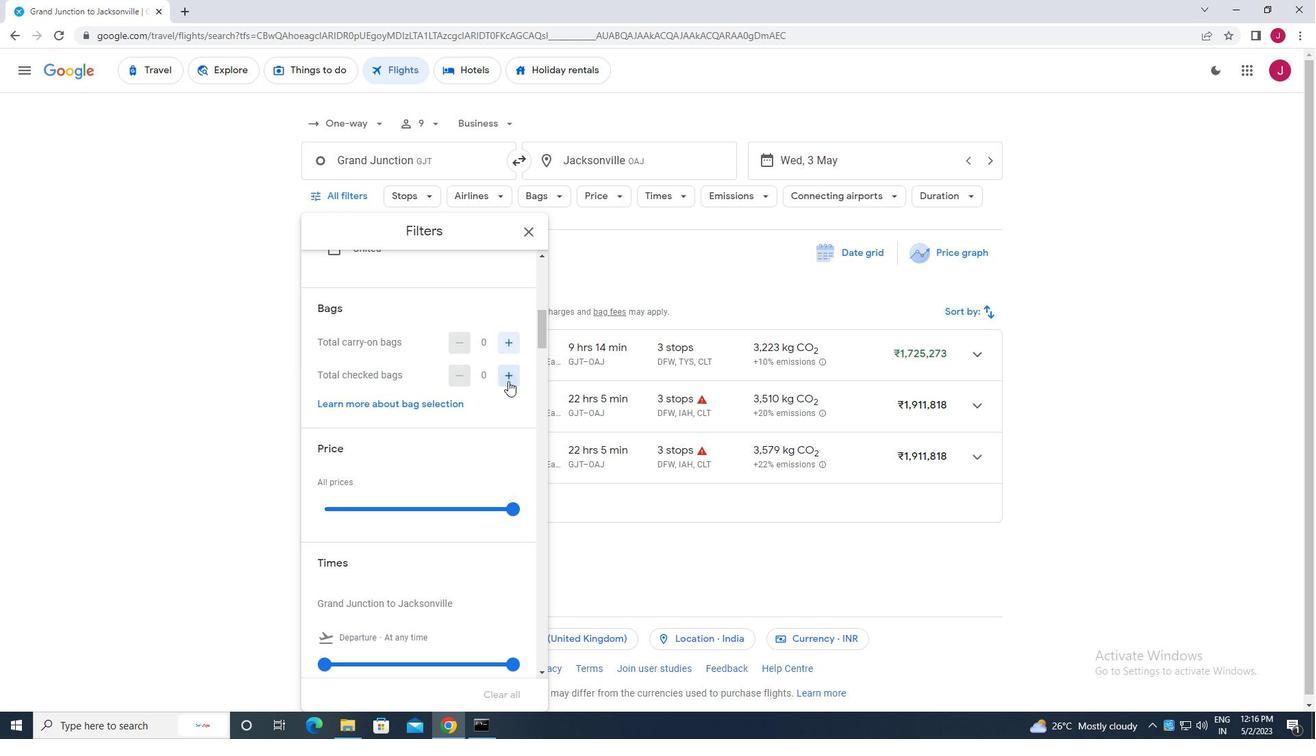 
Action: Mouse pressed left at (508, 381)
Screenshot: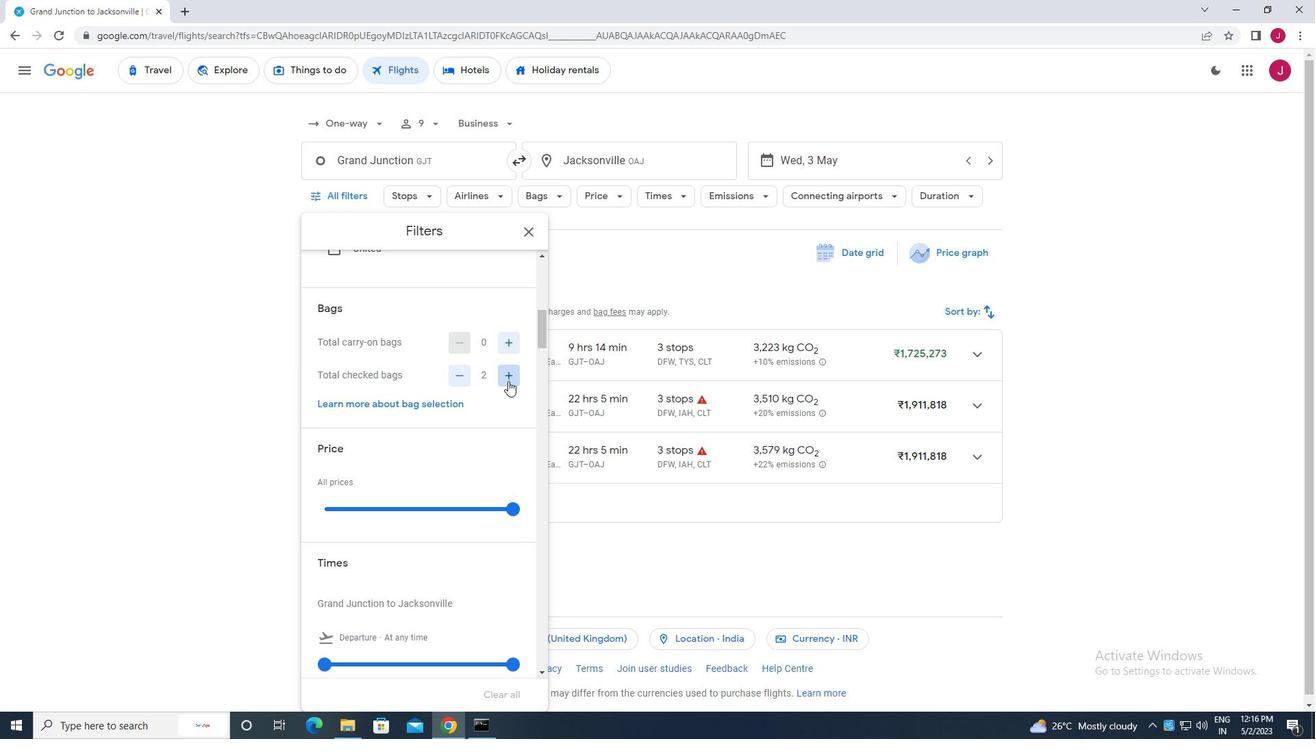
Action: Mouse pressed left at (508, 381)
Screenshot: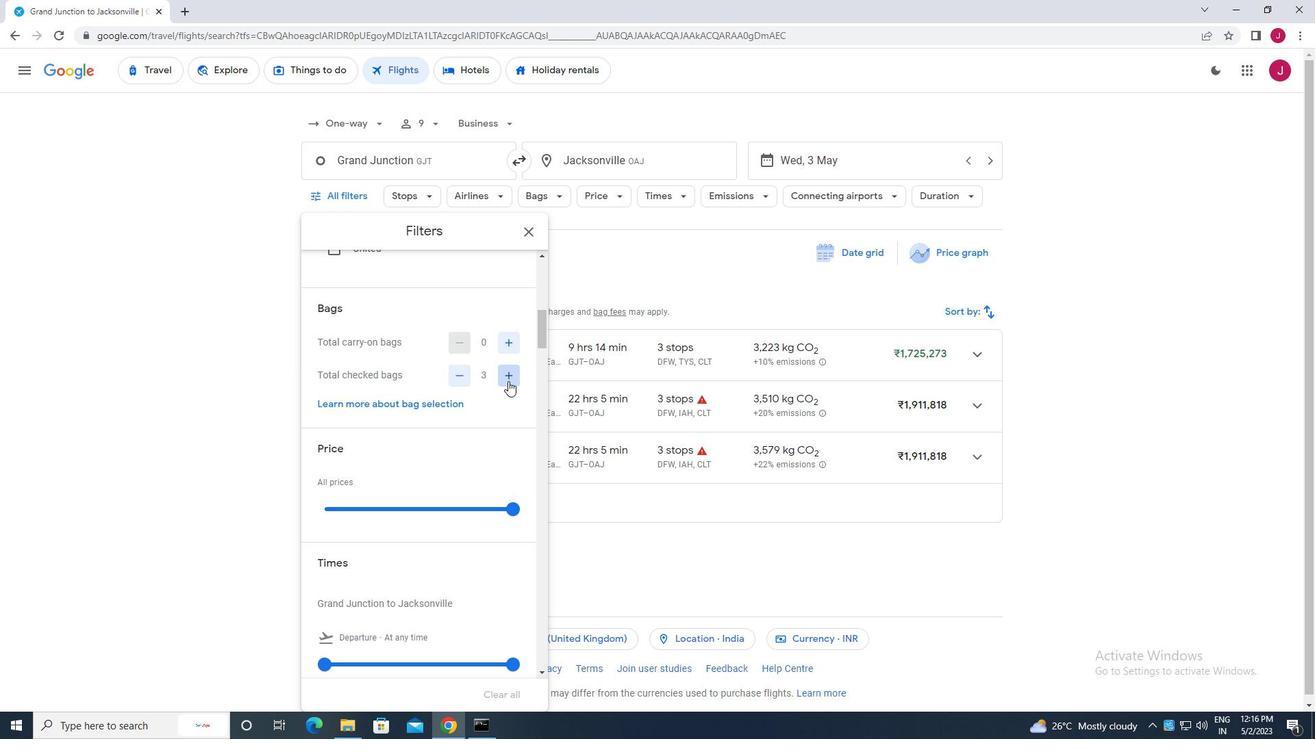 
Action: Mouse pressed left at (508, 381)
Screenshot: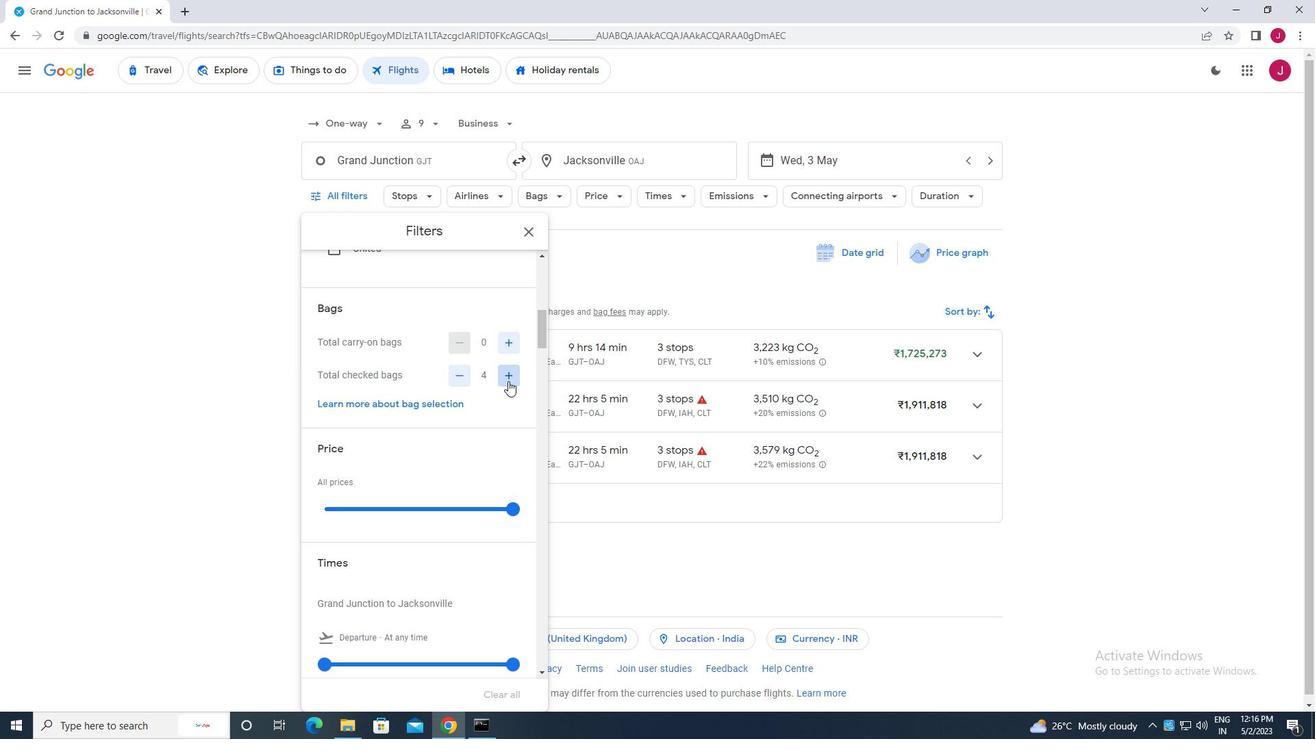 
Action: Mouse pressed left at (508, 381)
Screenshot: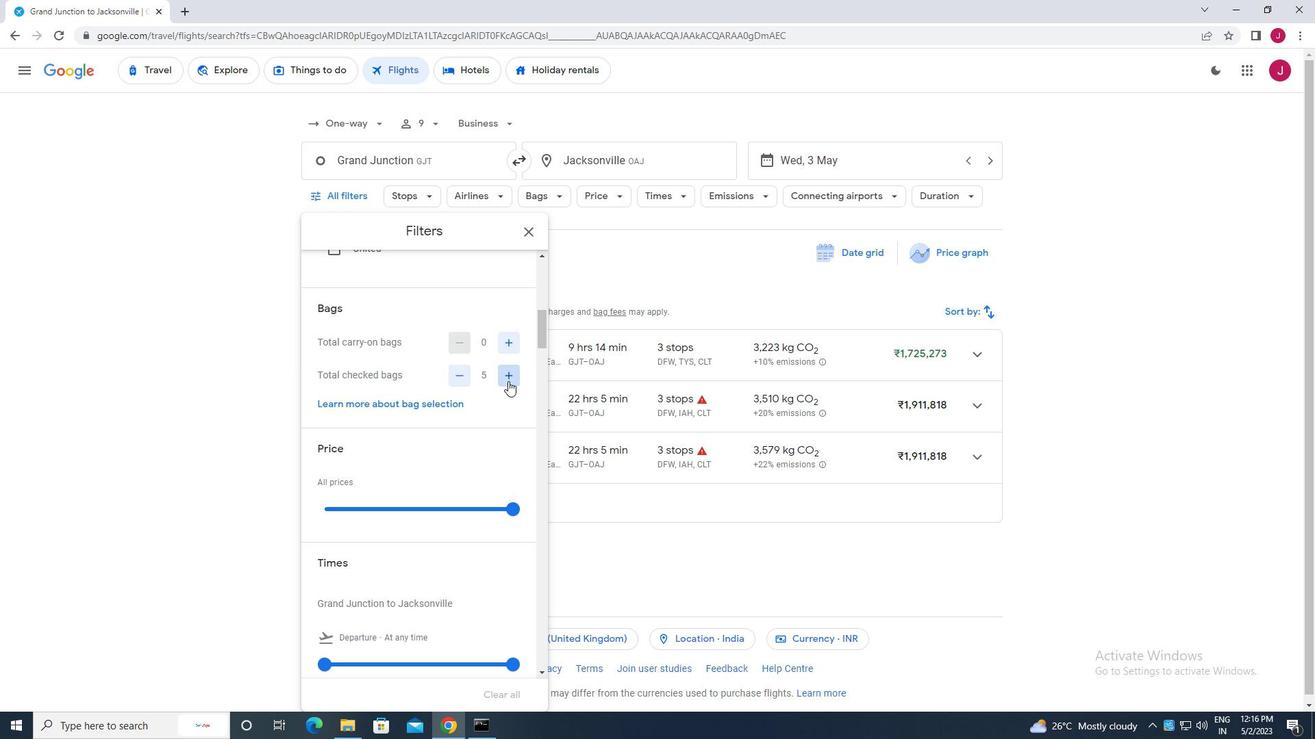 
Action: Mouse pressed left at (508, 381)
Screenshot: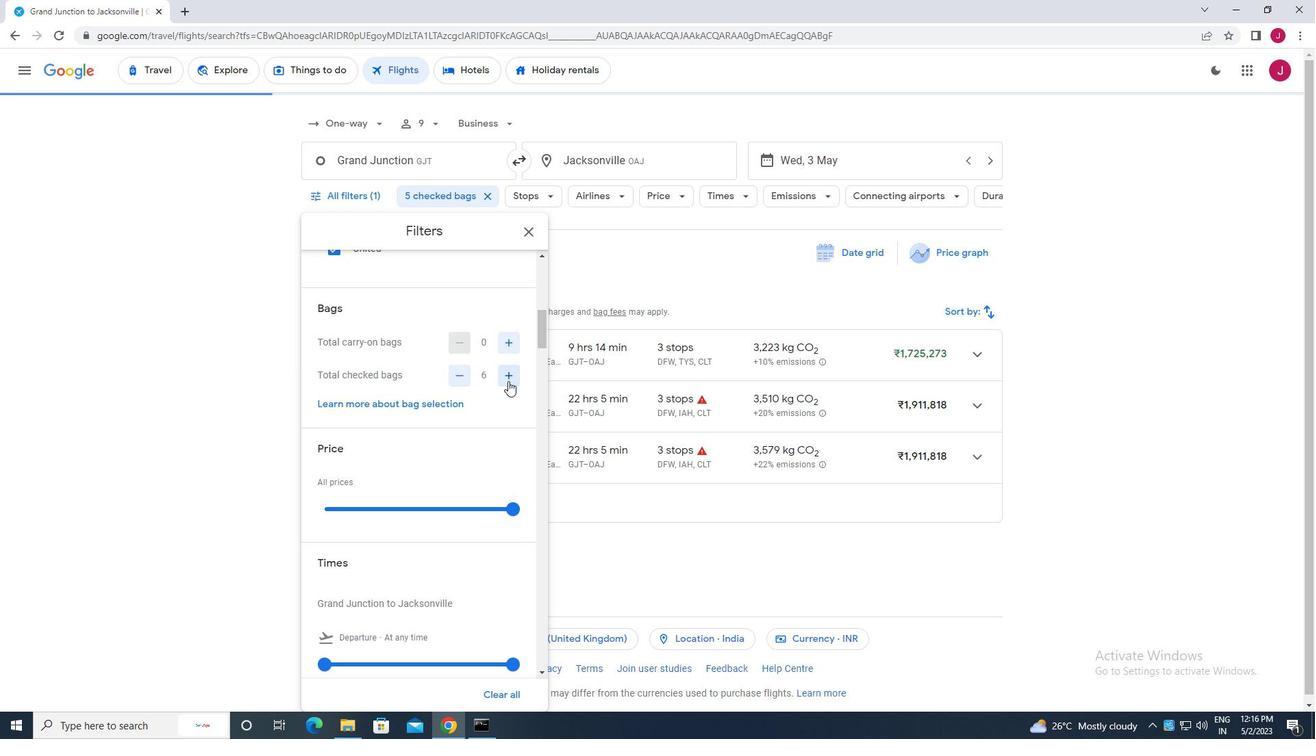 
Action: Mouse pressed left at (508, 381)
Screenshot: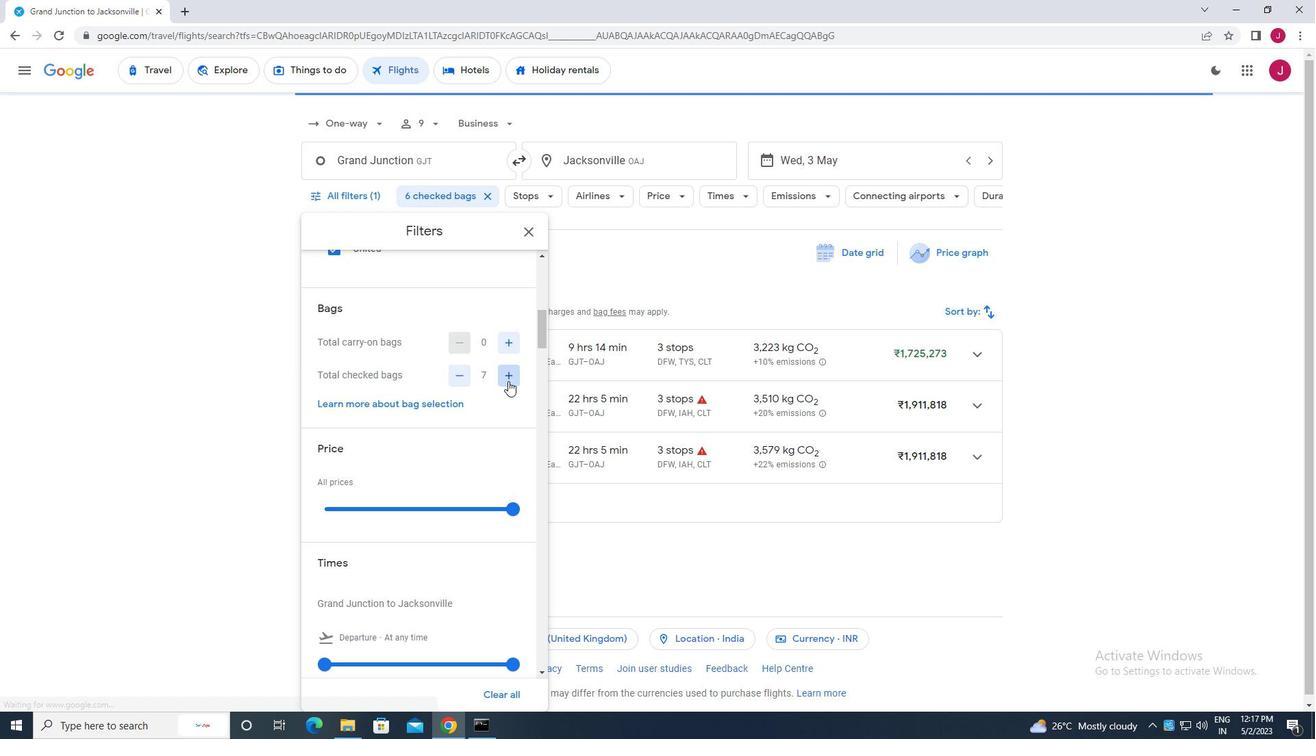 
Action: Mouse scrolled (508, 380) with delta (0, 0)
Screenshot: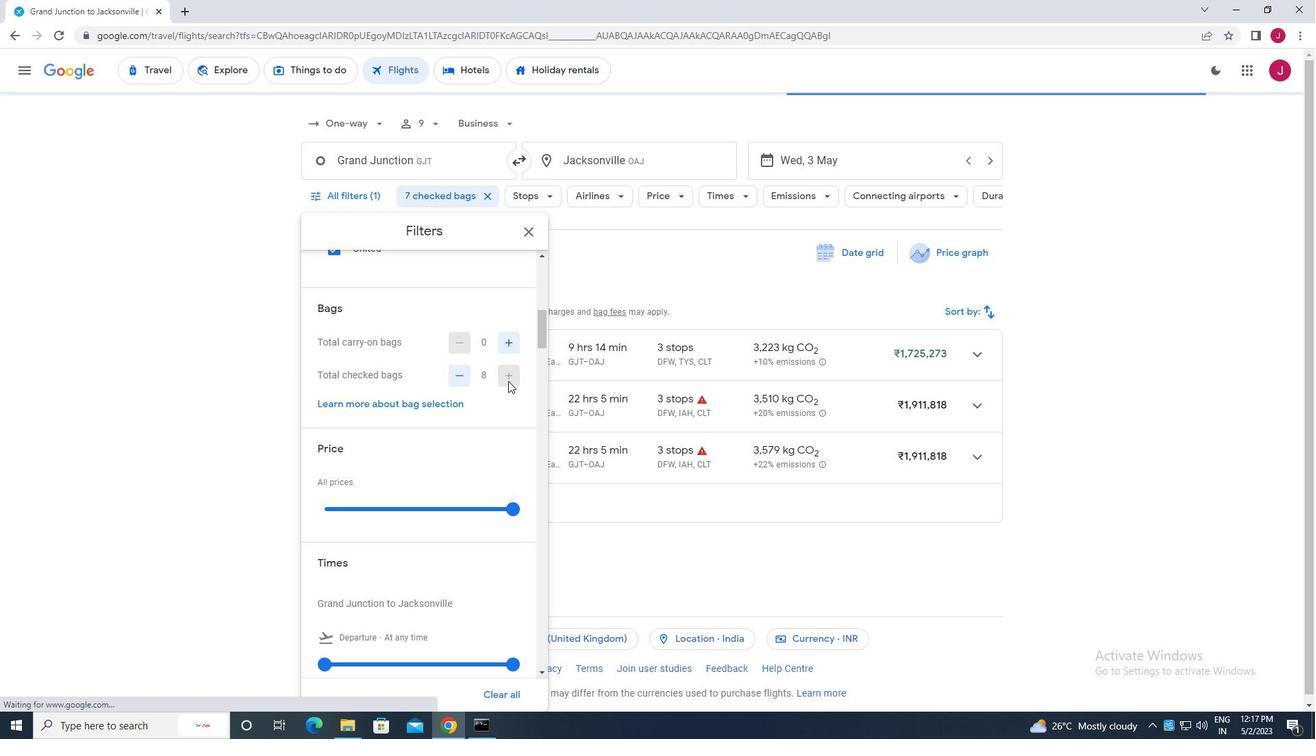 
Action: Mouse scrolled (508, 380) with delta (0, 0)
Screenshot: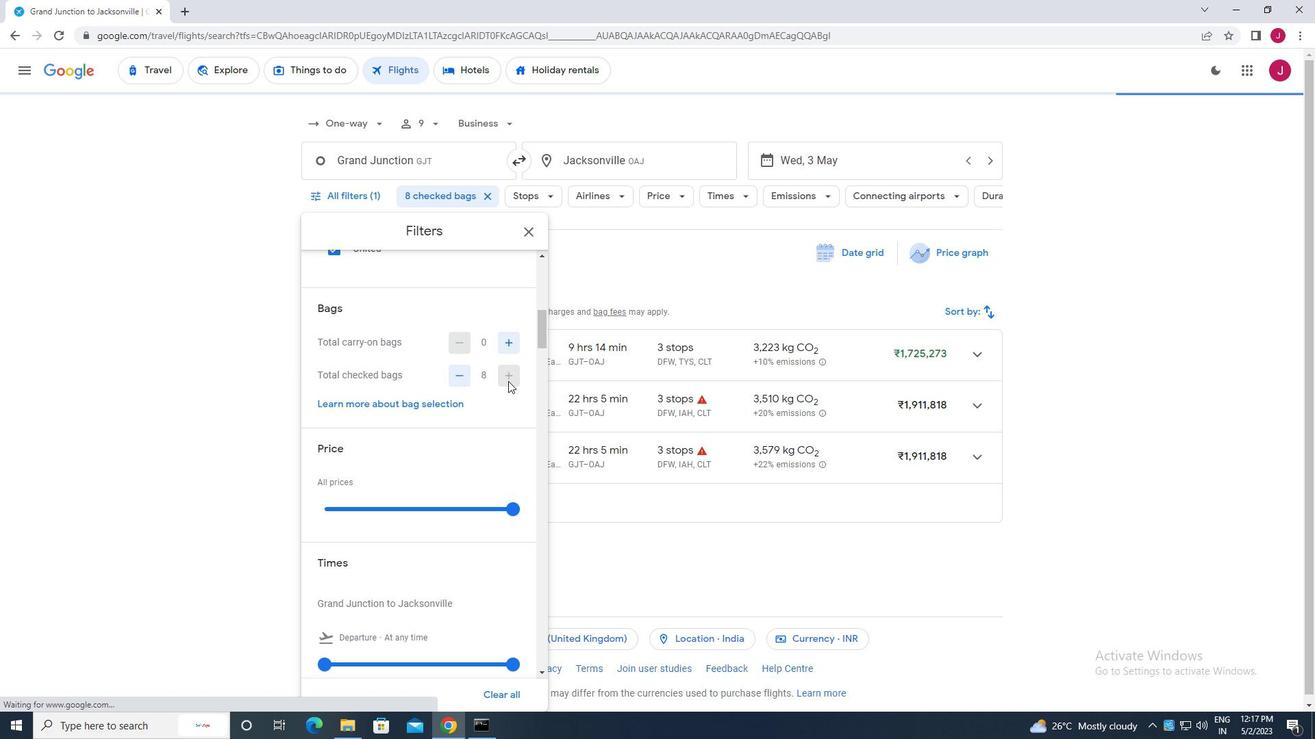 
Action: Mouse moved to (515, 376)
Screenshot: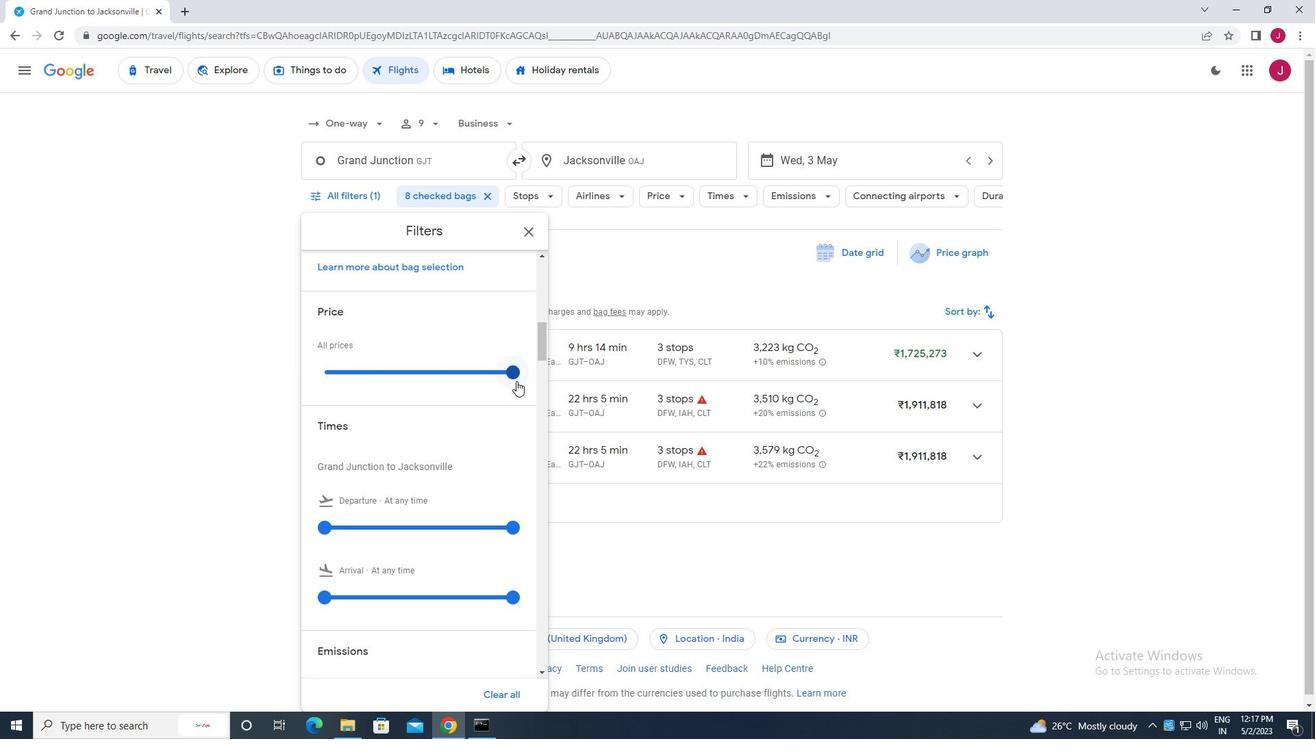 
Action: Mouse pressed left at (515, 376)
Screenshot: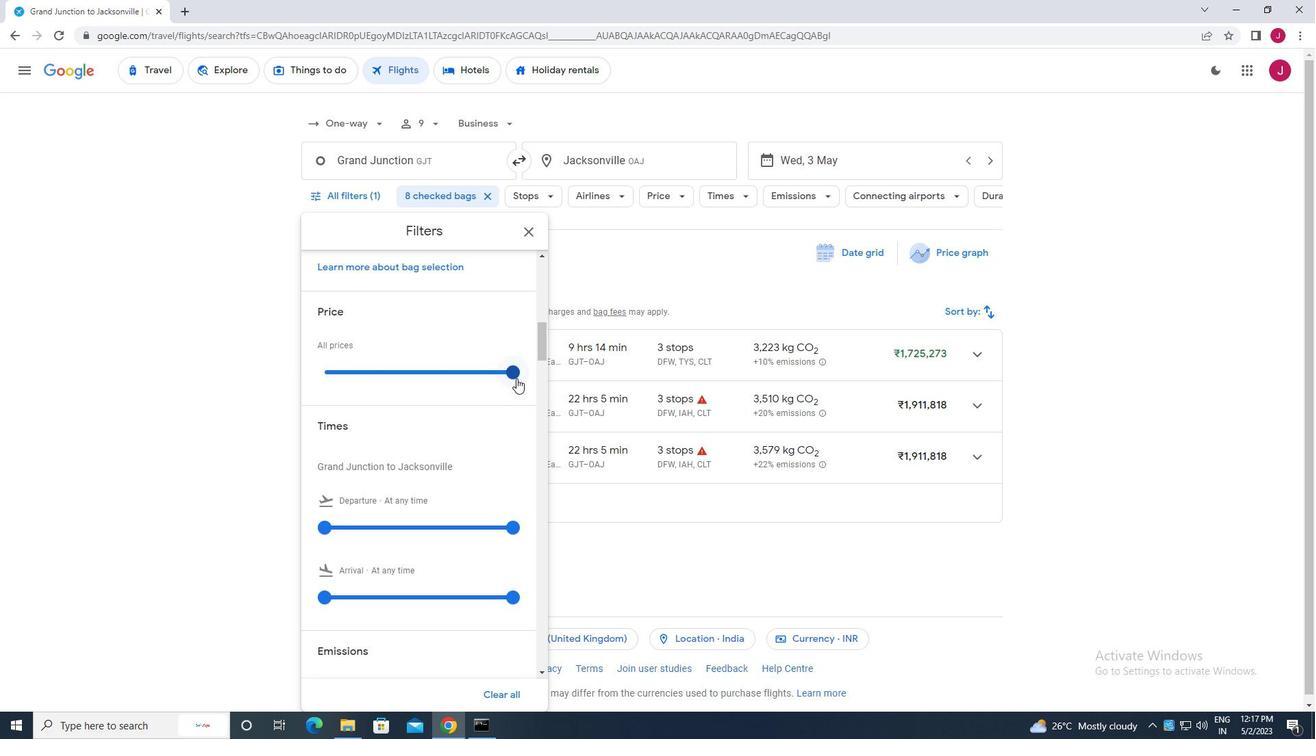 
Action: Mouse moved to (415, 384)
Screenshot: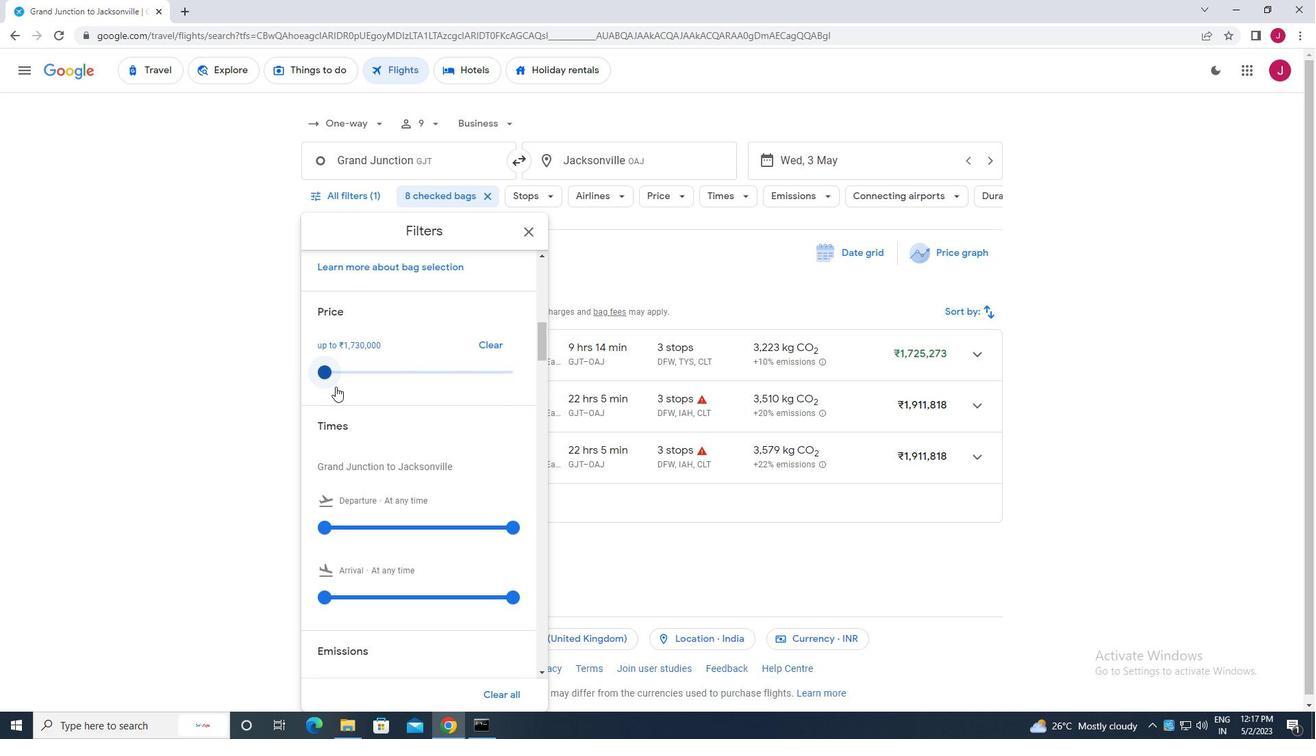 
Action: Mouse scrolled (415, 383) with delta (0, 0)
Screenshot: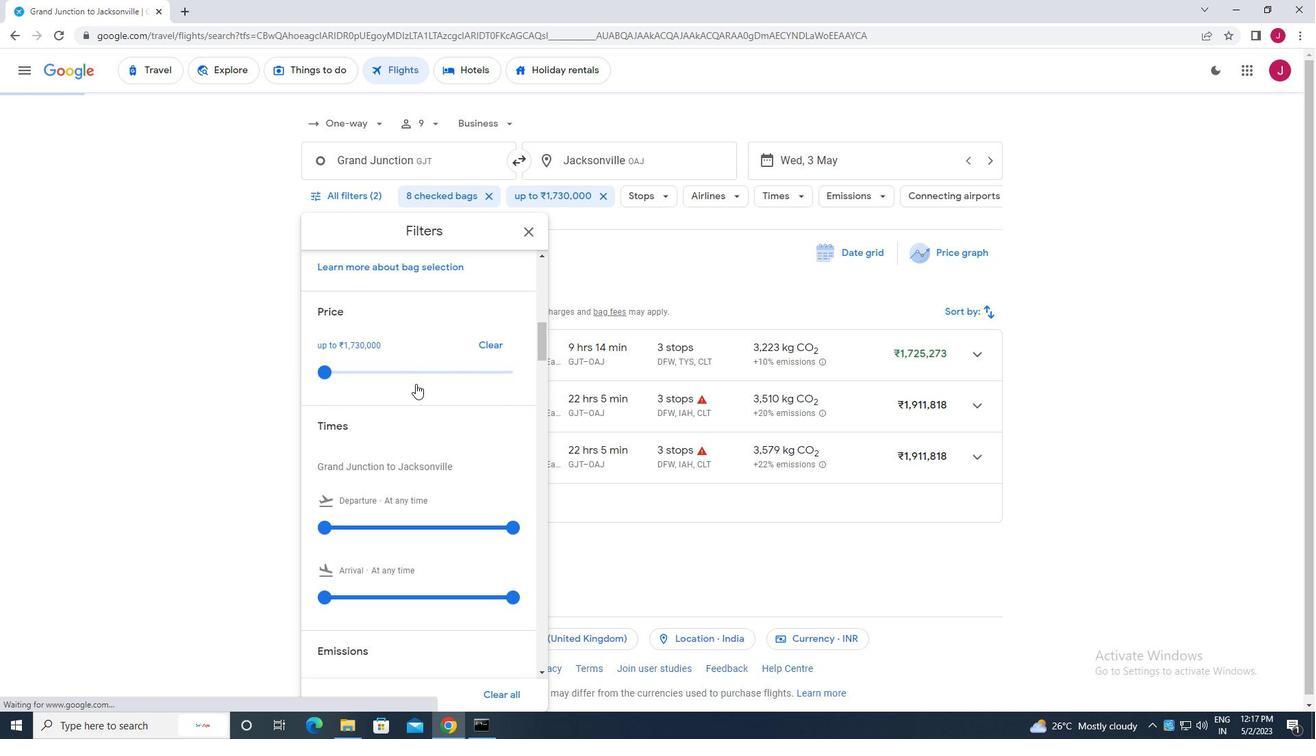 
Action: Mouse scrolled (415, 383) with delta (0, 0)
Screenshot: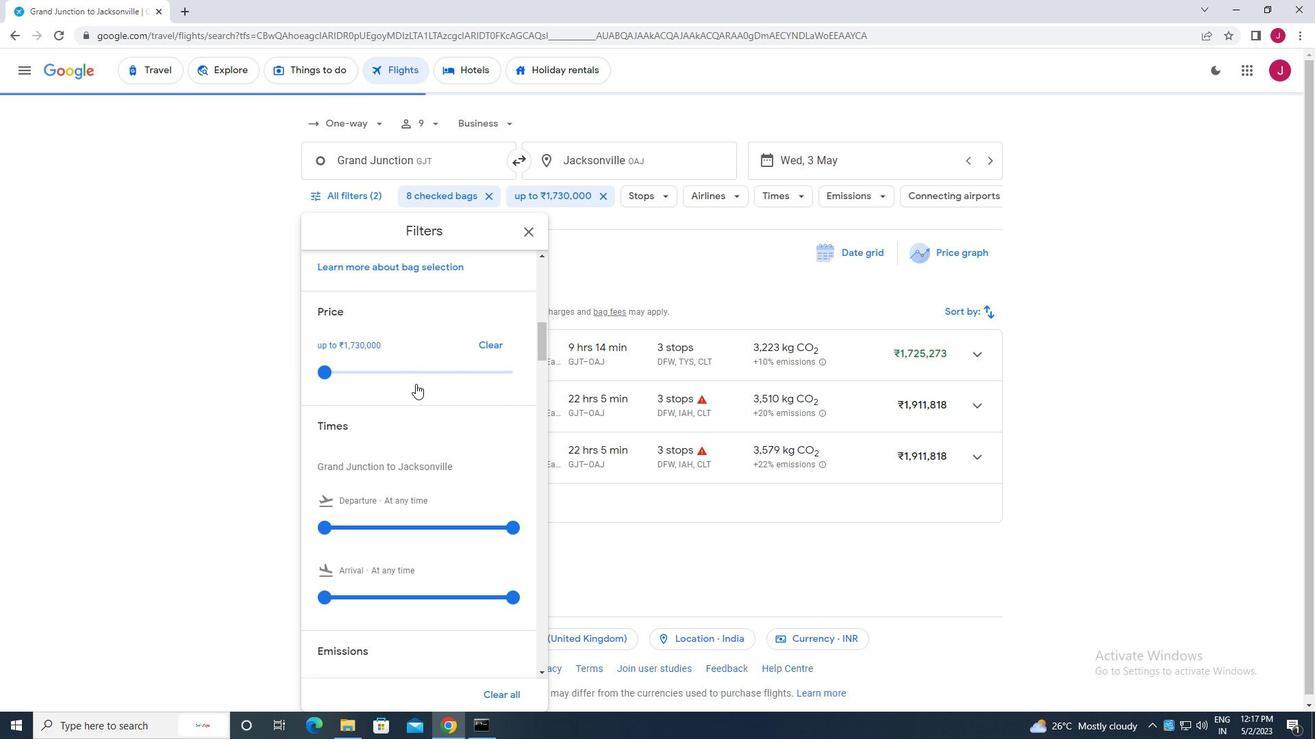 
Action: Mouse moved to (326, 397)
Screenshot: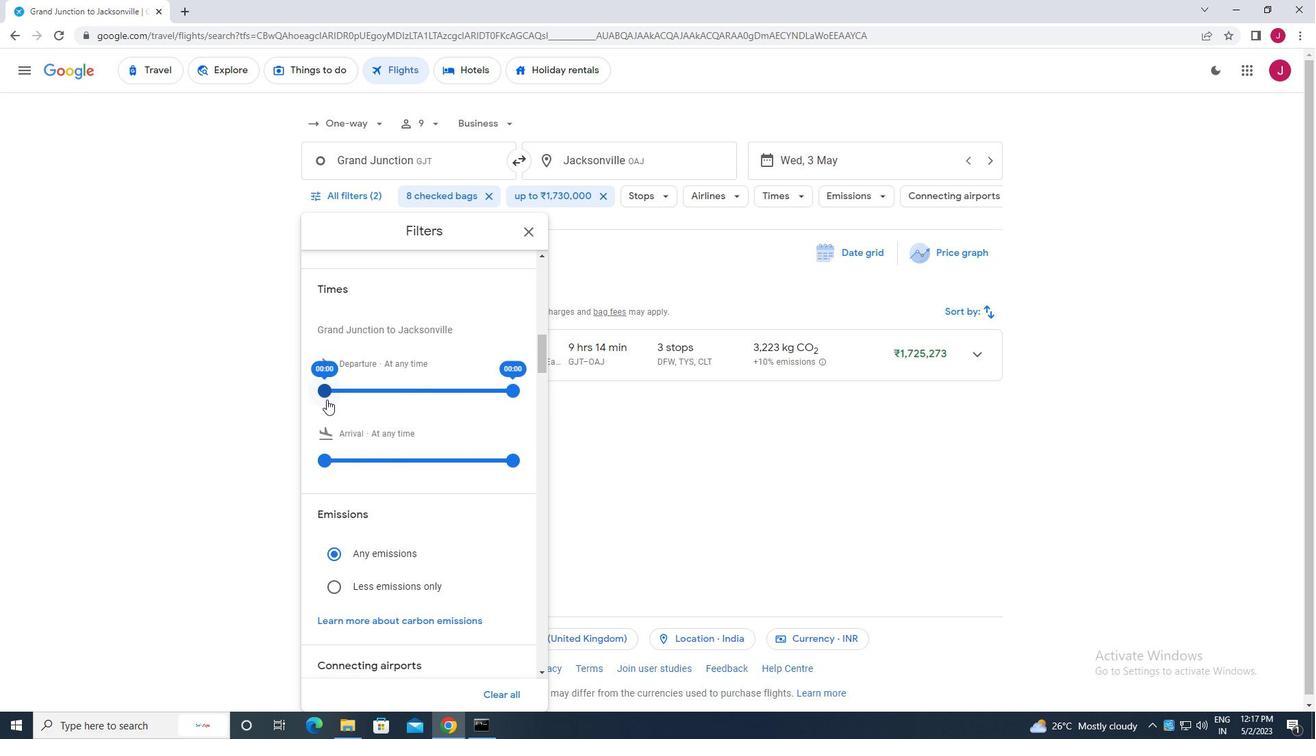 
Action: Mouse pressed left at (326, 397)
Screenshot: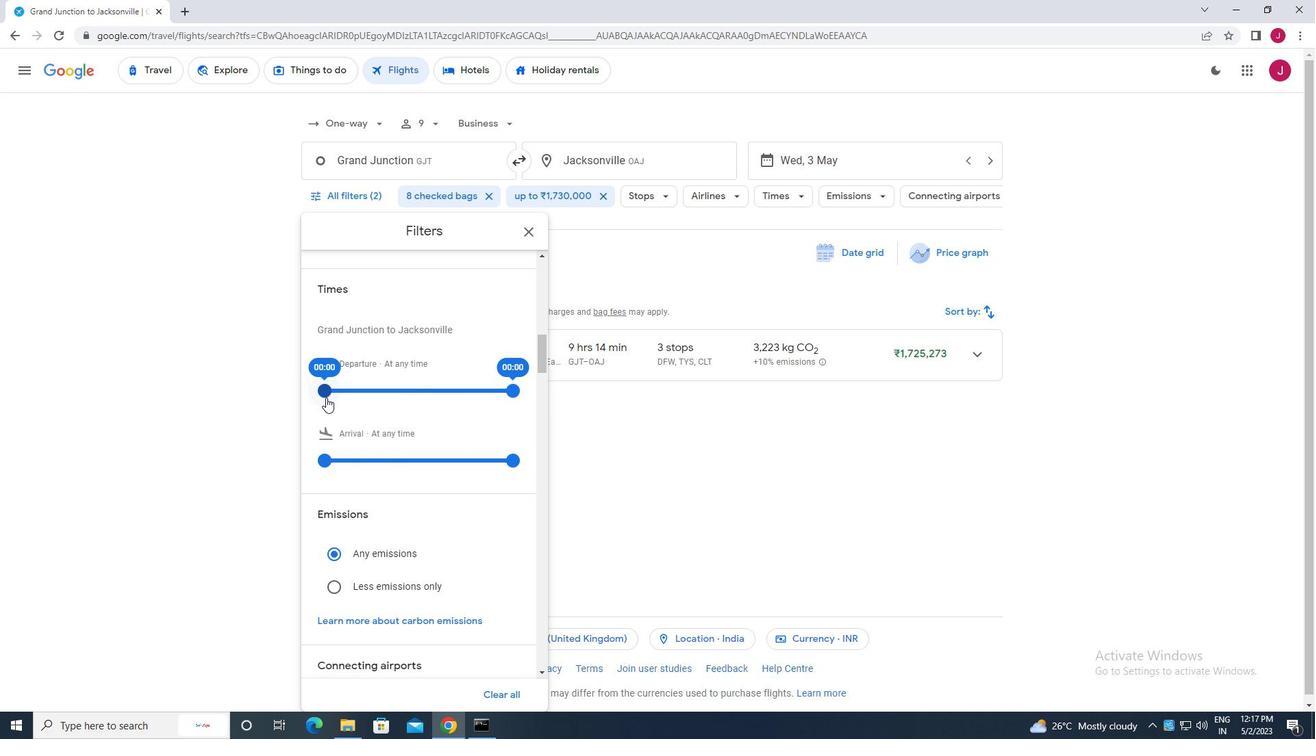 
Action: Mouse moved to (512, 392)
Screenshot: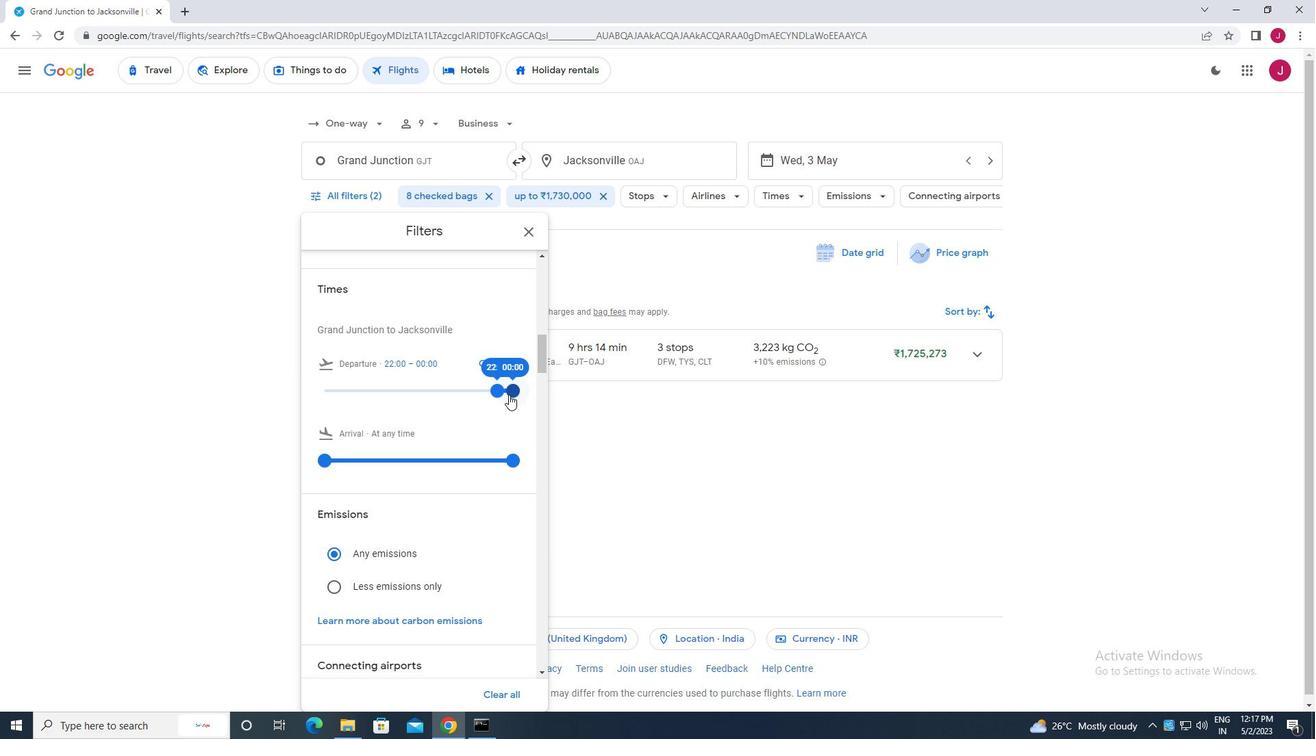 
Action: Mouse pressed left at (512, 392)
Screenshot: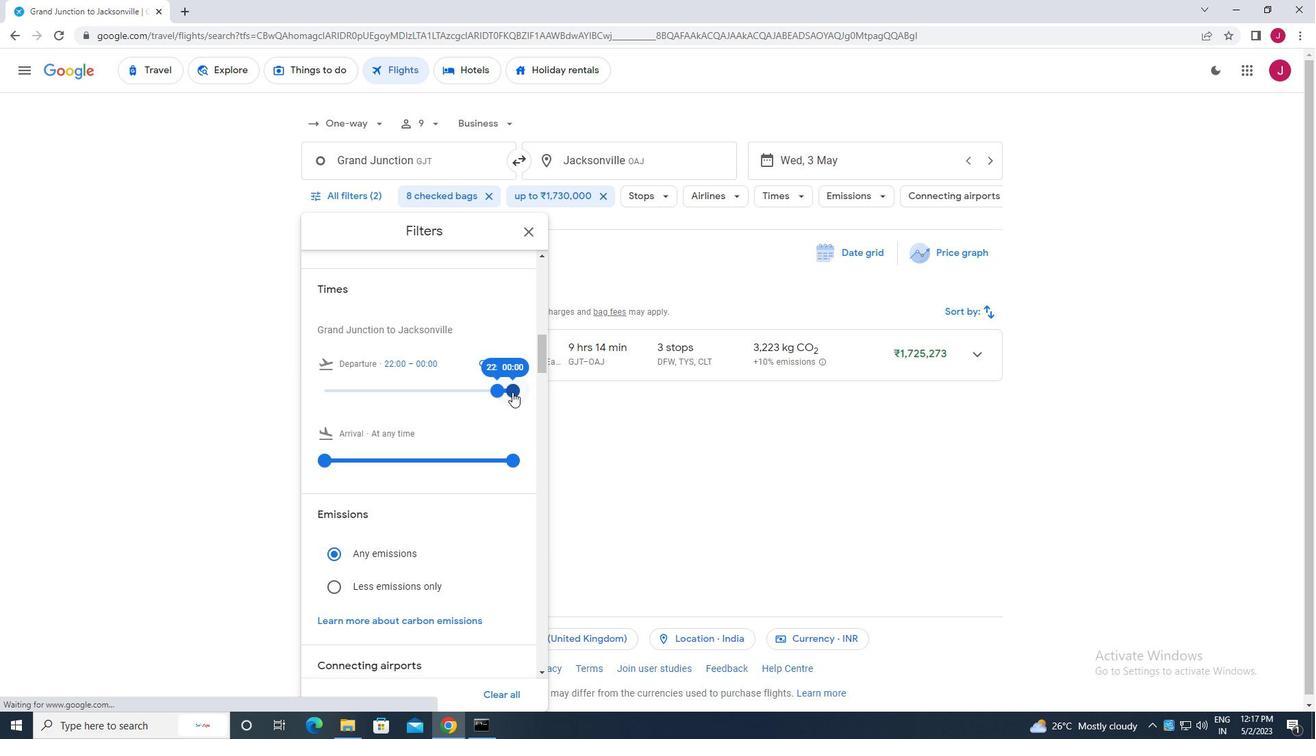 
Action: Mouse moved to (530, 234)
Screenshot: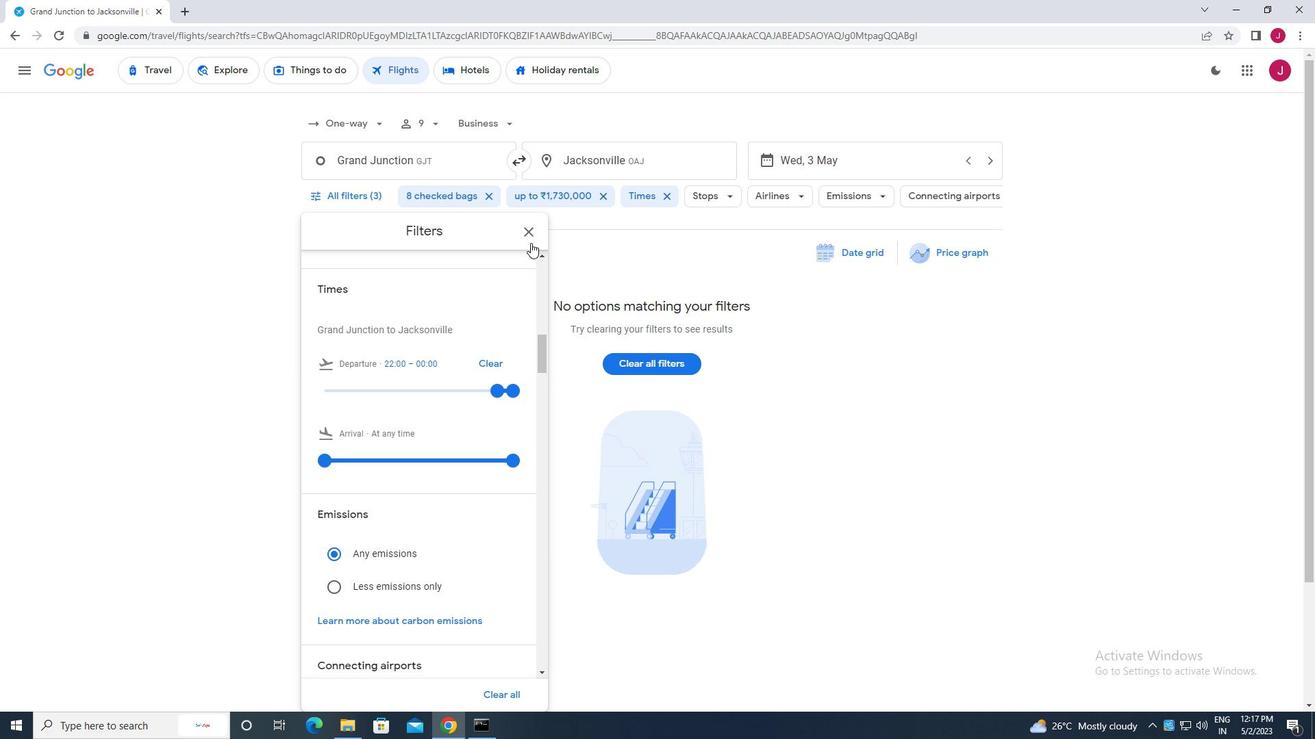 
Action: Mouse pressed left at (530, 234)
Screenshot: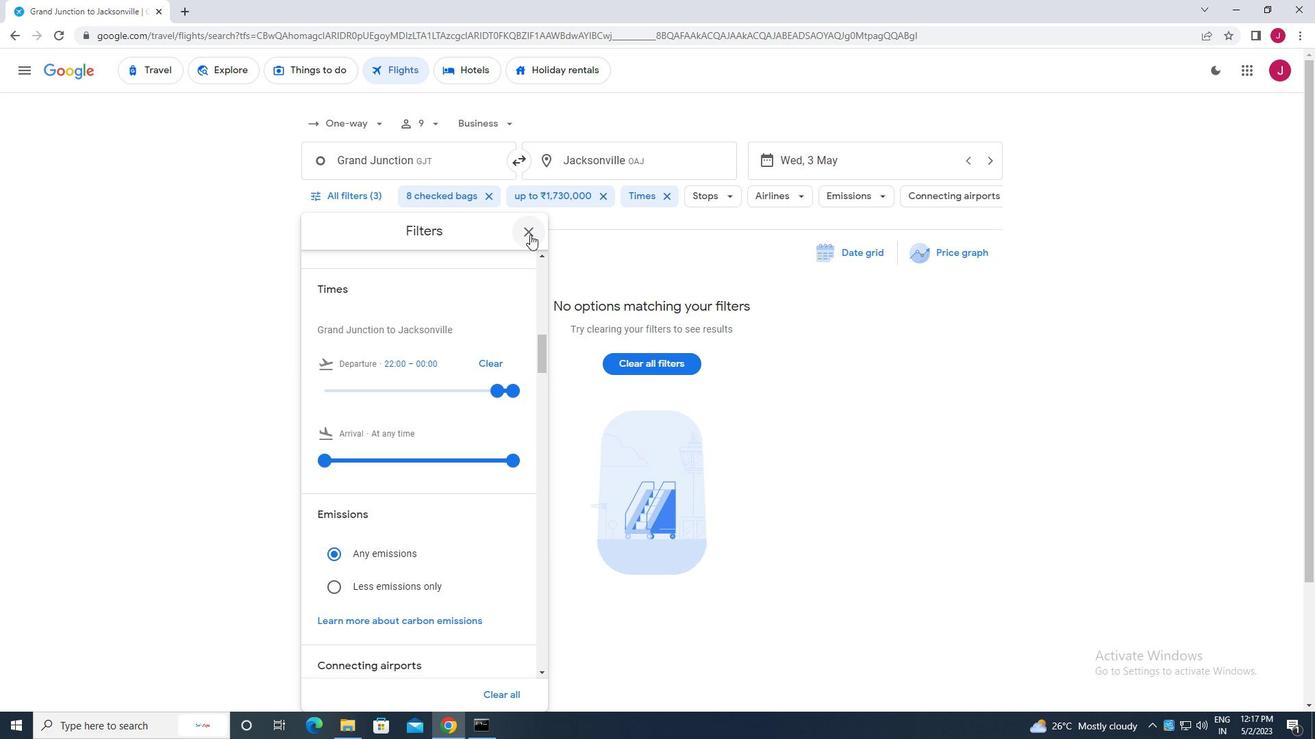 
Action: Mouse moved to (524, 245)
Screenshot: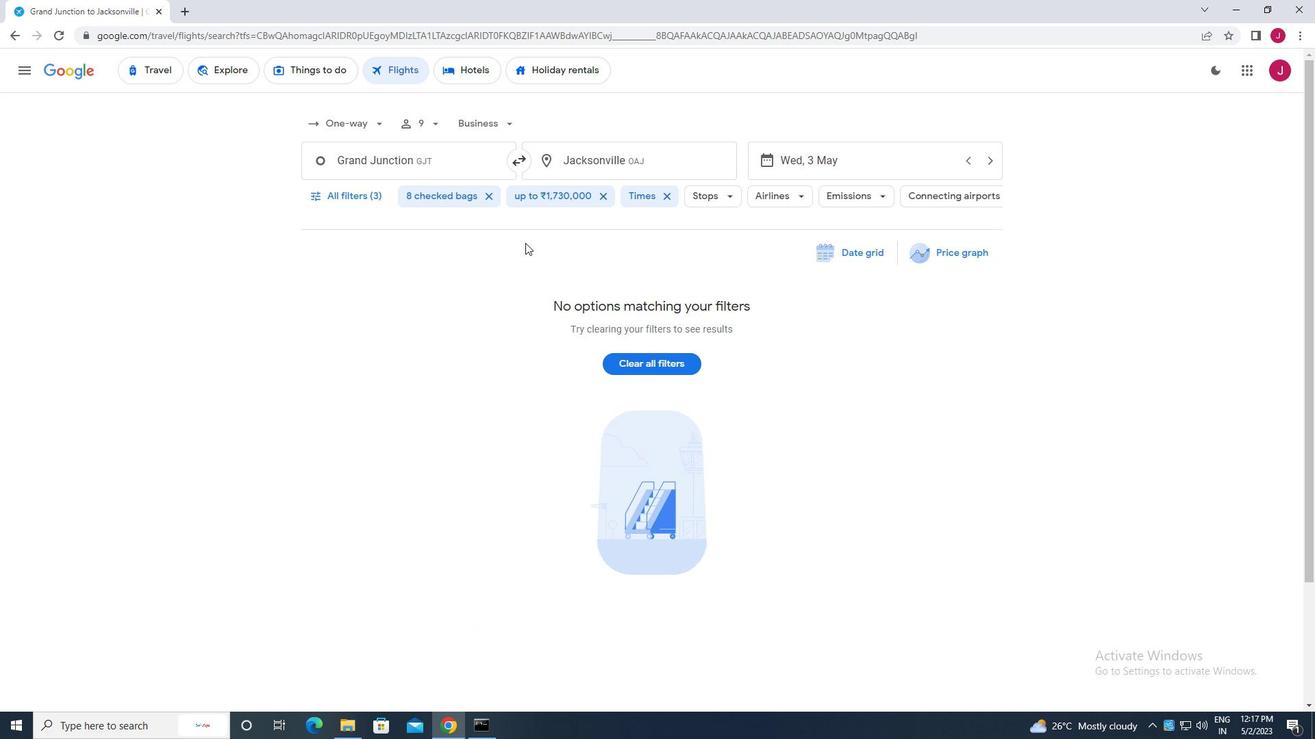 
